 Task: Look for space in Vandœuvre-lès-Nancy, France from 2nd September, 2023 to 6th September, 2023 for 2 adults in price range Rs.15000 to Rs.20000. Place can be entire place with 1  bedroom having 1 bed and 1 bathroom. Property type can be house, flat, guest house, hotel. Booking option can be shelf check-in. Required host language is English.
Action: Mouse moved to (439, 95)
Screenshot: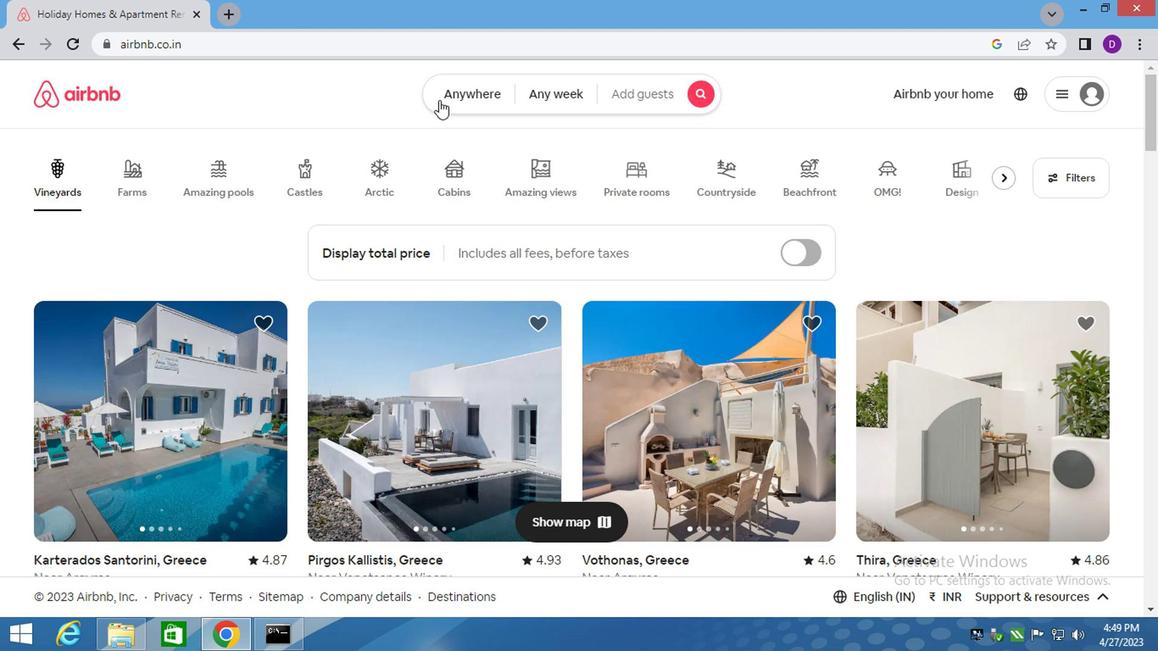 
Action: Mouse pressed left at (439, 95)
Screenshot: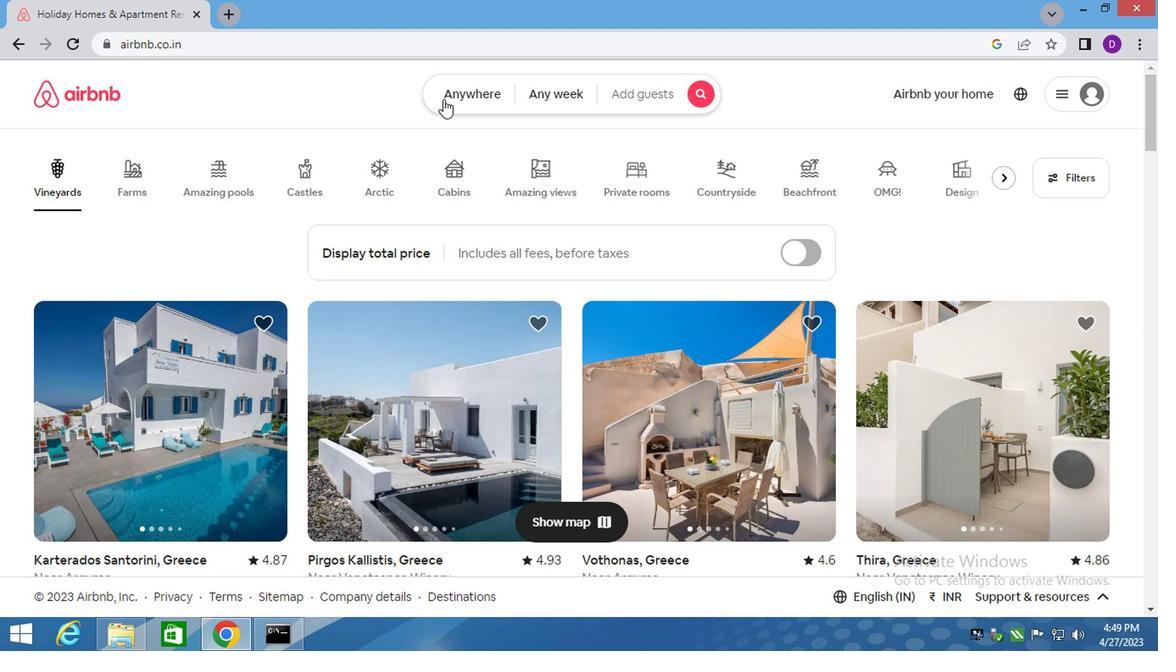 
Action: Mouse moved to (322, 162)
Screenshot: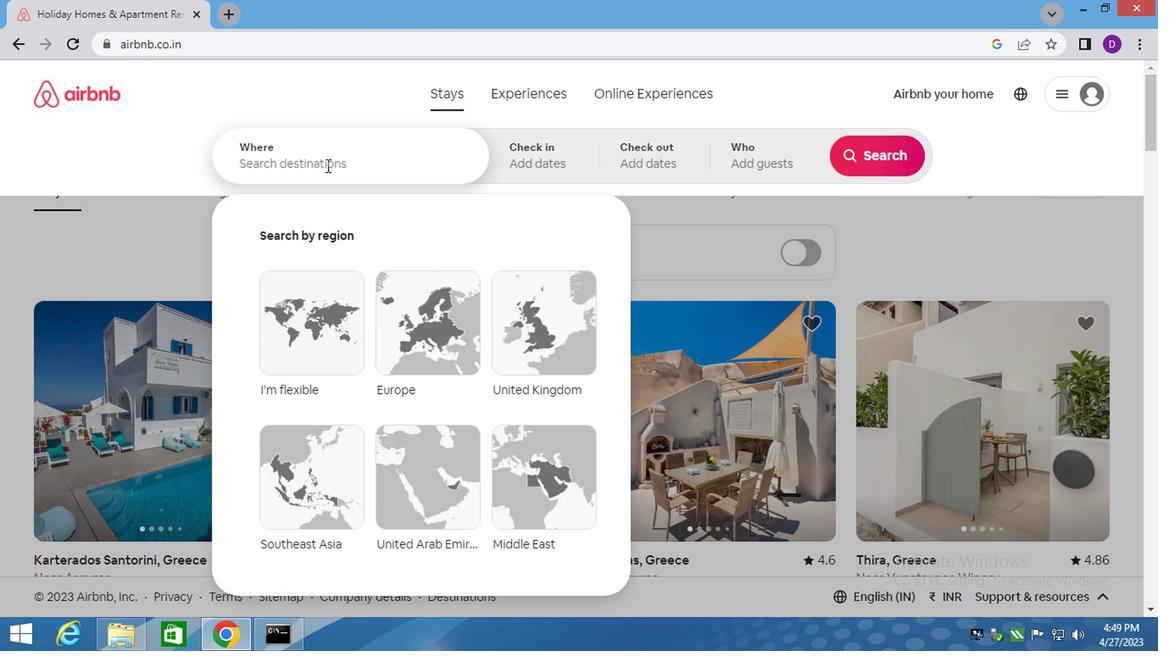 
Action: Mouse pressed left at (322, 162)
Screenshot: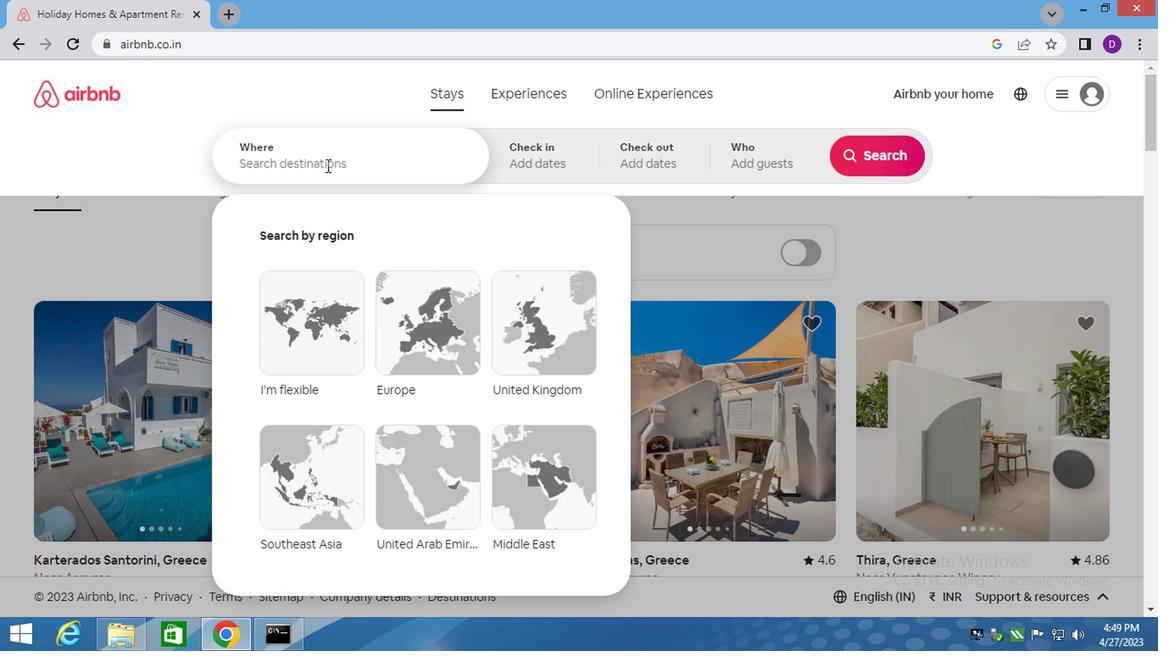 
Action: Key pressed <Key.shift>VANDOE<Key.down>,<Key.shift>FRANCE<Key.enter>
Screenshot: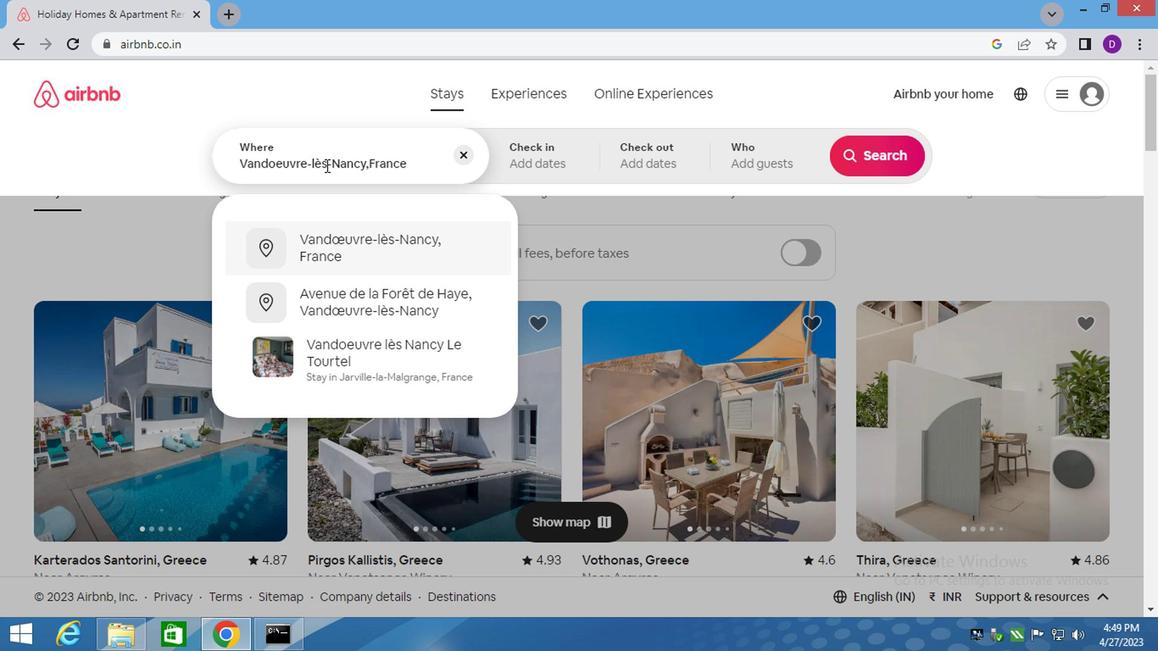 
Action: Mouse moved to (868, 293)
Screenshot: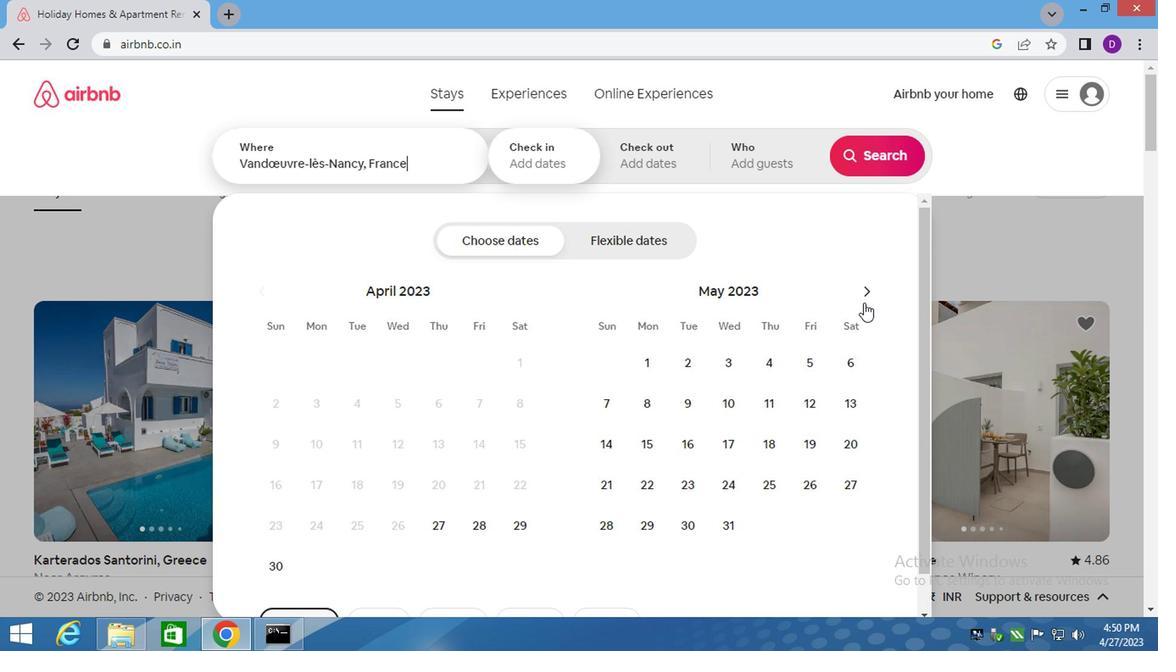 
Action: Mouse pressed left at (868, 293)
Screenshot: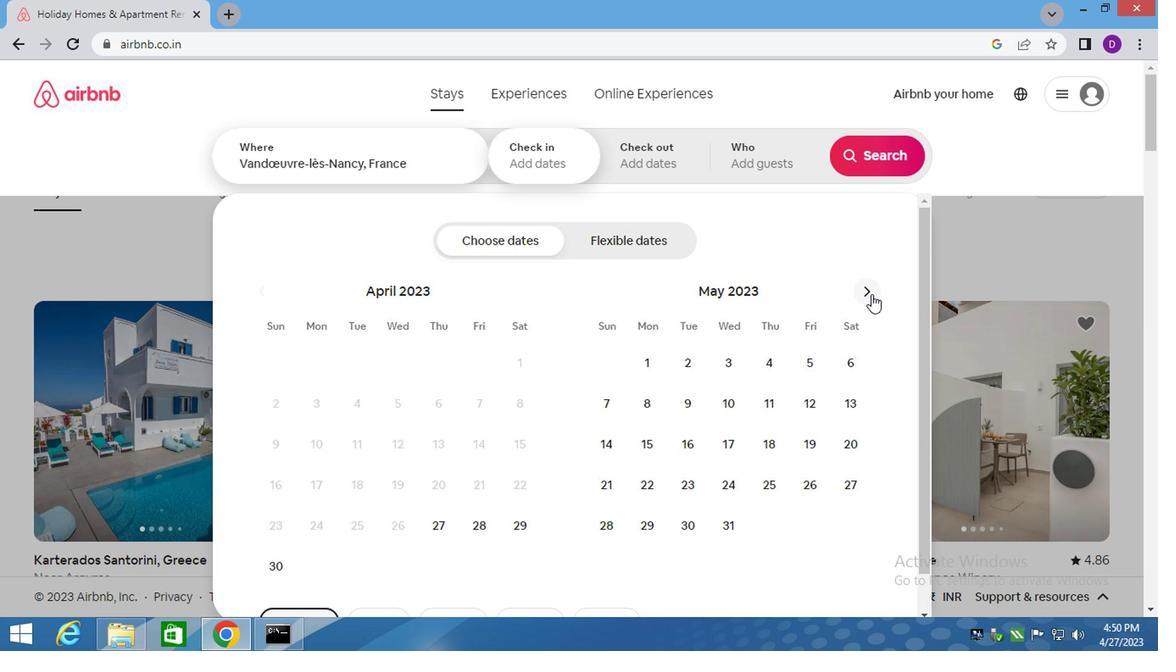 
Action: Mouse pressed left at (868, 293)
Screenshot: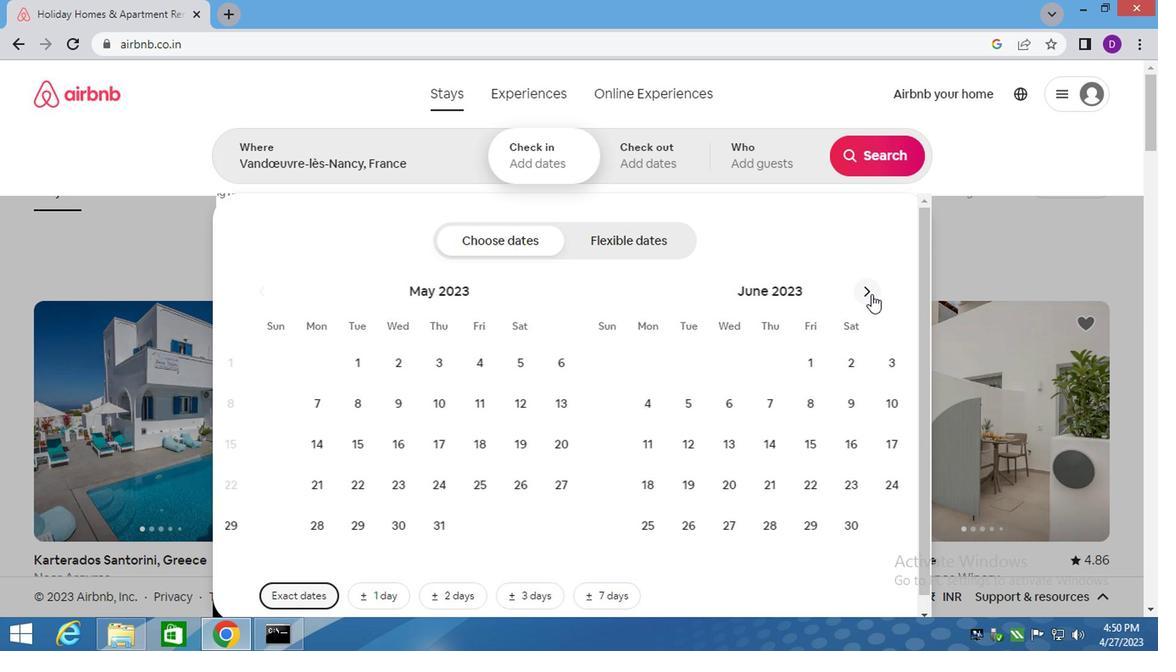 
Action: Mouse pressed left at (868, 293)
Screenshot: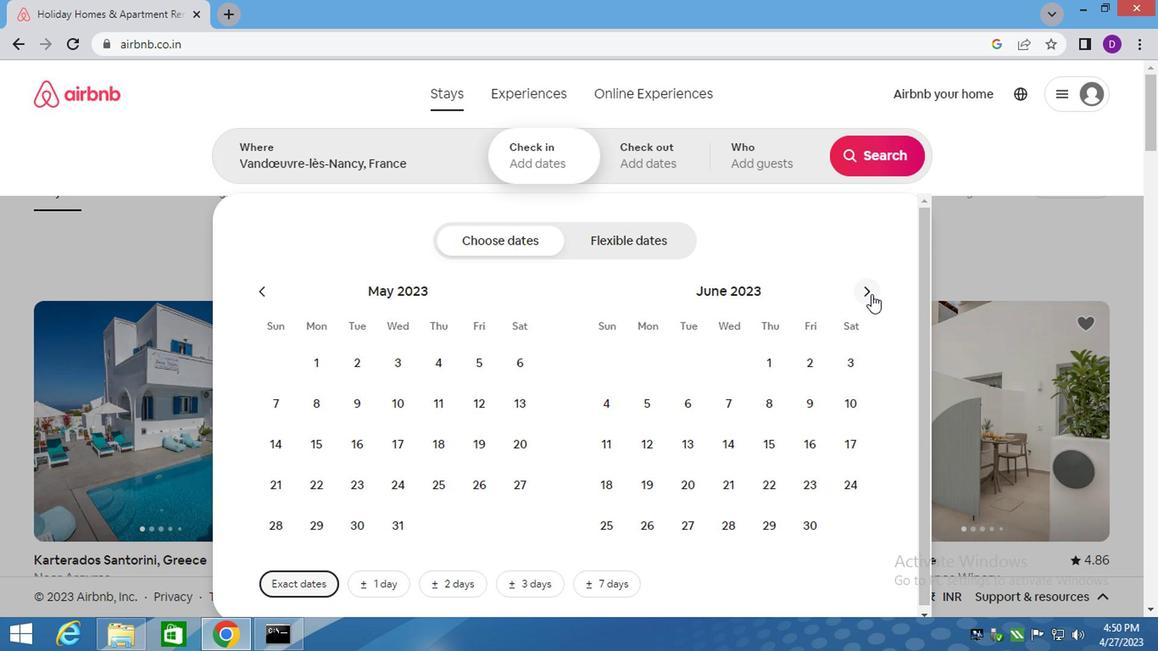 
Action: Mouse pressed left at (868, 293)
Screenshot: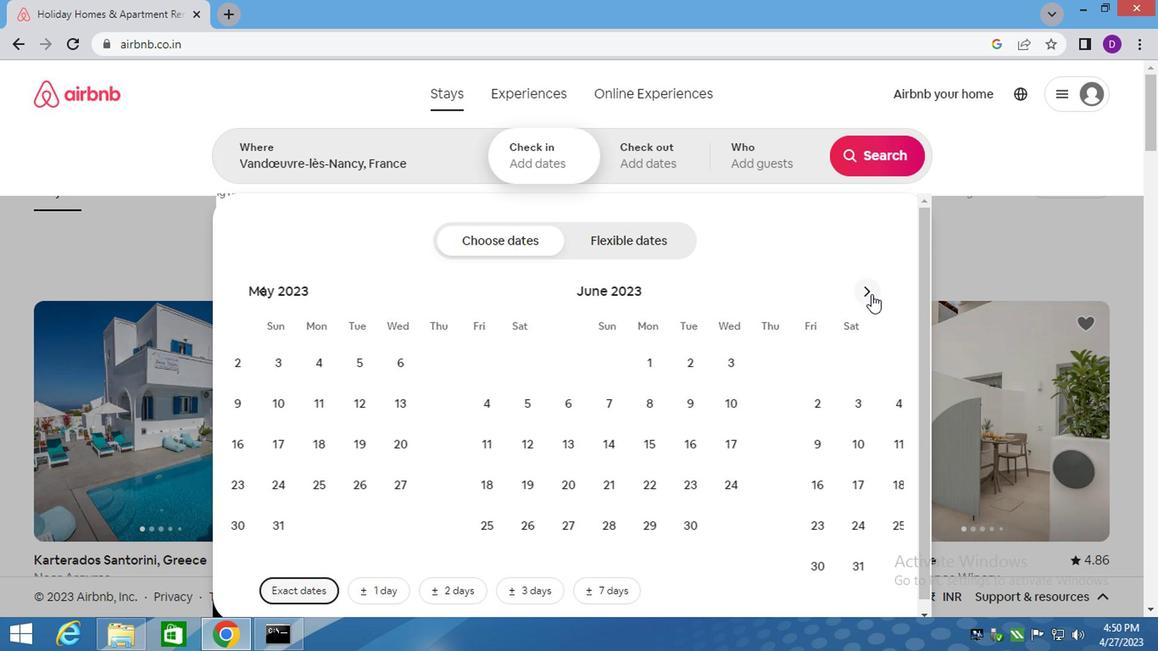 
Action: Mouse pressed left at (868, 293)
Screenshot: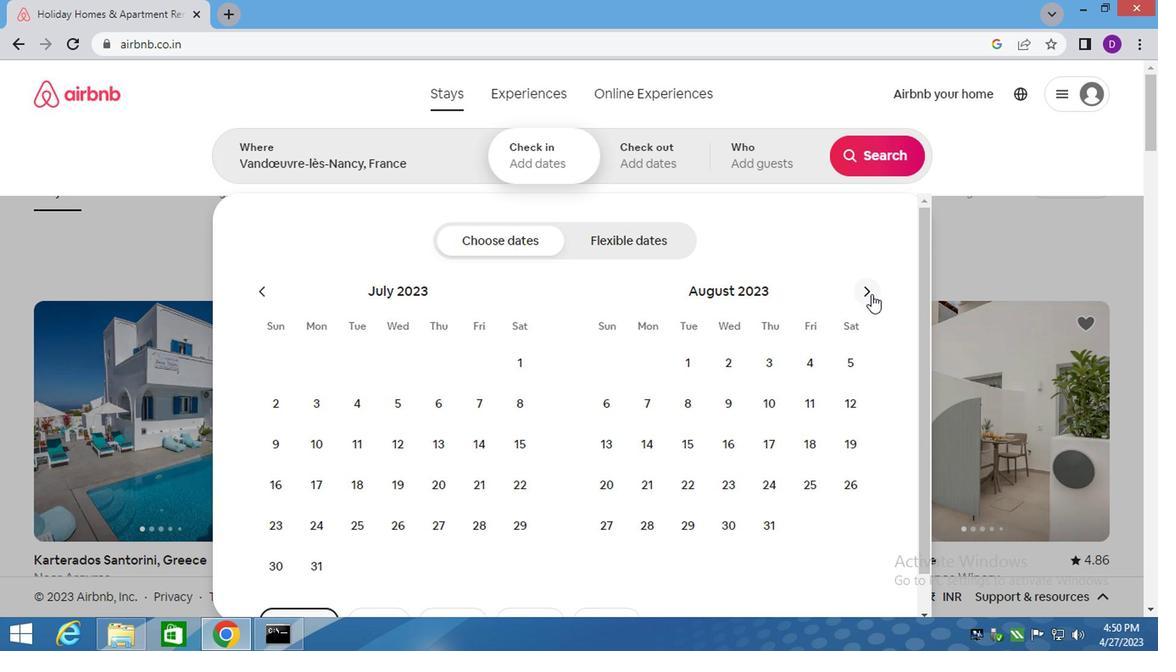 
Action: Mouse moved to (849, 359)
Screenshot: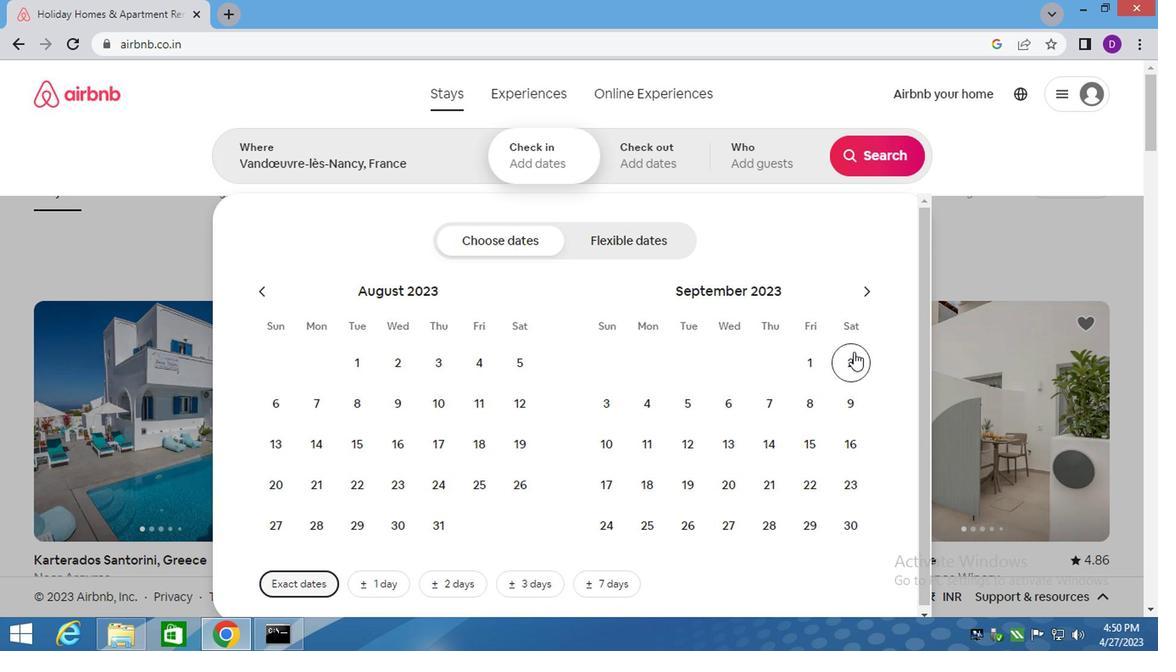 
Action: Mouse pressed left at (849, 359)
Screenshot: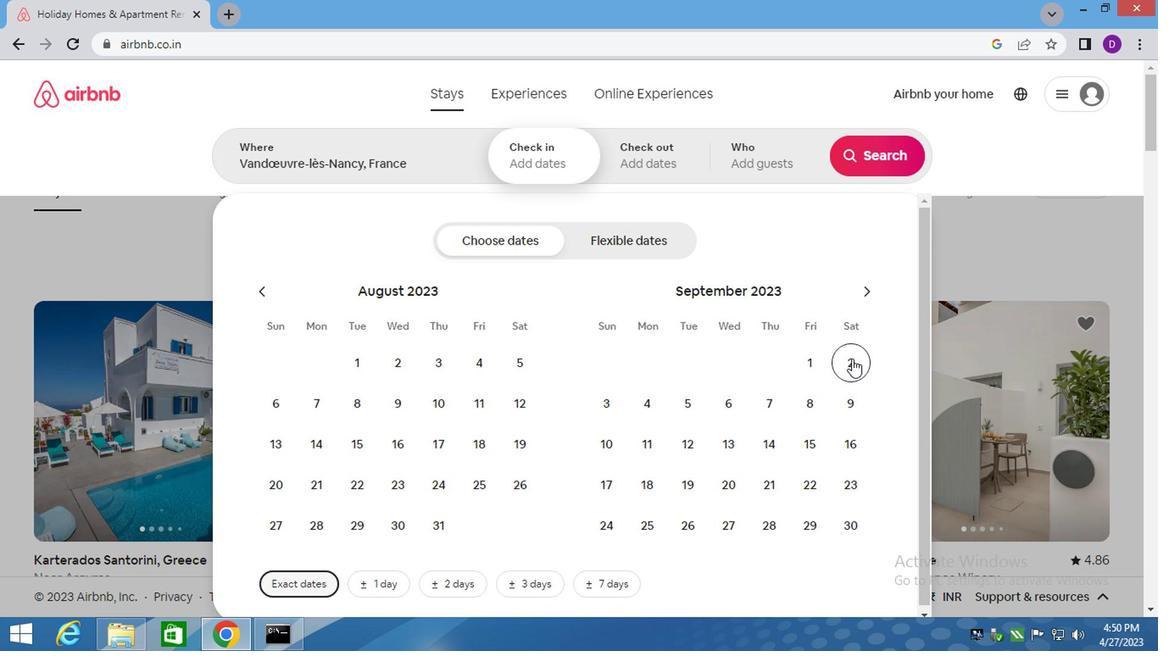 
Action: Mouse moved to (722, 404)
Screenshot: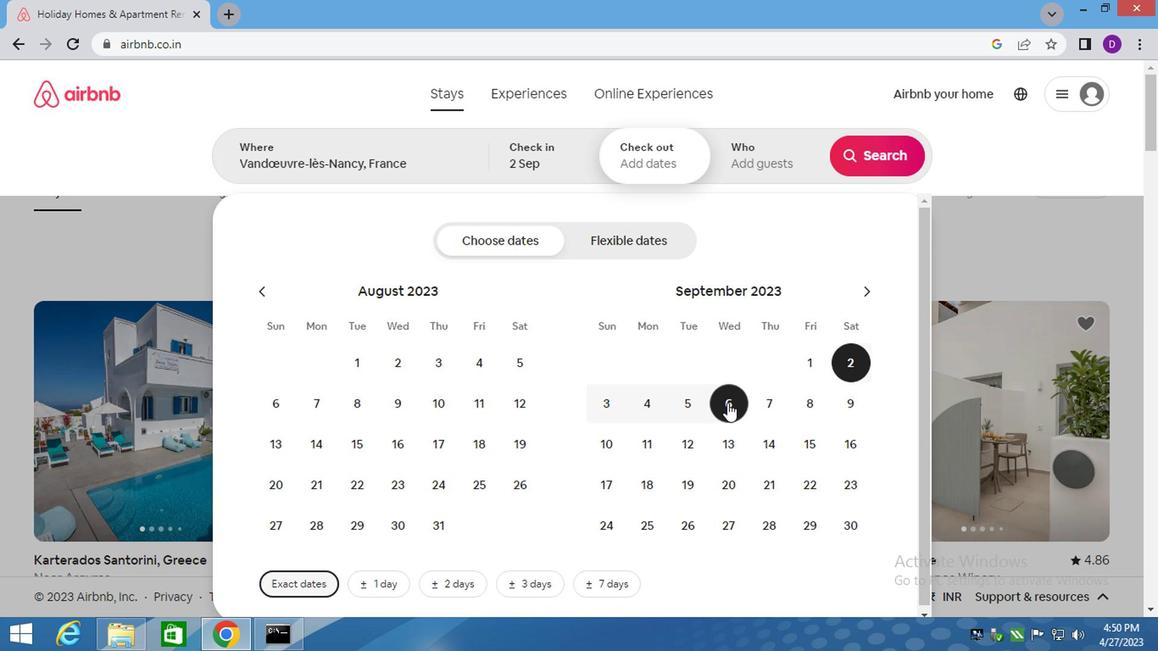 
Action: Mouse pressed left at (722, 404)
Screenshot: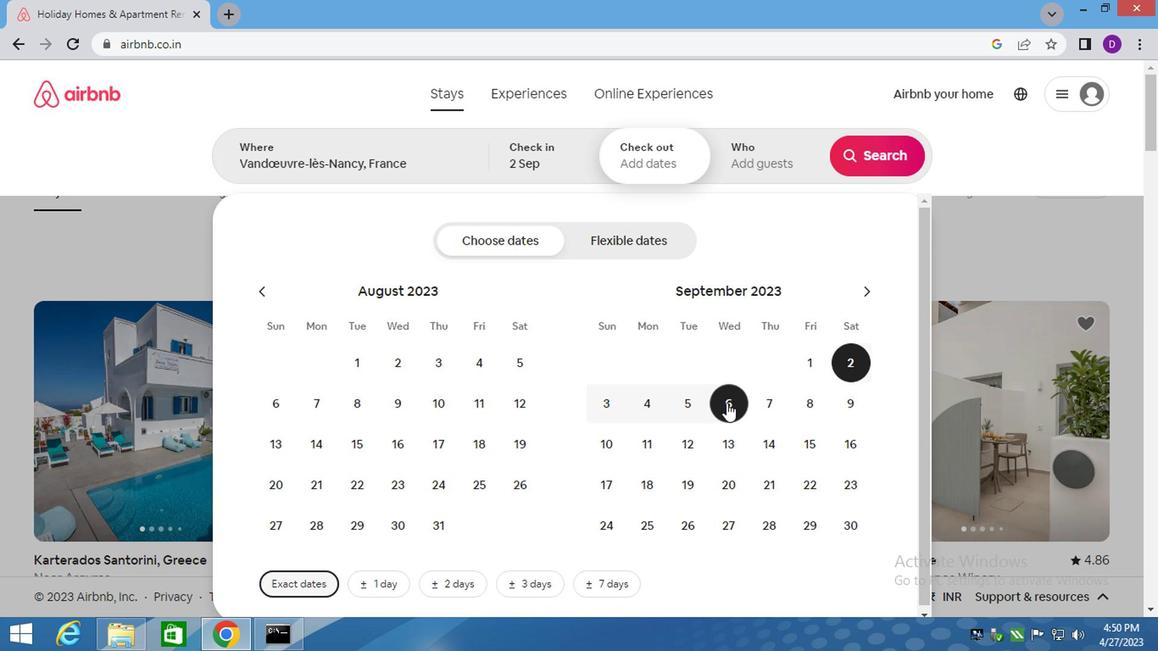 
Action: Mouse moved to (780, 144)
Screenshot: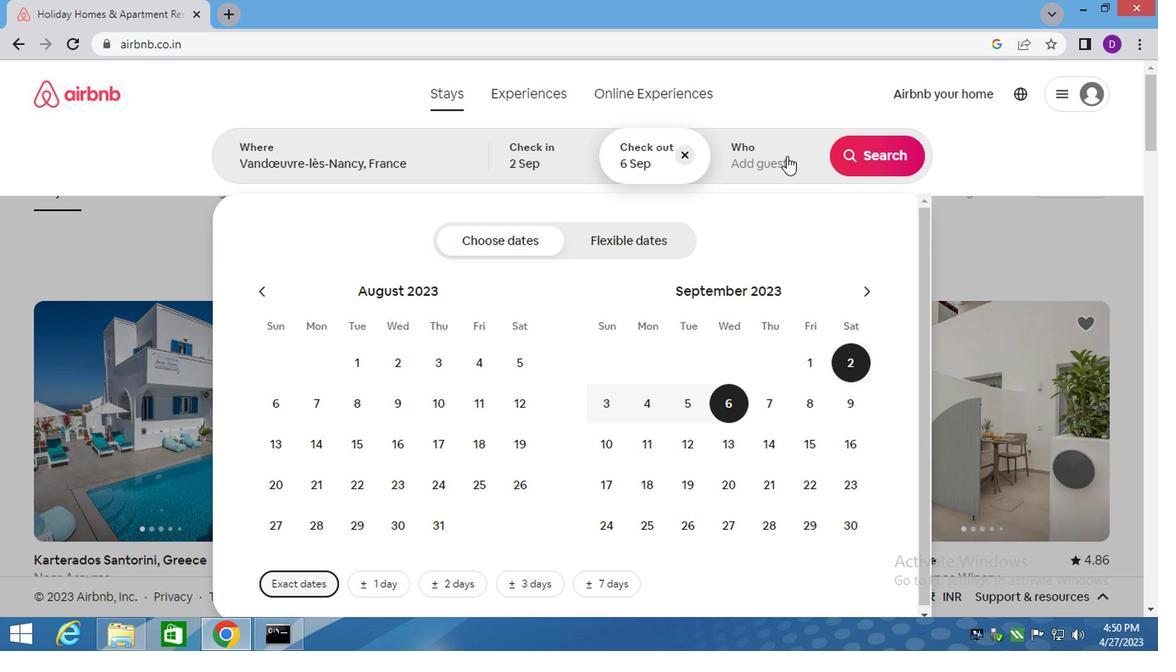 
Action: Mouse pressed left at (780, 144)
Screenshot: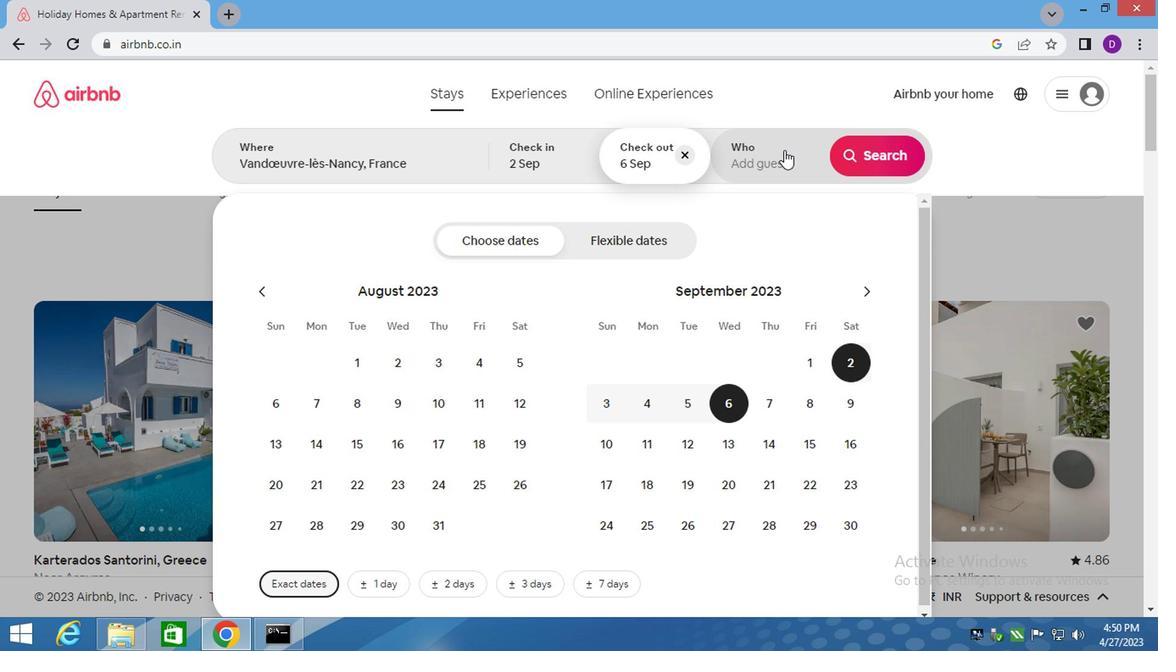 
Action: Mouse moved to (875, 248)
Screenshot: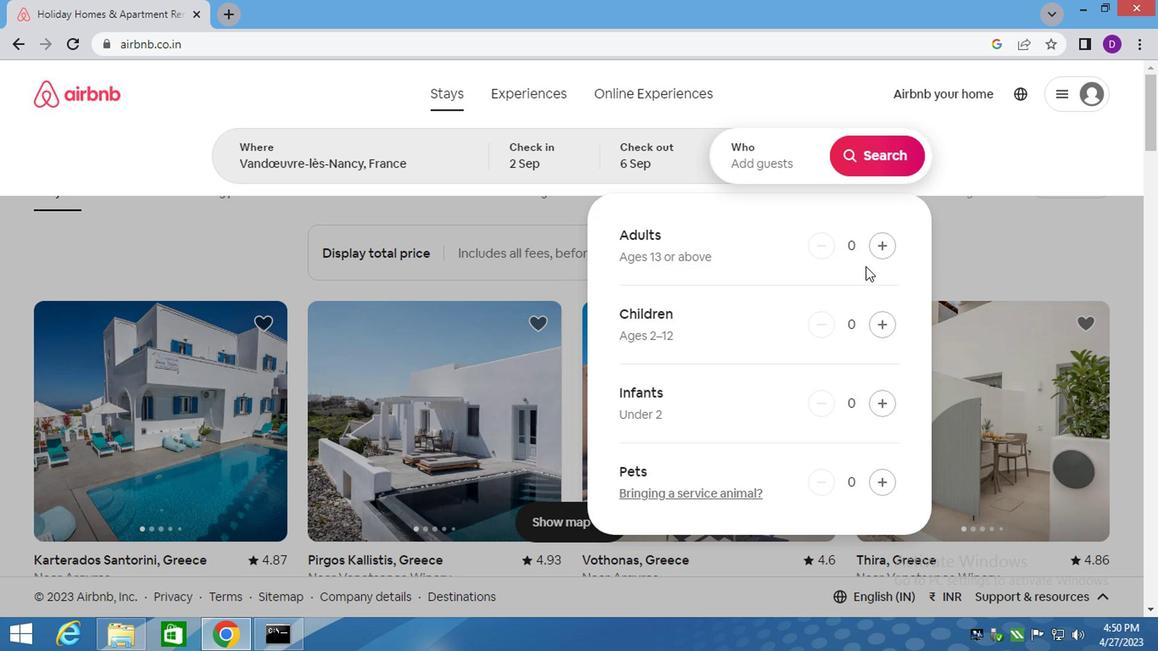
Action: Mouse pressed left at (875, 248)
Screenshot: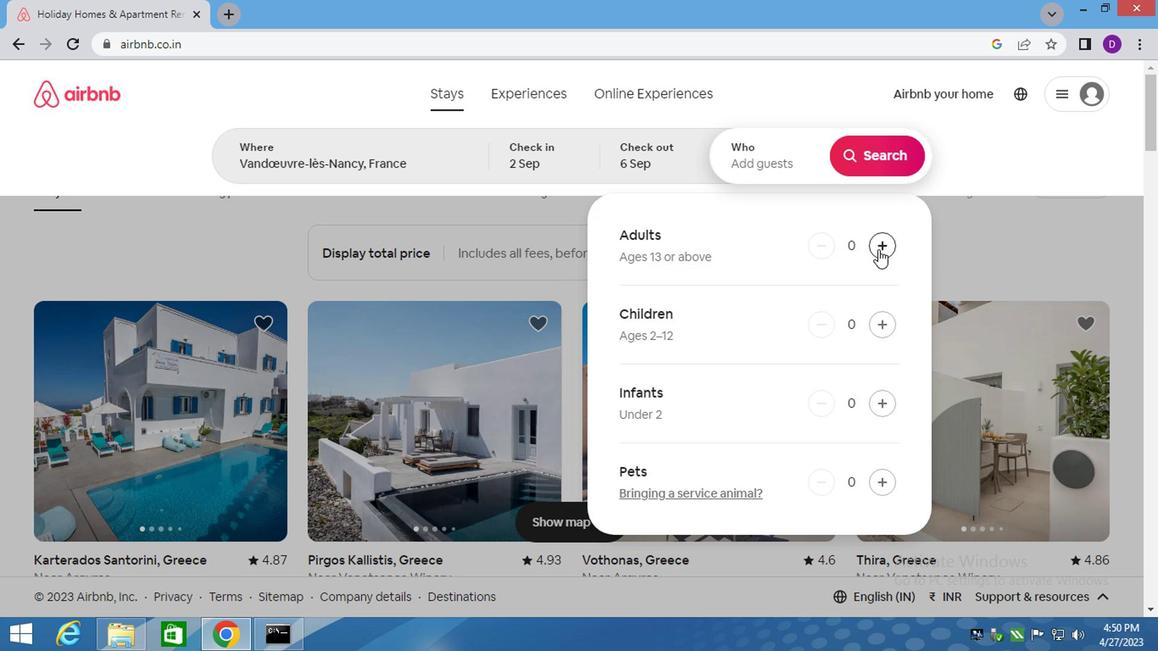 
Action: Mouse pressed left at (875, 248)
Screenshot: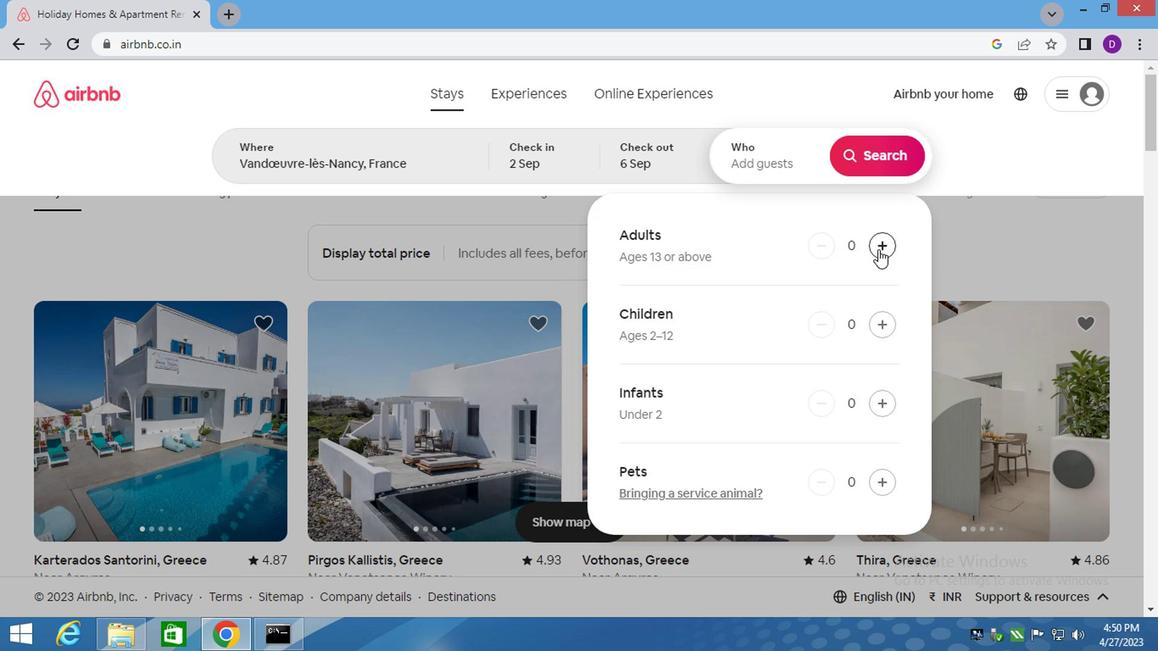 
Action: Mouse moved to (871, 158)
Screenshot: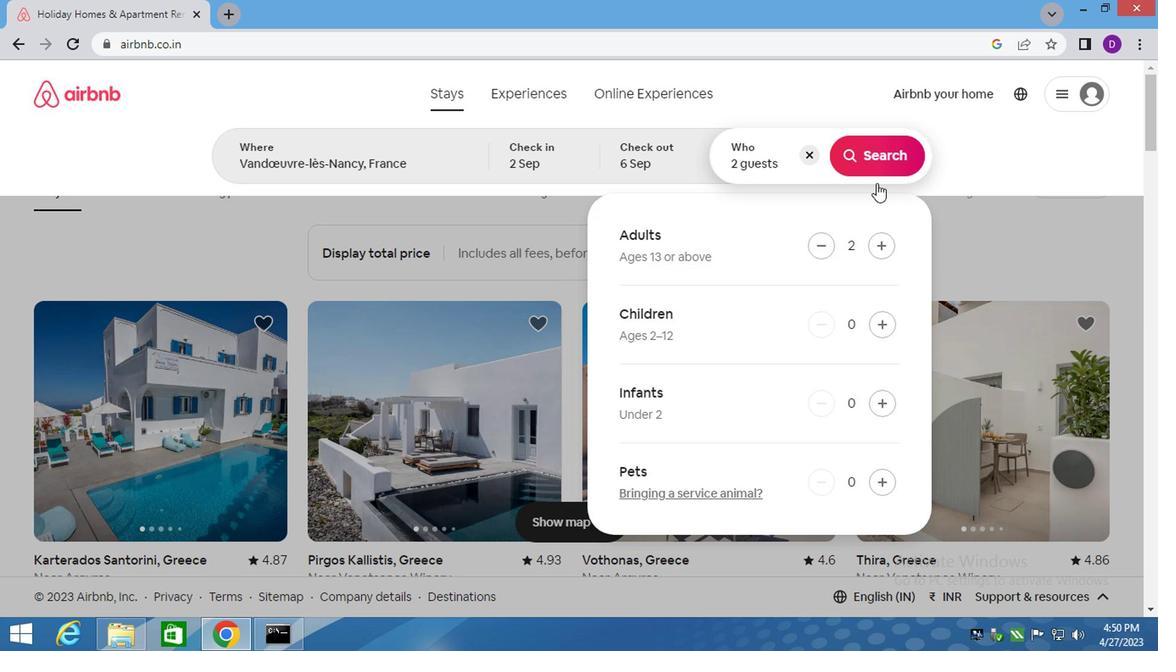 
Action: Mouse pressed left at (871, 158)
Screenshot: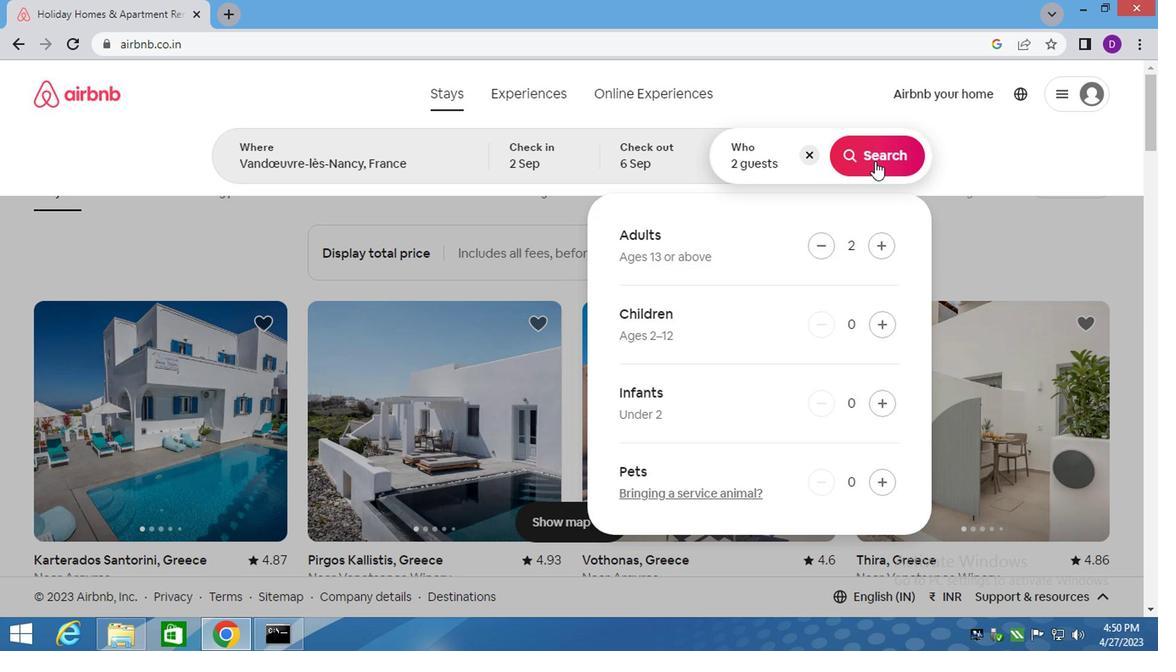 
Action: Mouse moved to (1094, 162)
Screenshot: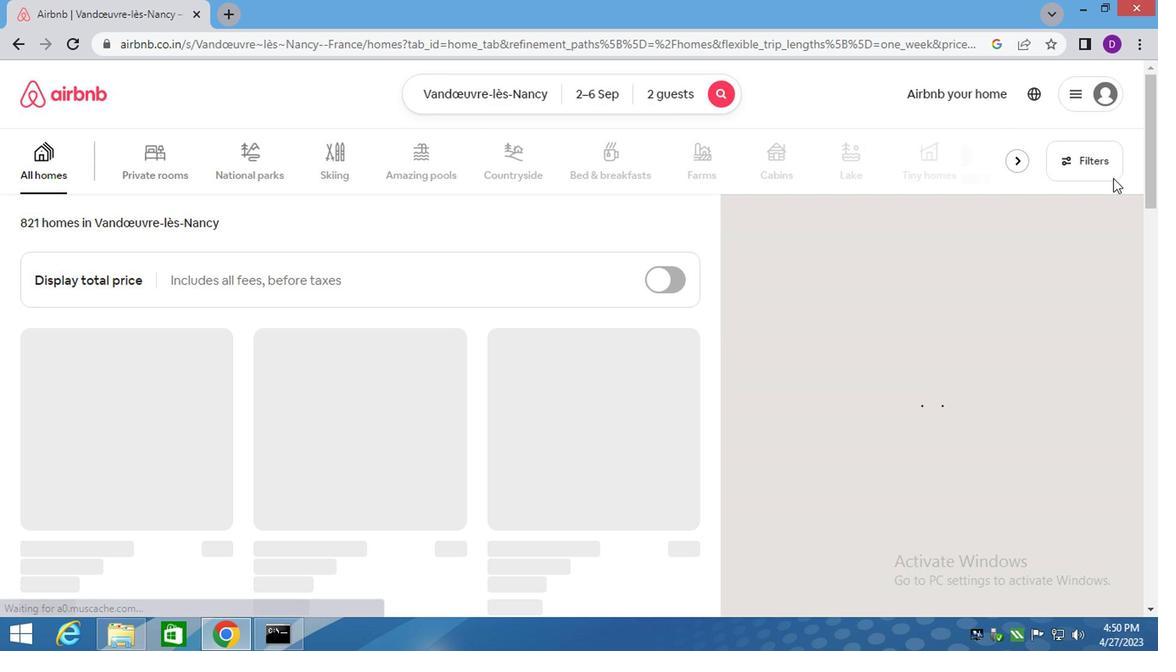 
Action: Mouse pressed left at (1094, 162)
Screenshot: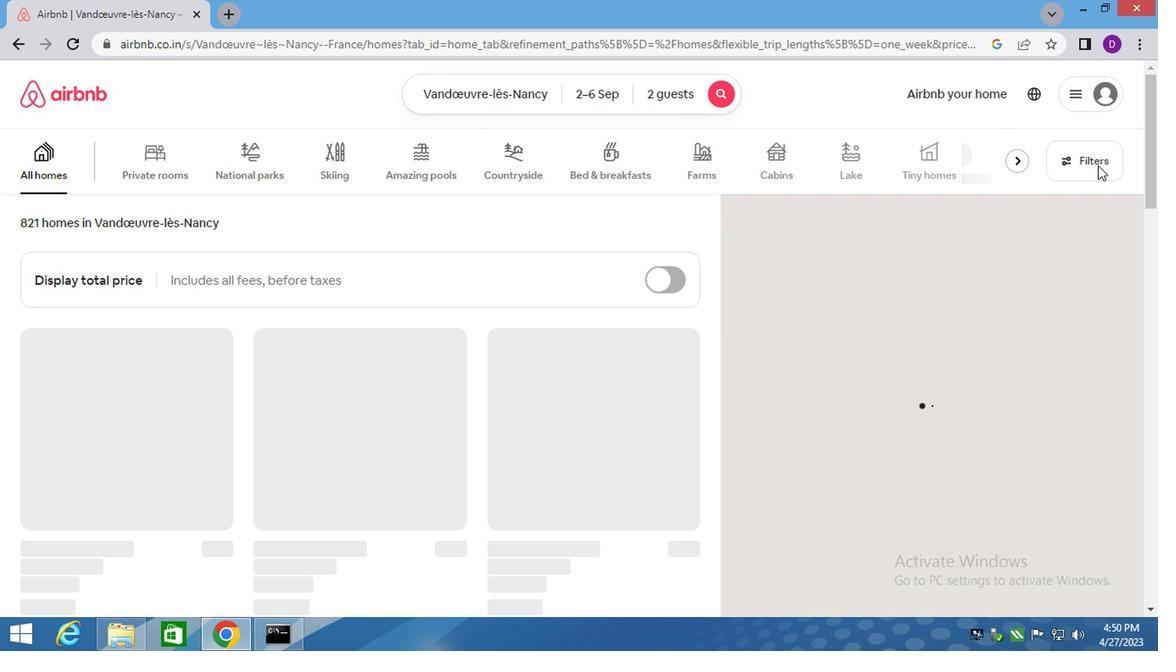 
Action: Mouse moved to (402, 383)
Screenshot: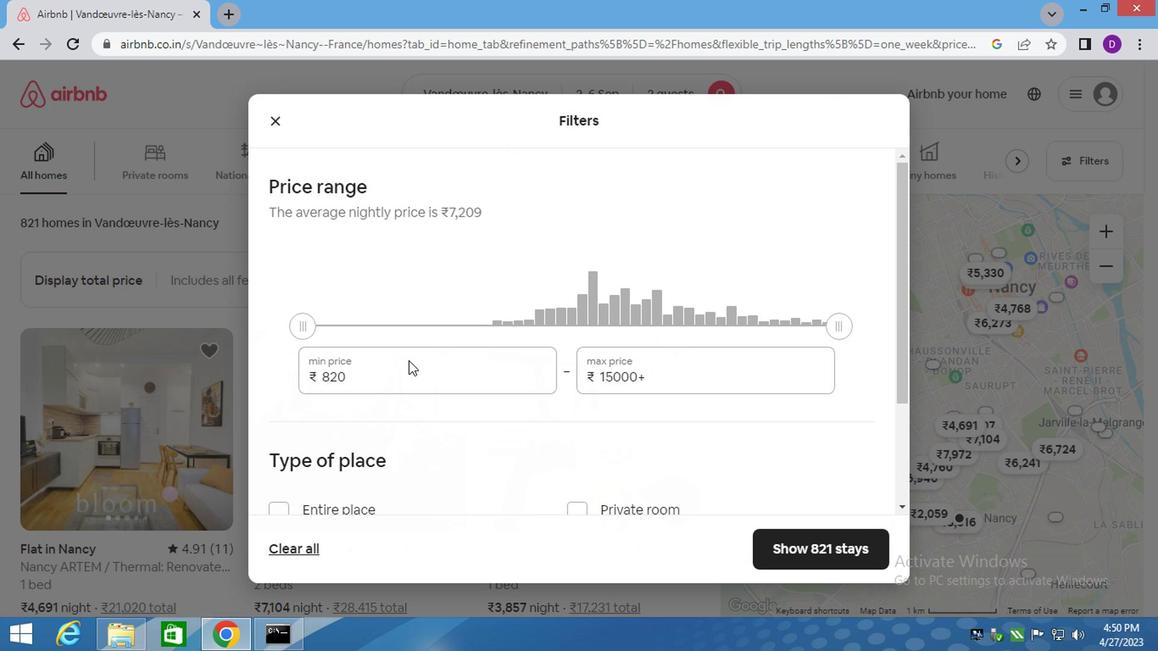 
Action: Mouse pressed left at (402, 383)
Screenshot: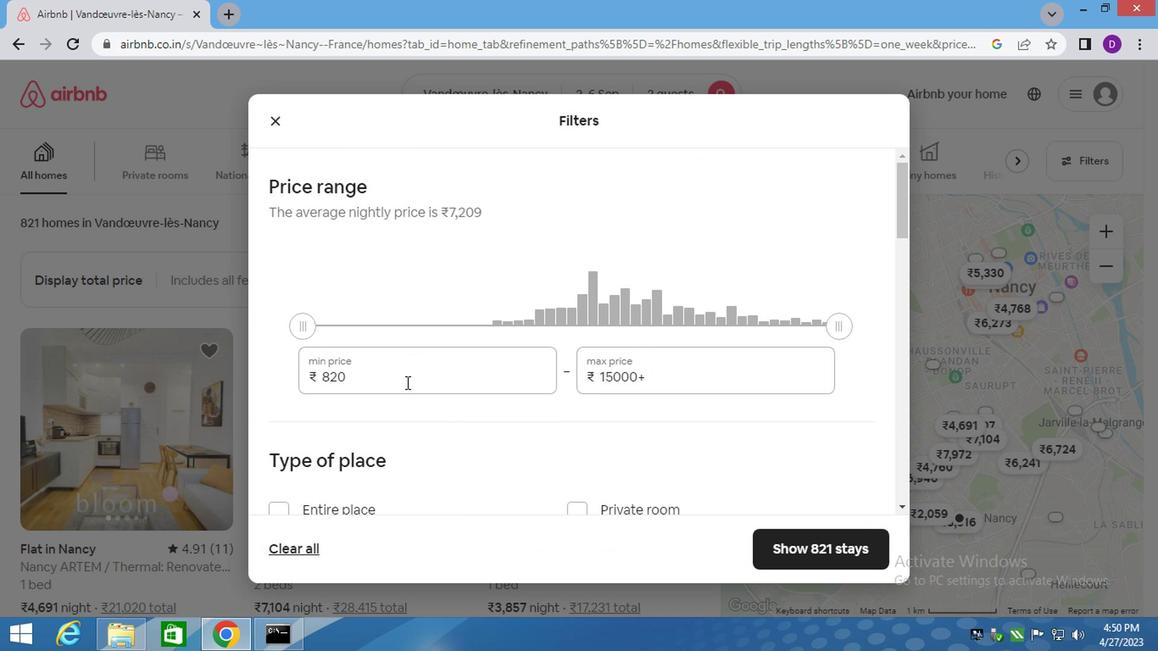 
Action: Mouse pressed left at (402, 383)
Screenshot: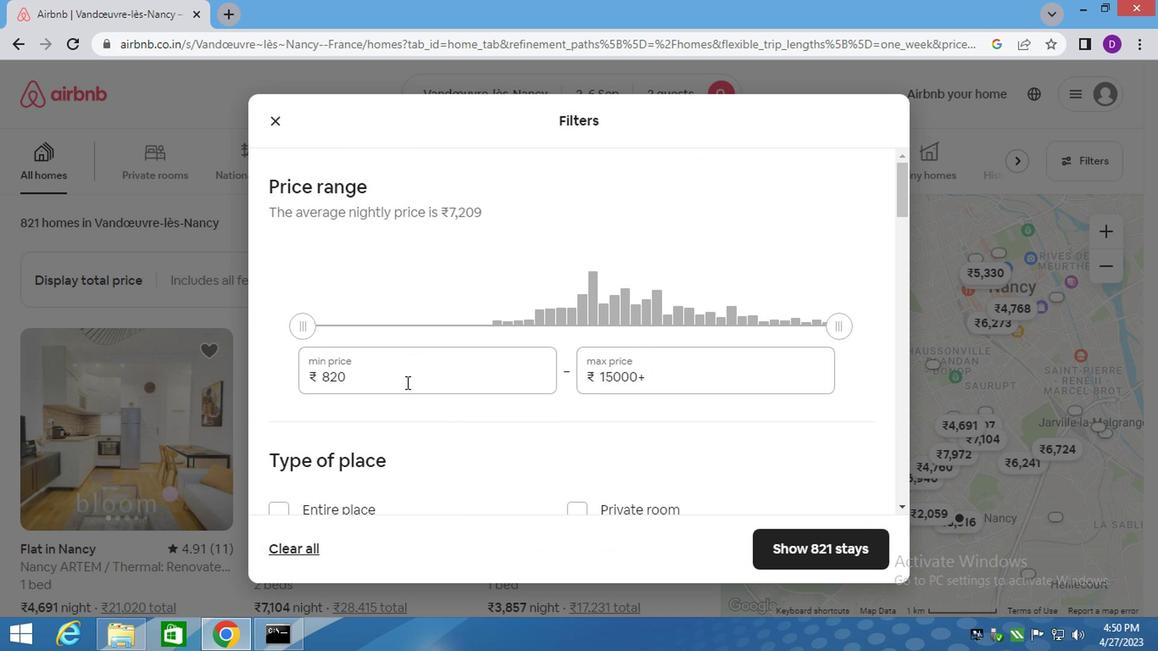 
Action: Mouse pressed left at (402, 383)
Screenshot: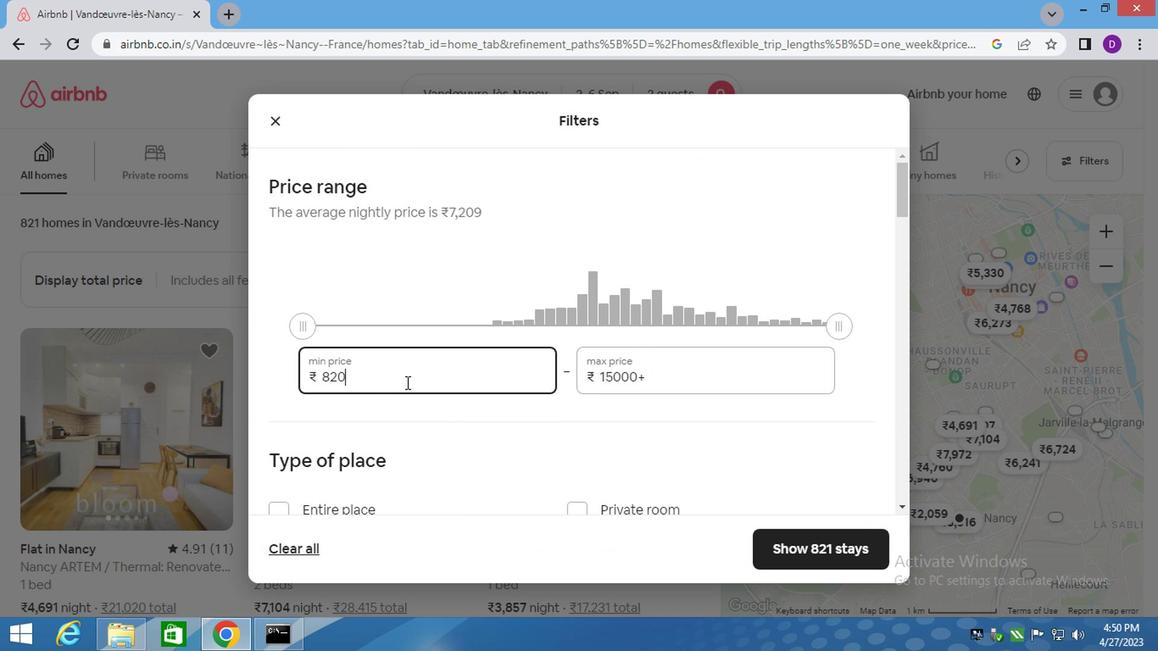
Action: Key pressed 15000
Screenshot: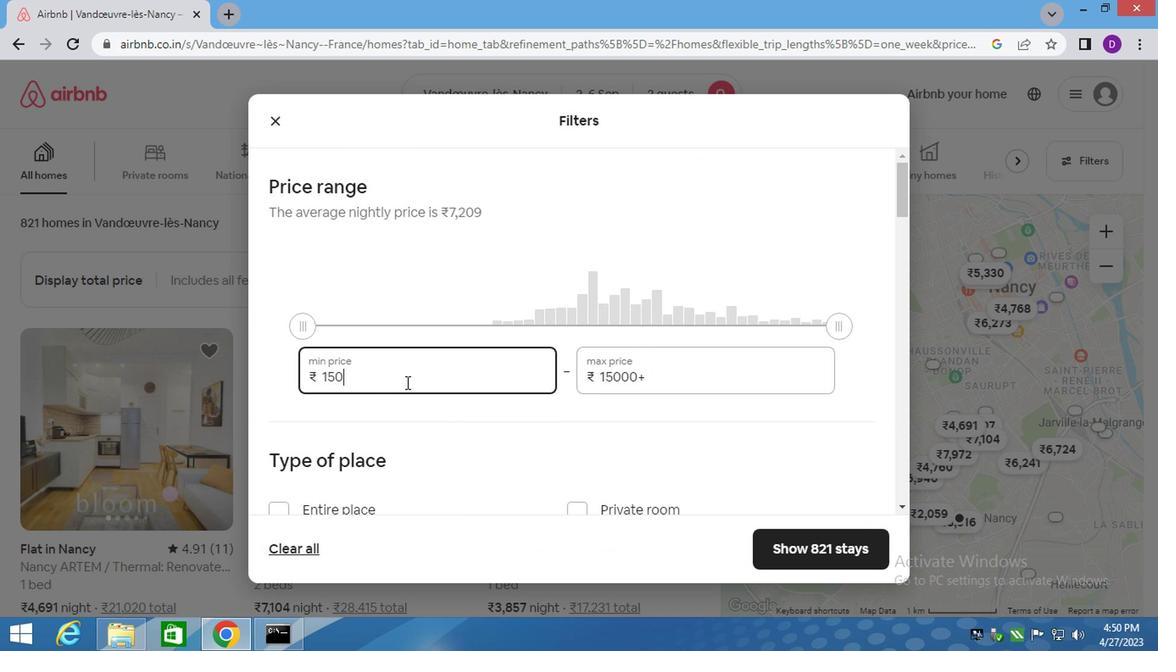 
Action: Mouse moved to (622, 373)
Screenshot: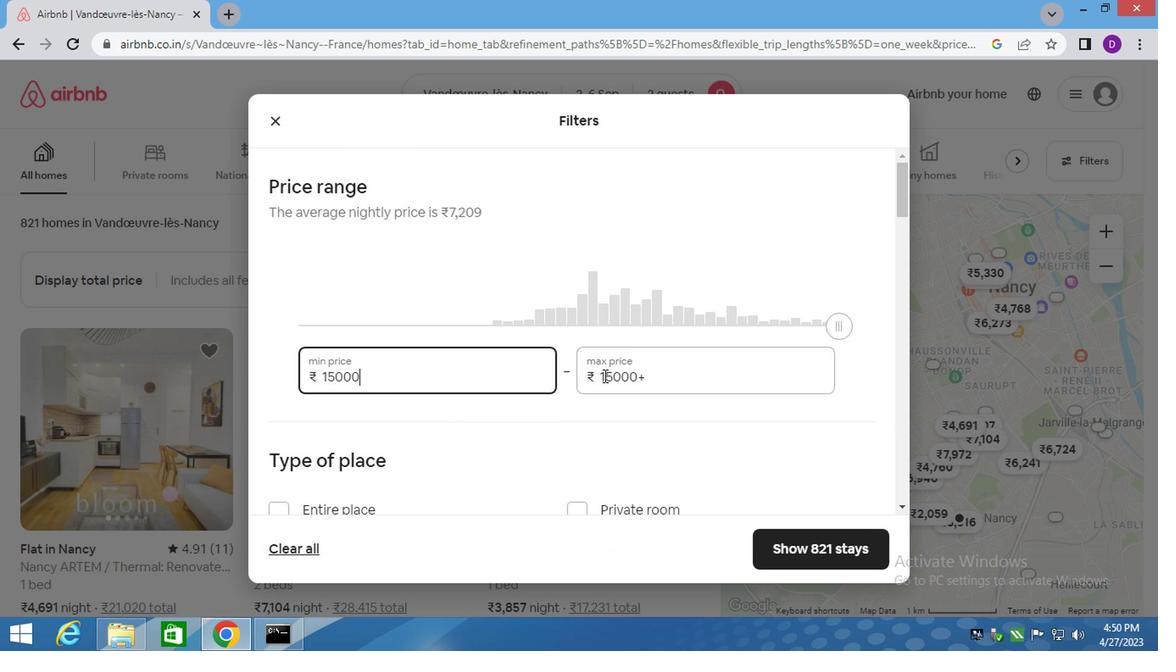 
Action: Mouse pressed left at (622, 373)
Screenshot: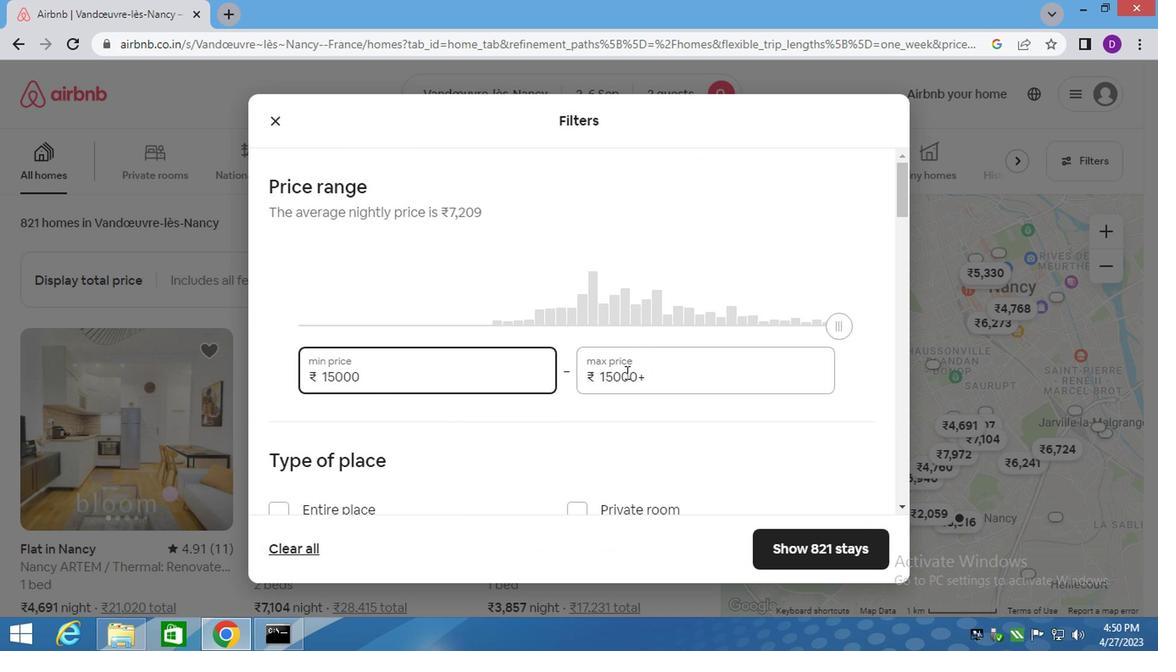 
Action: Mouse pressed left at (622, 373)
Screenshot: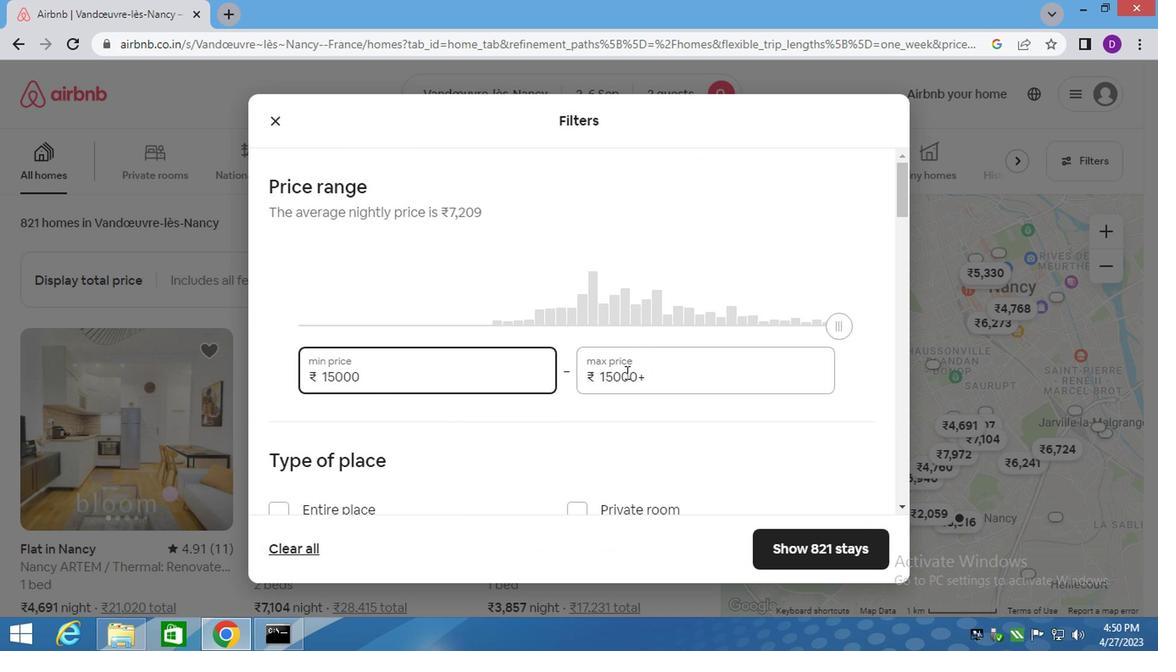 
Action: Mouse pressed left at (622, 373)
Screenshot: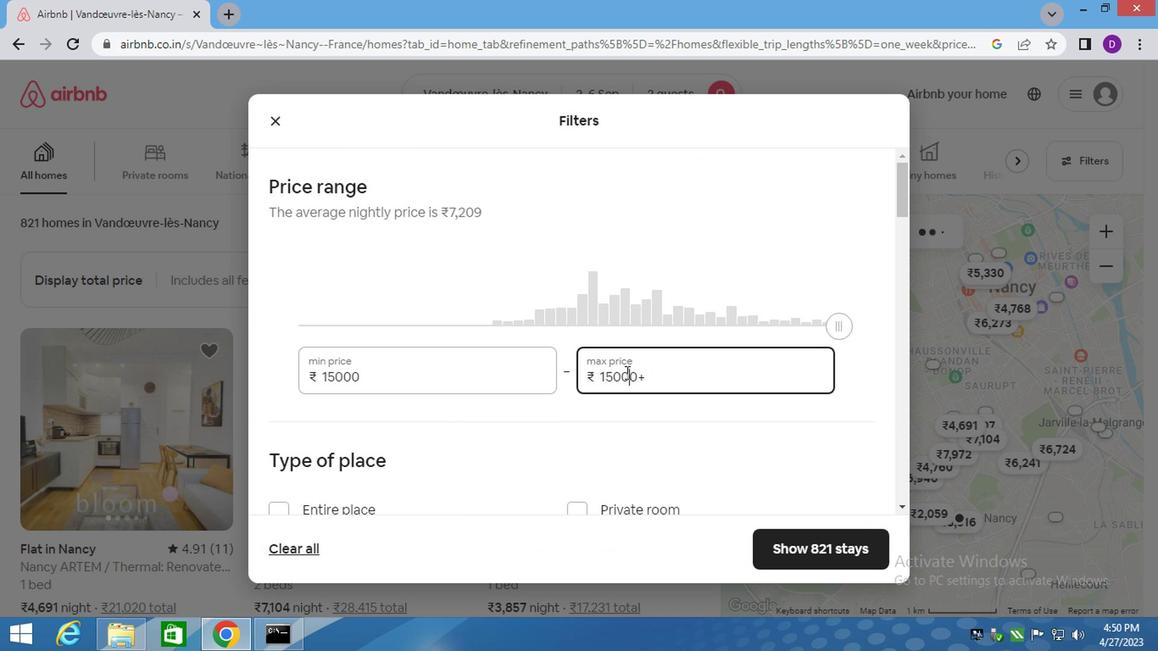 
Action: Key pressed 200
Screenshot: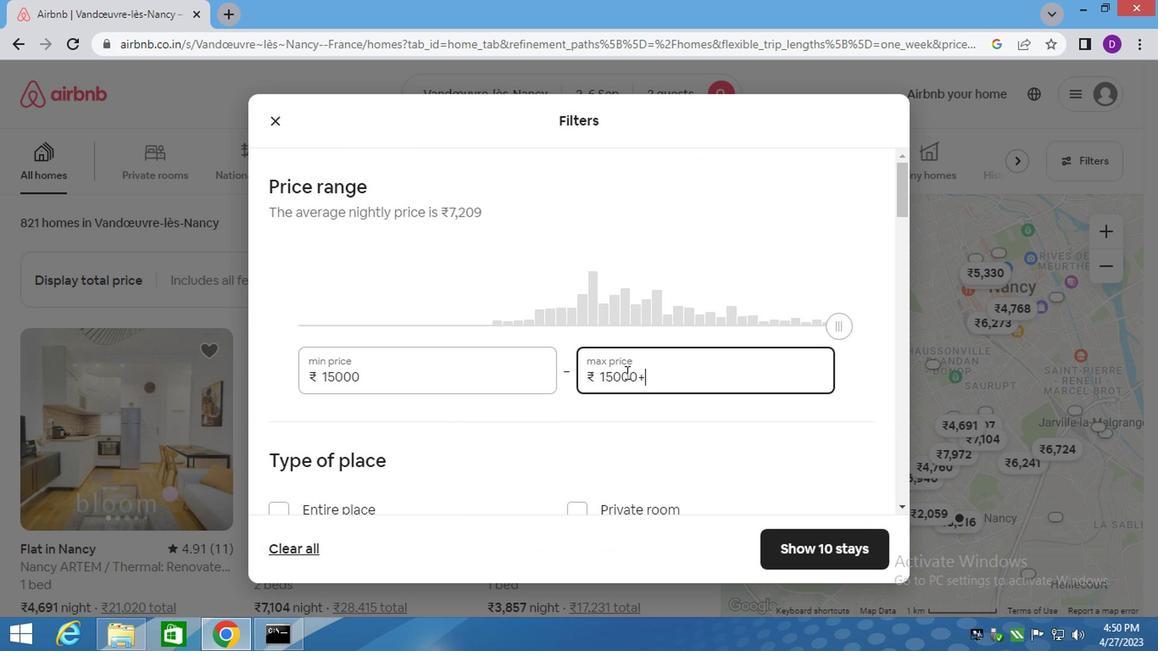 
Action: Mouse pressed left at (622, 373)
Screenshot: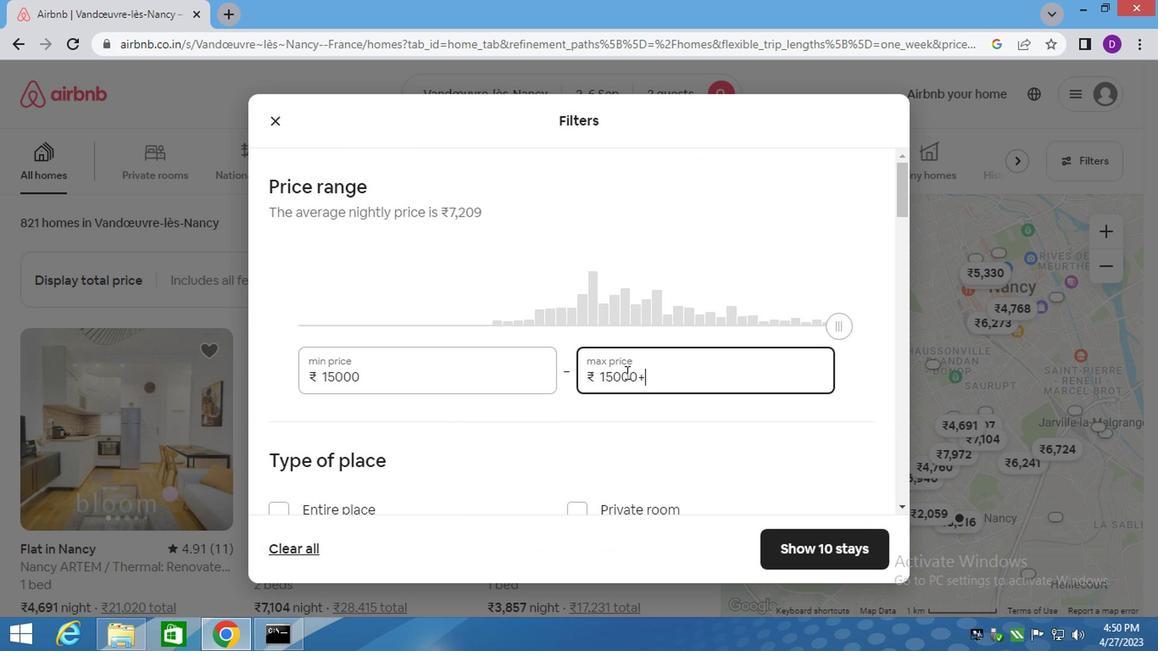 
Action: Mouse pressed left at (622, 373)
Screenshot: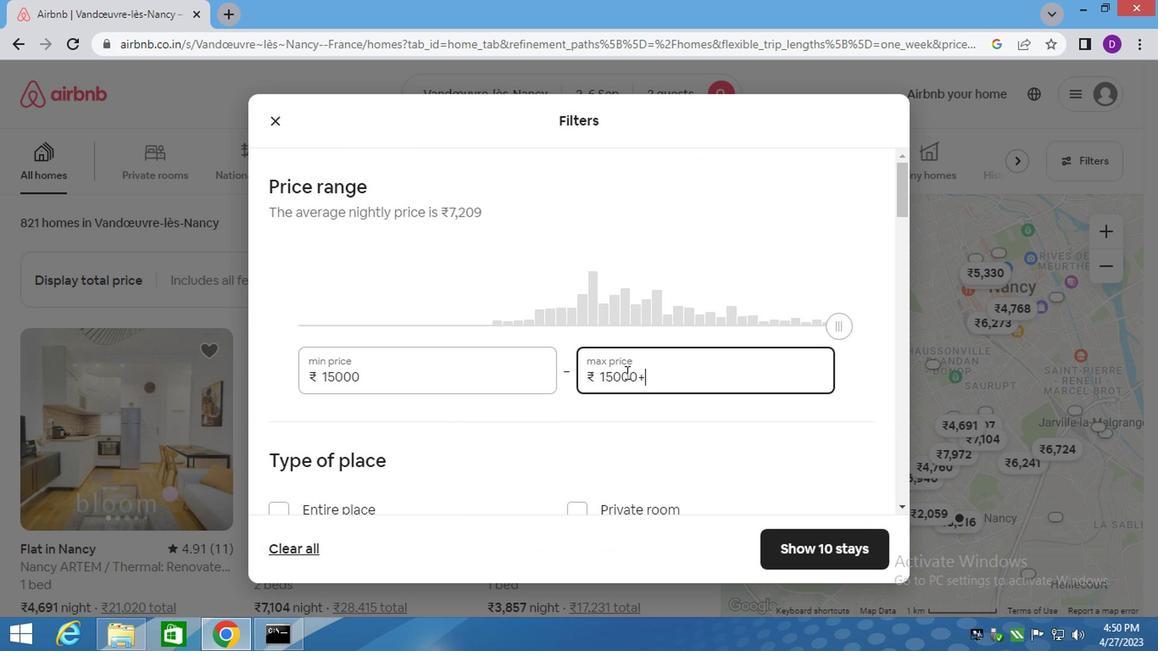 
Action: Mouse pressed left at (622, 373)
Screenshot: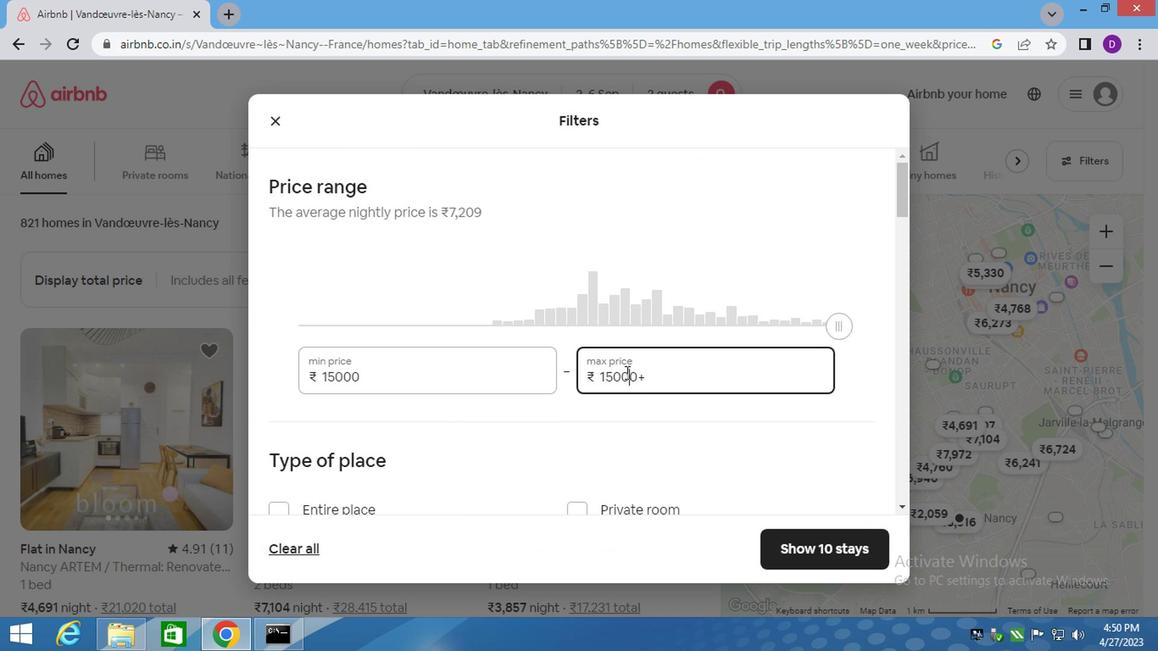 
Action: Key pressed 20000
Screenshot: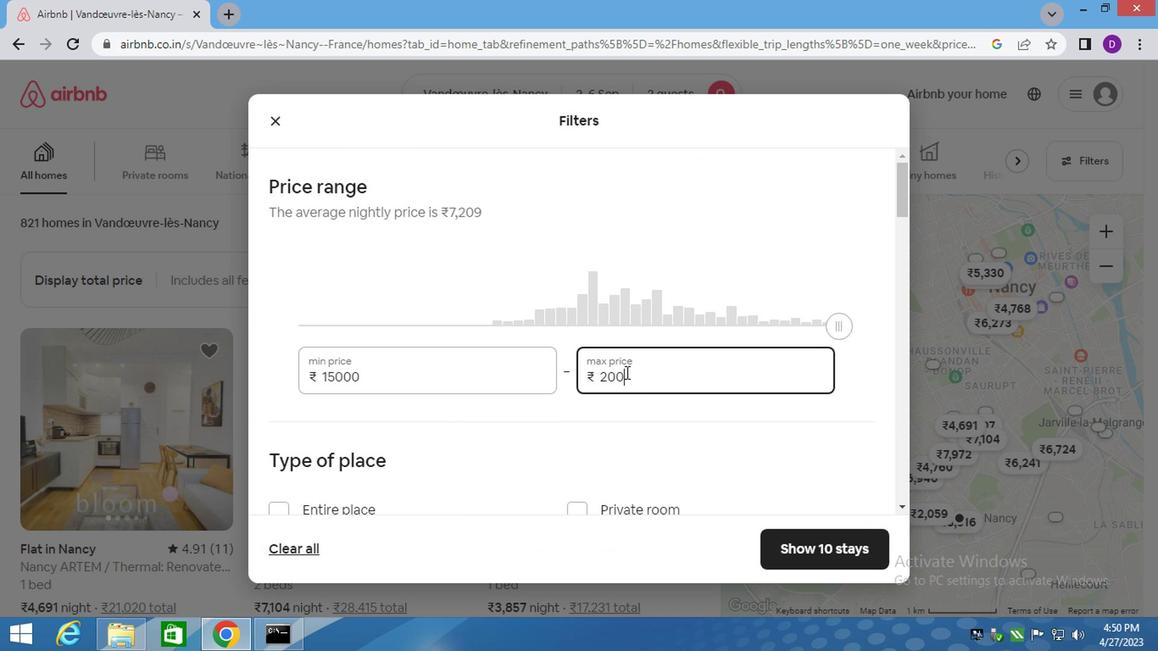 
Action: Mouse scrolled (622, 372) with delta (0, -1)
Screenshot: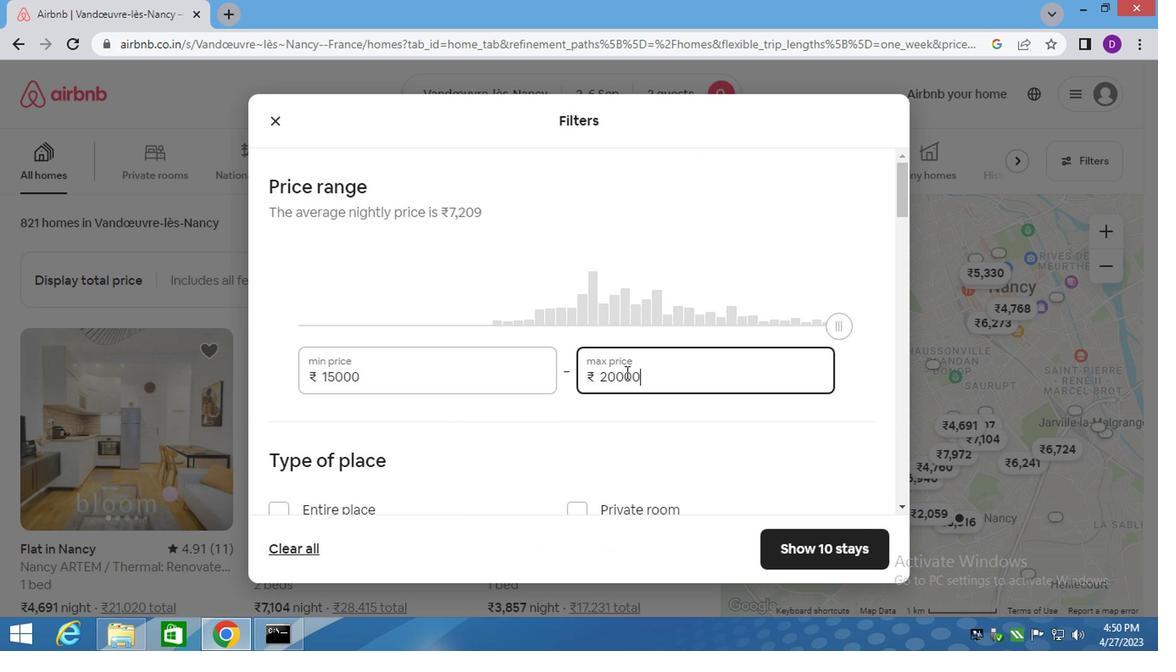 
Action: Mouse scrolled (622, 372) with delta (0, -1)
Screenshot: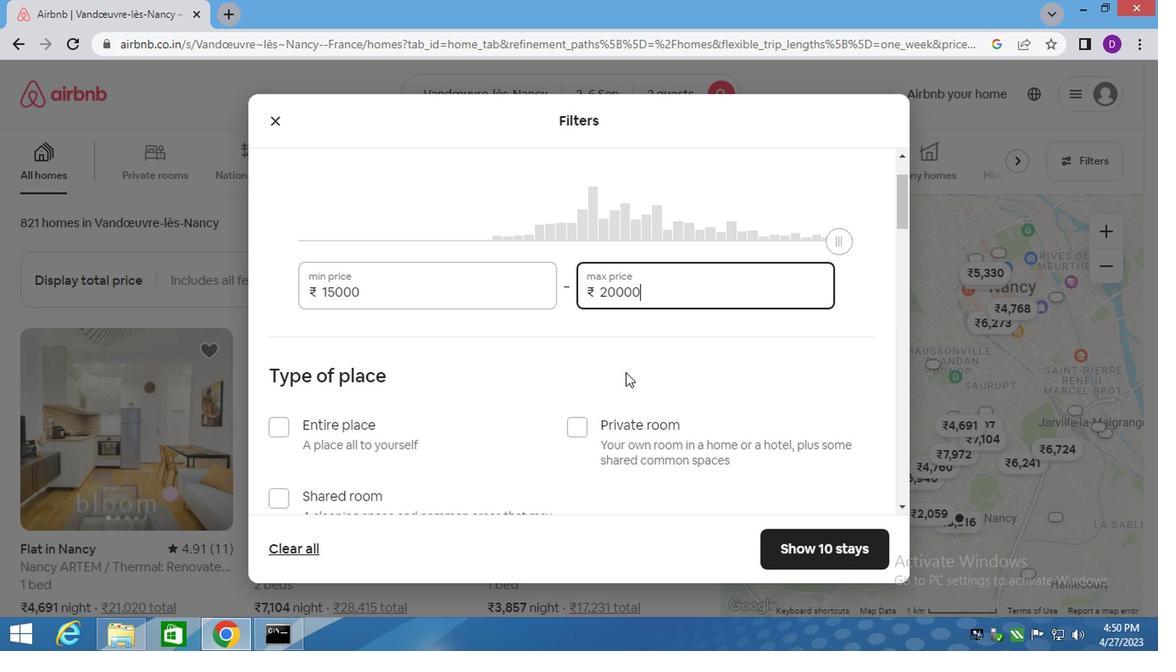 
Action: Mouse scrolled (622, 372) with delta (0, -1)
Screenshot: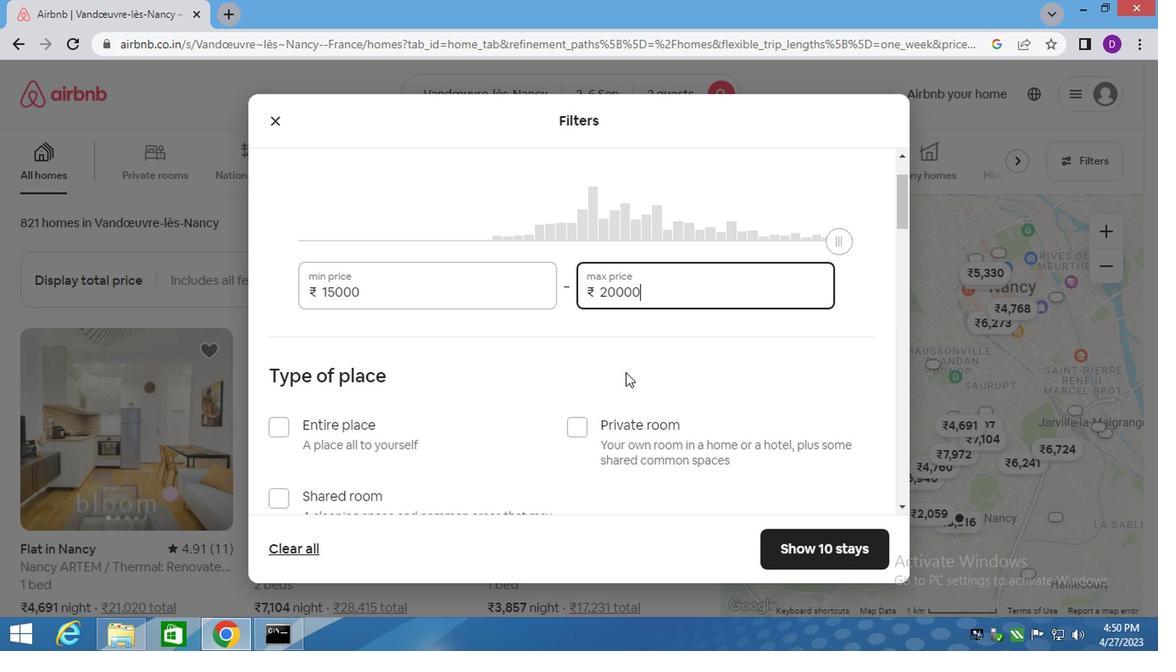
Action: Mouse moved to (335, 263)
Screenshot: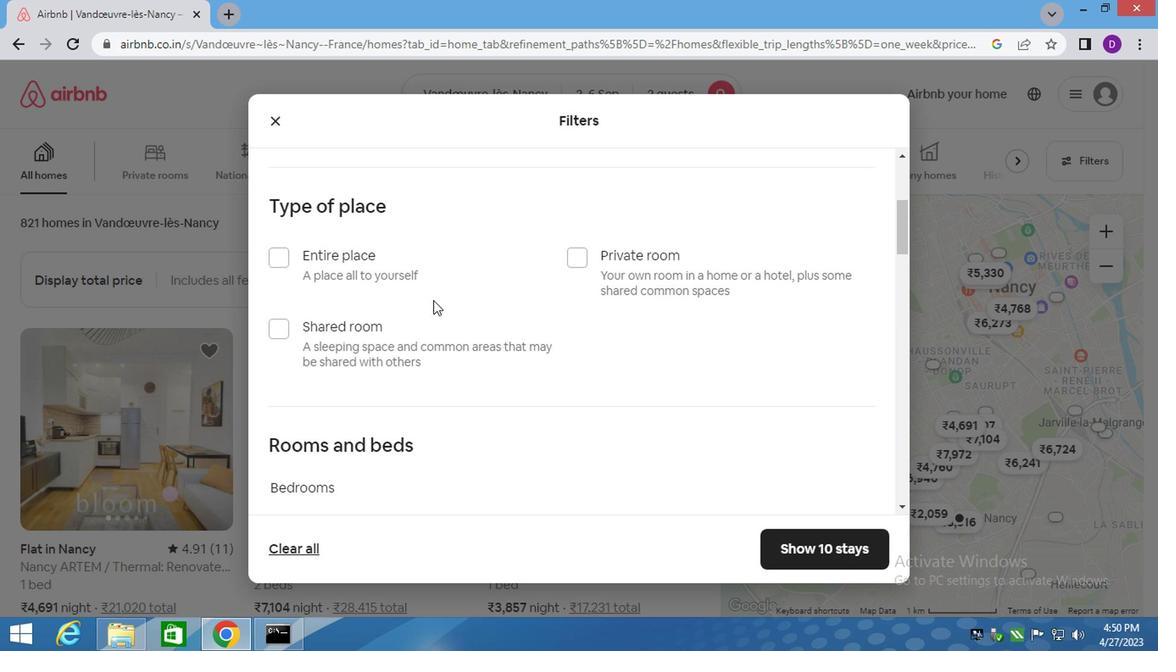 
Action: Mouse pressed left at (335, 263)
Screenshot: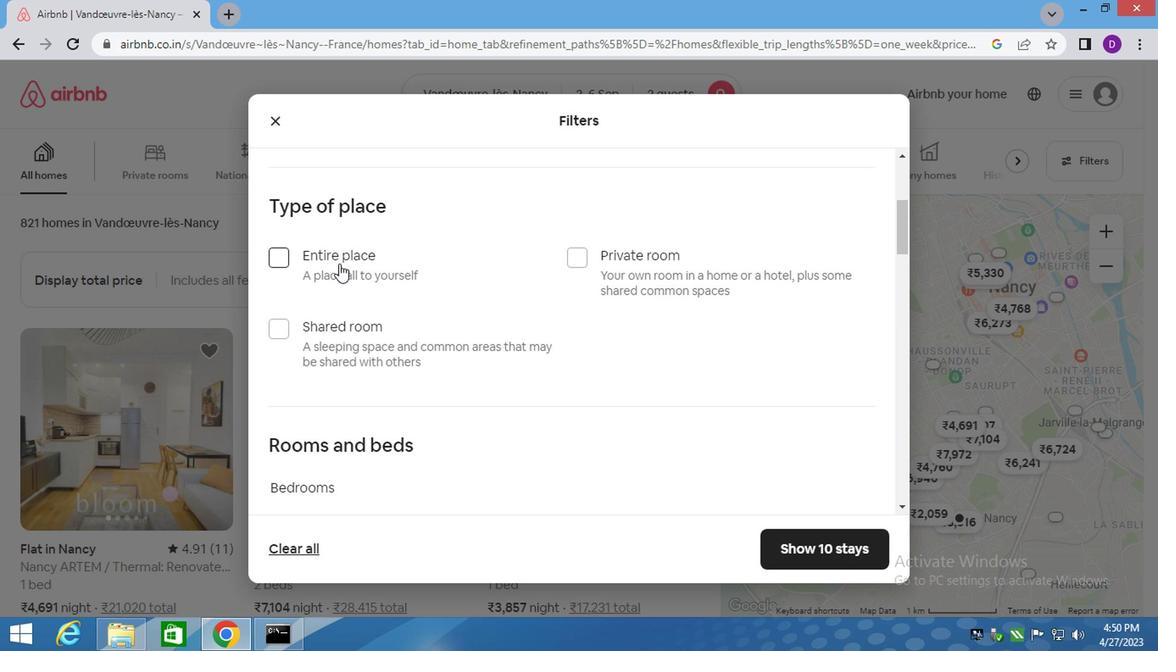
Action: Mouse moved to (366, 328)
Screenshot: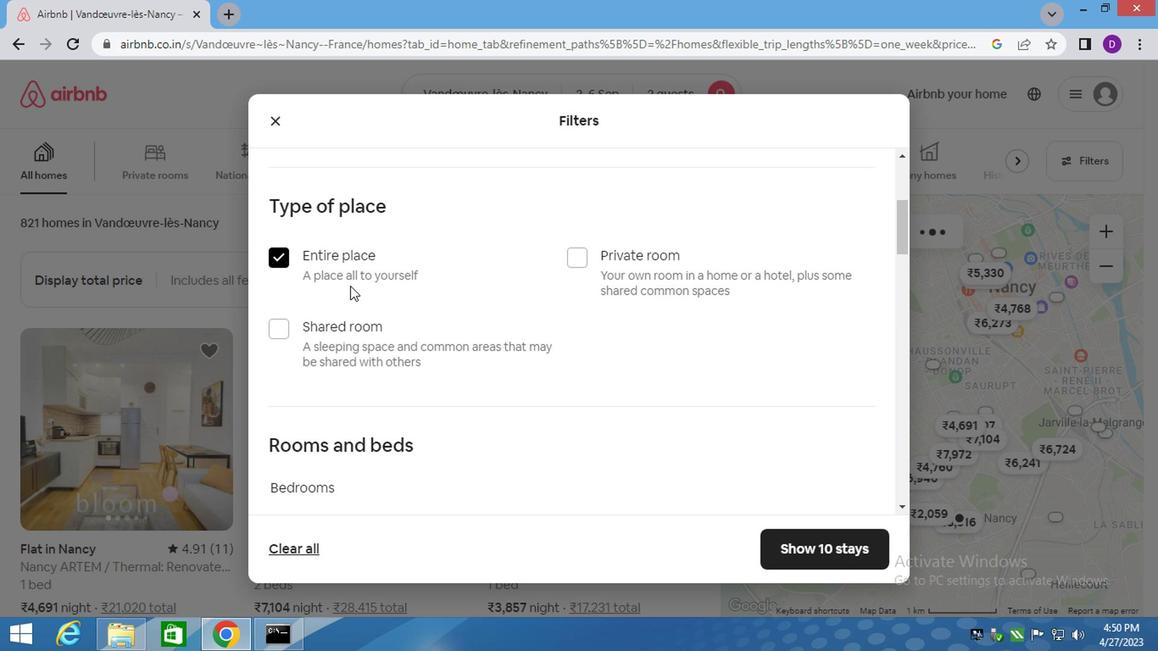 
Action: Mouse scrolled (366, 327) with delta (0, -1)
Screenshot: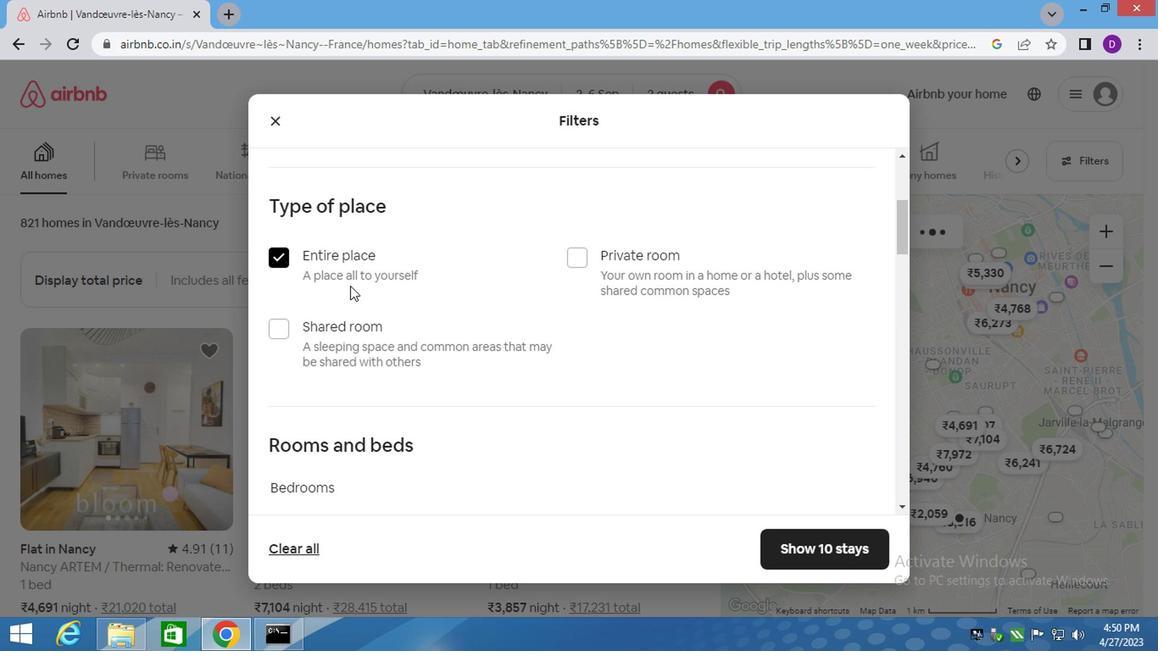 
Action: Mouse moved to (368, 333)
Screenshot: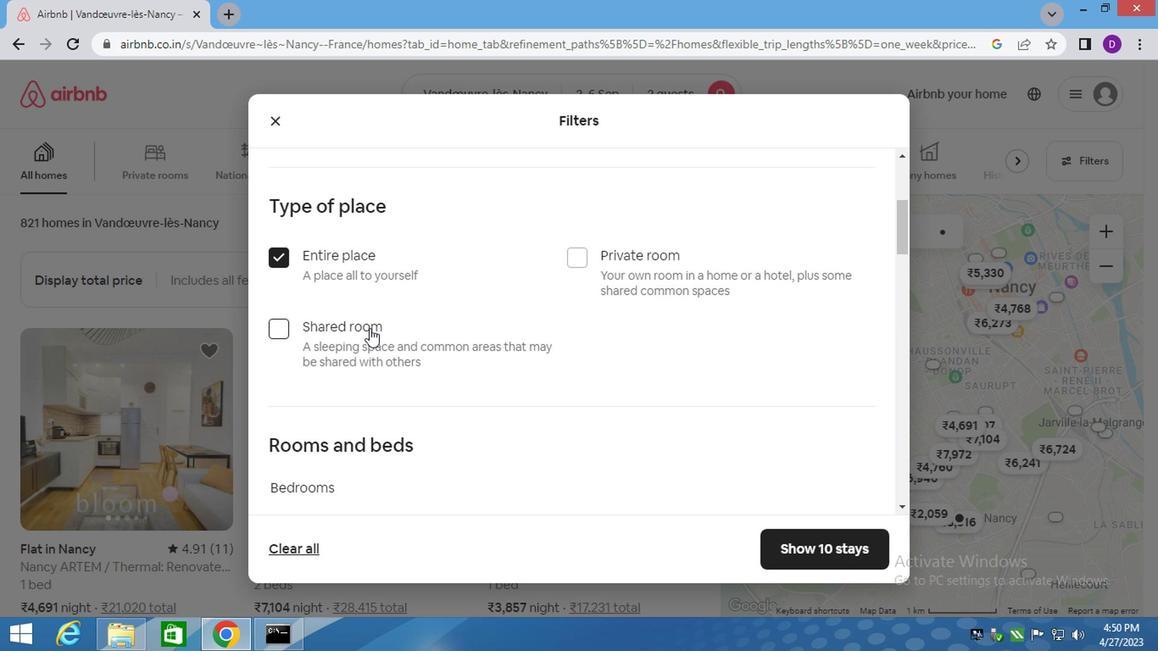 
Action: Mouse scrolled (368, 330) with delta (0, -1)
Screenshot: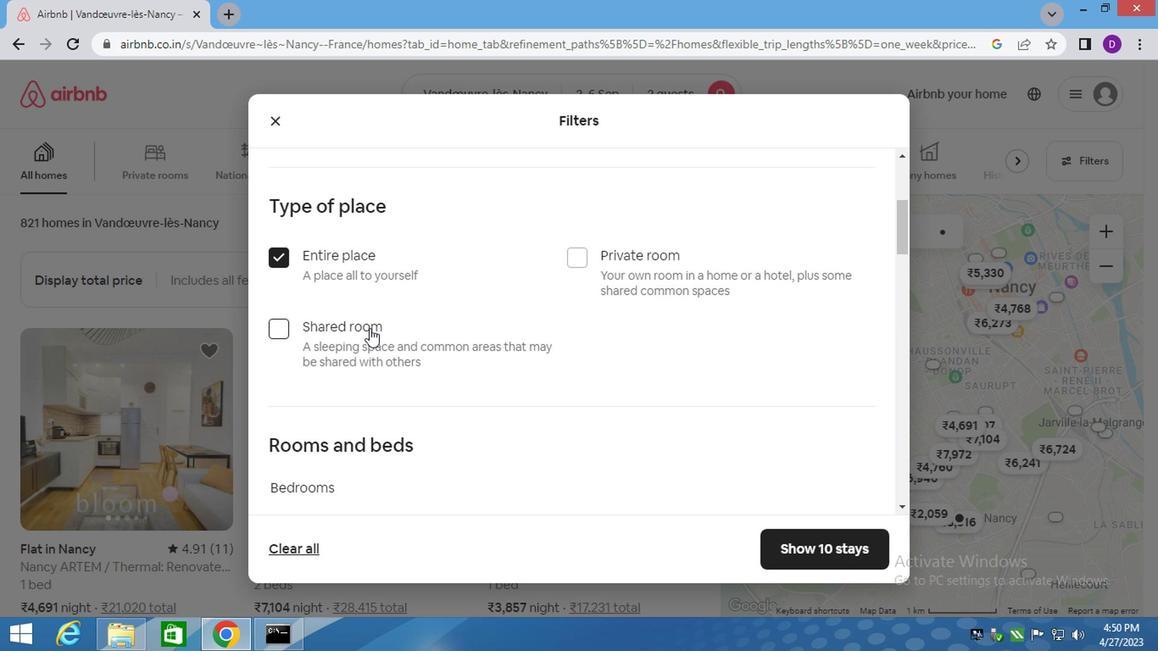 
Action: Mouse scrolled (368, 331) with delta (0, -1)
Screenshot: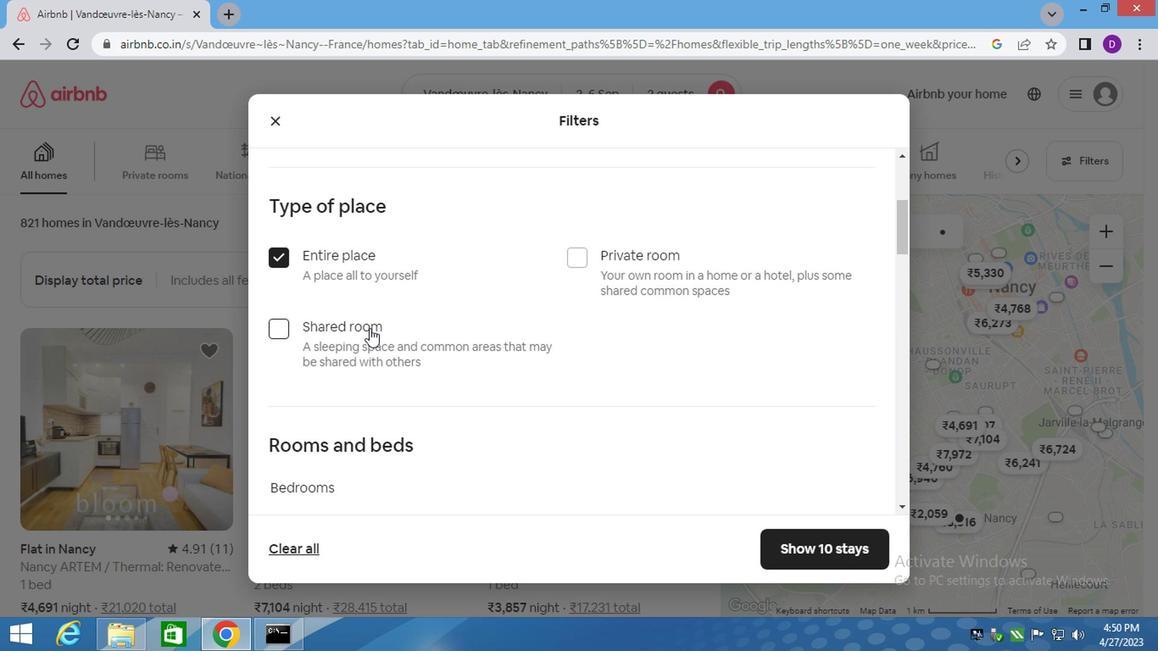 
Action: Mouse moved to (365, 290)
Screenshot: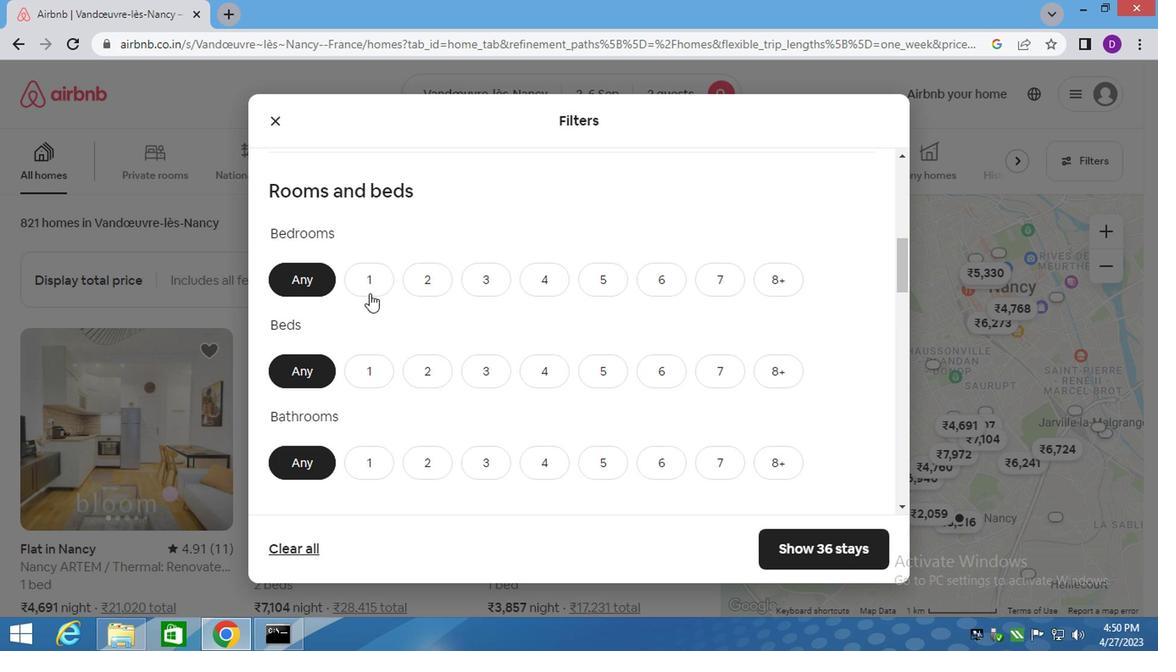 
Action: Mouse pressed left at (365, 290)
Screenshot: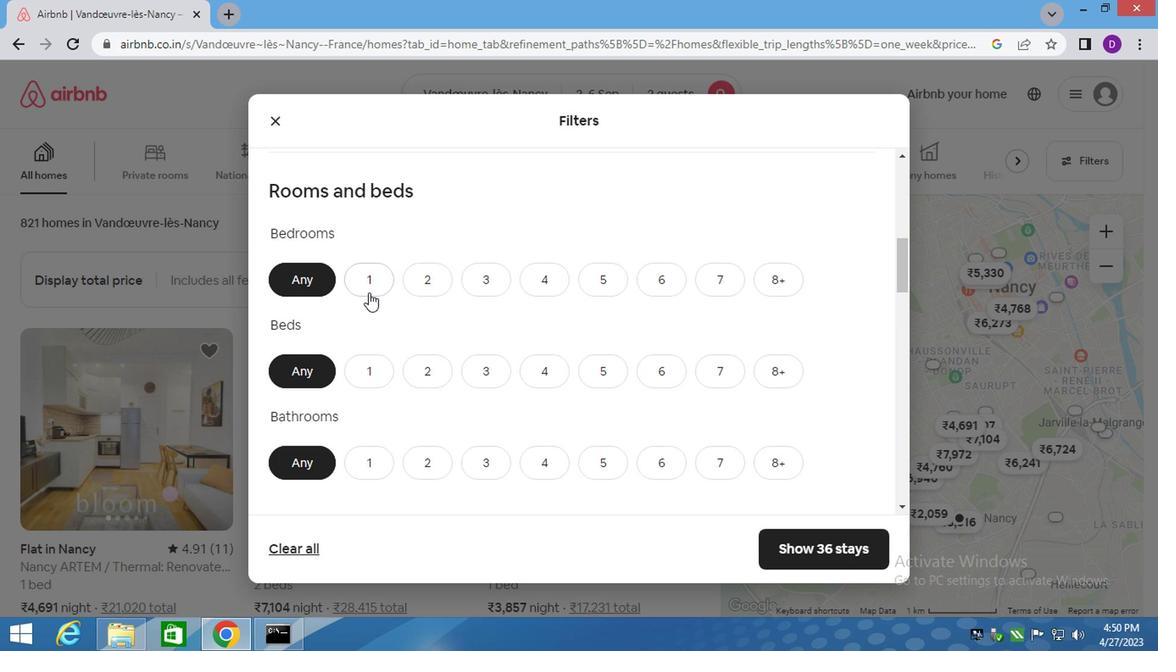 
Action: Mouse moved to (372, 383)
Screenshot: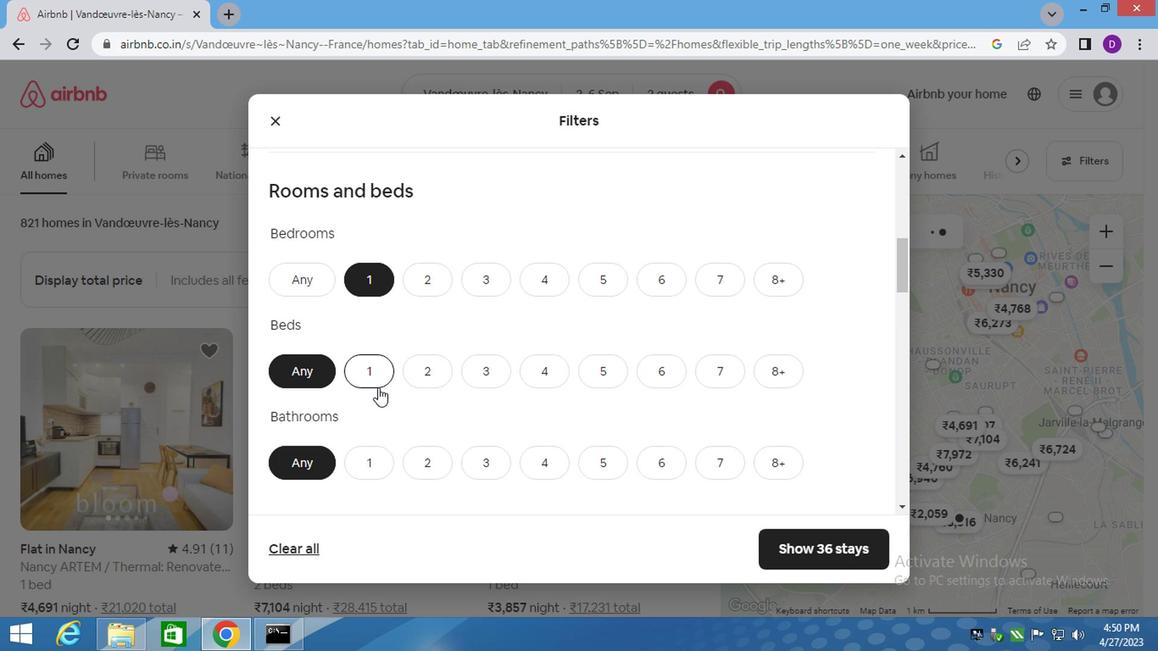 
Action: Mouse pressed left at (372, 383)
Screenshot: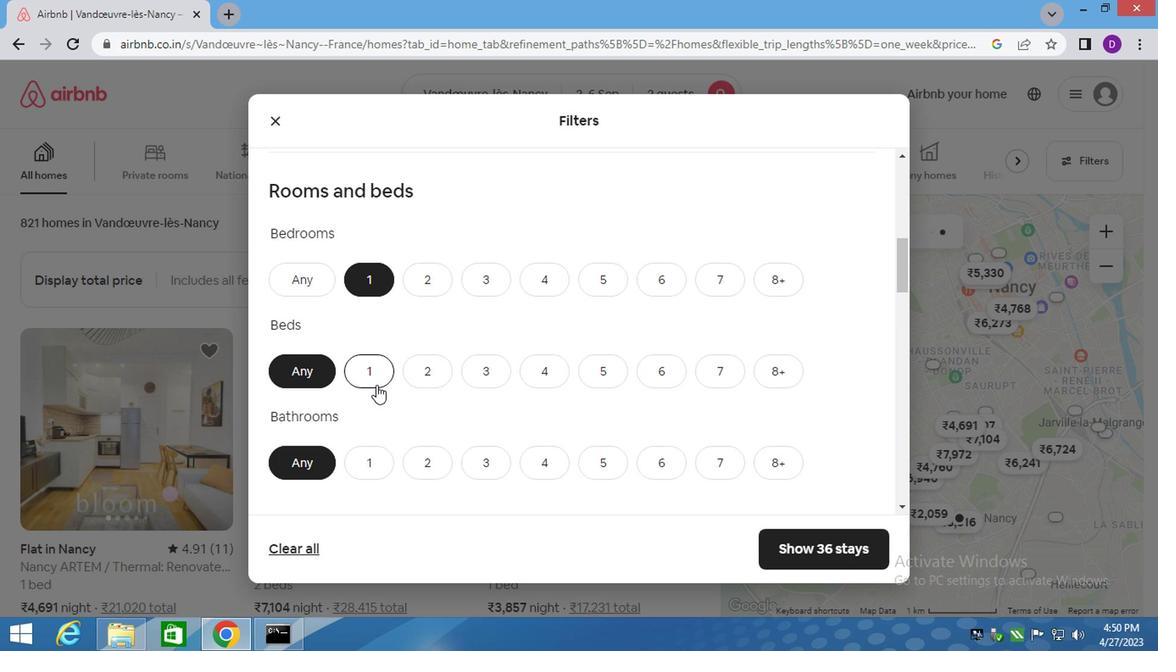 
Action: Mouse moved to (379, 462)
Screenshot: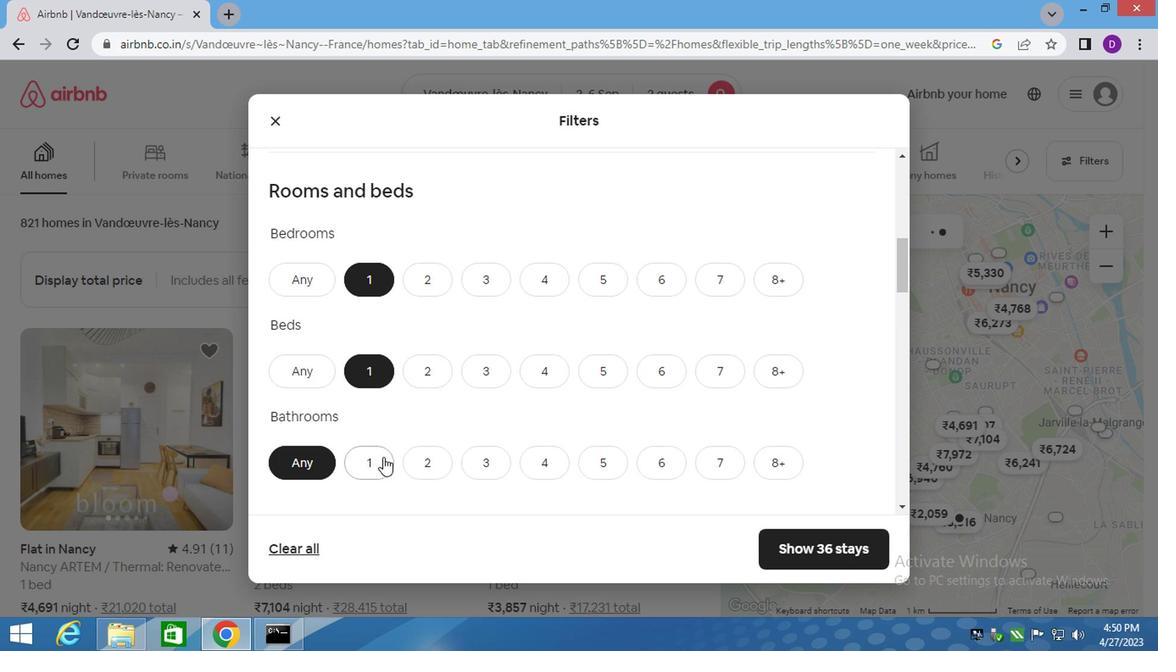 
Action: Mouse pressed left at (379, 462)
Screenshot: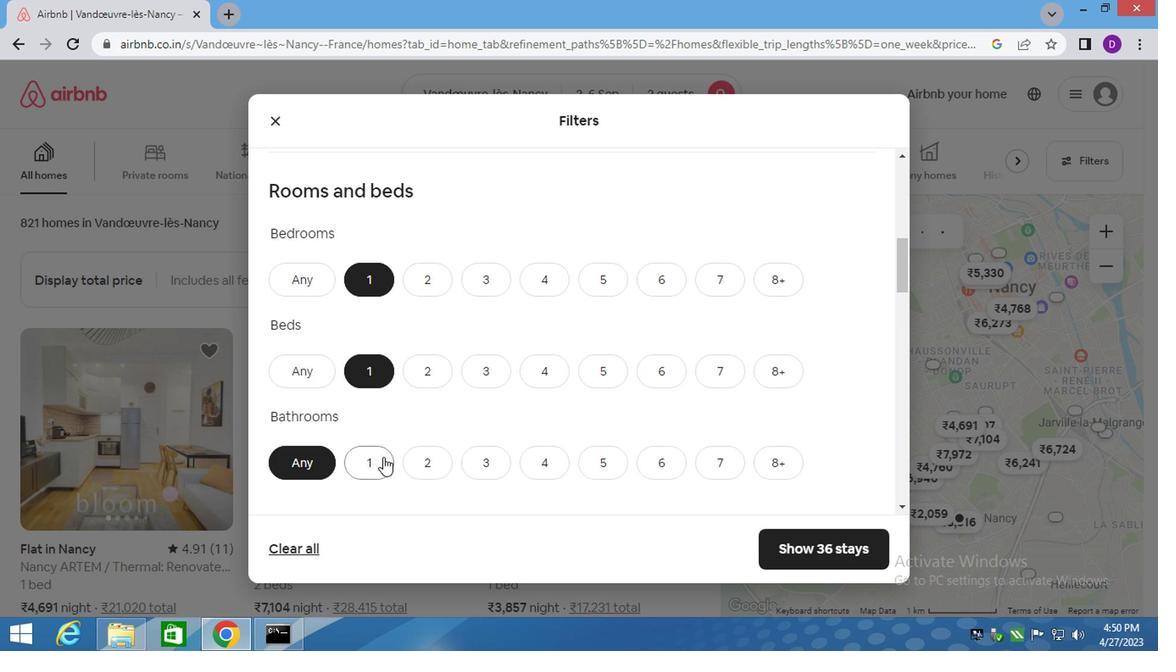 
Action: Mouse moved to (379, 462)
Screenshot: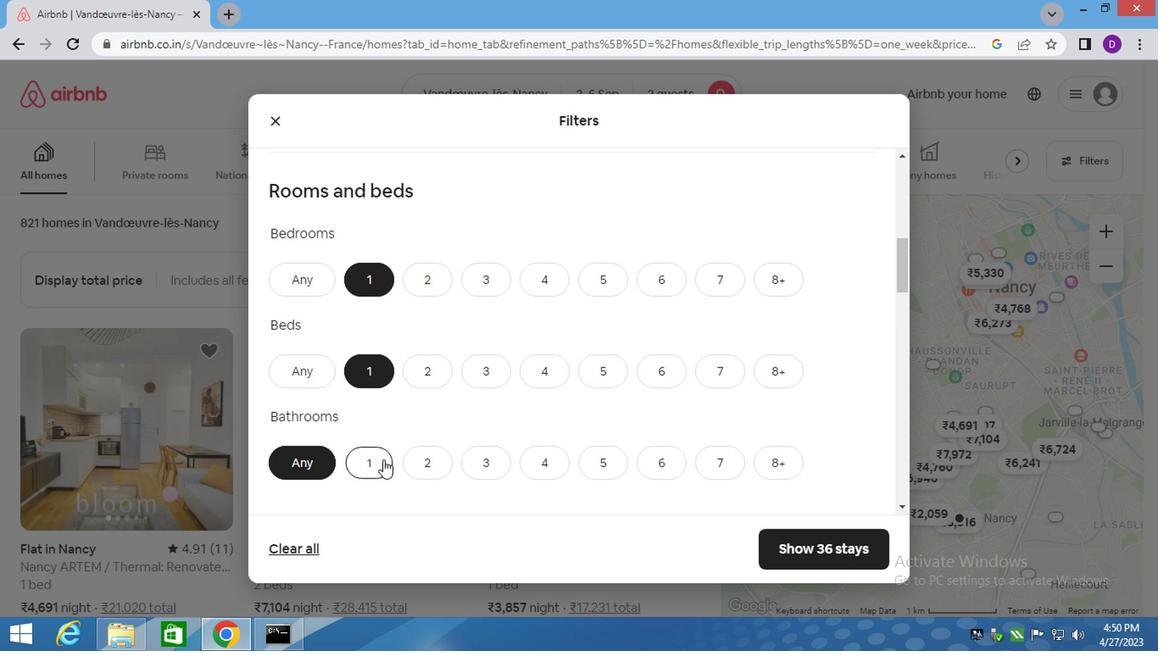 
Action: Mouse scrolled (379, 462) with delta (0, 0)
Screenshot: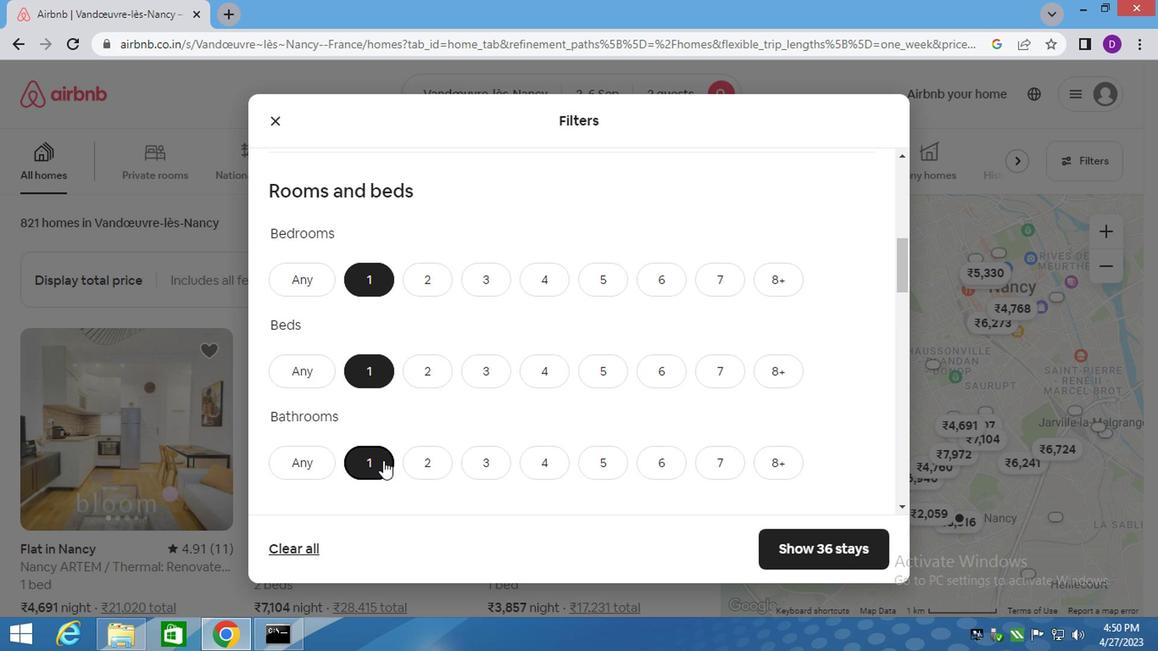 
Action: Mouse scrolled (379, 462) with delta (0, 0)
Screenshot: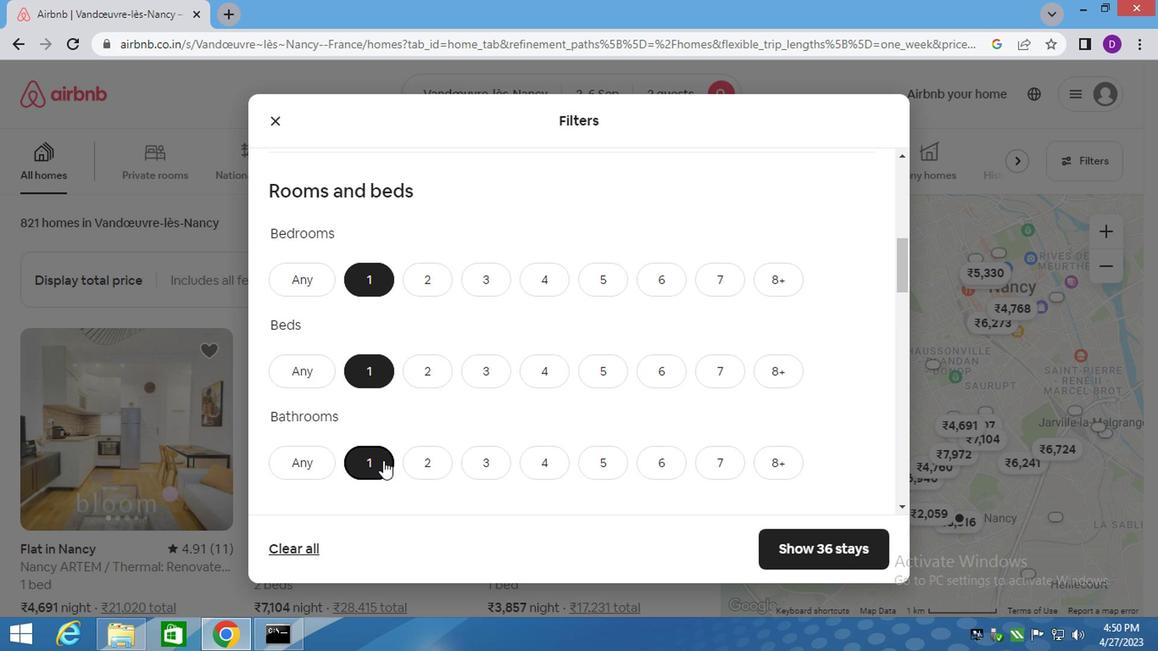 
Action: Mouse scrolled (379, 462) with delta (0, 0)
Screenshot: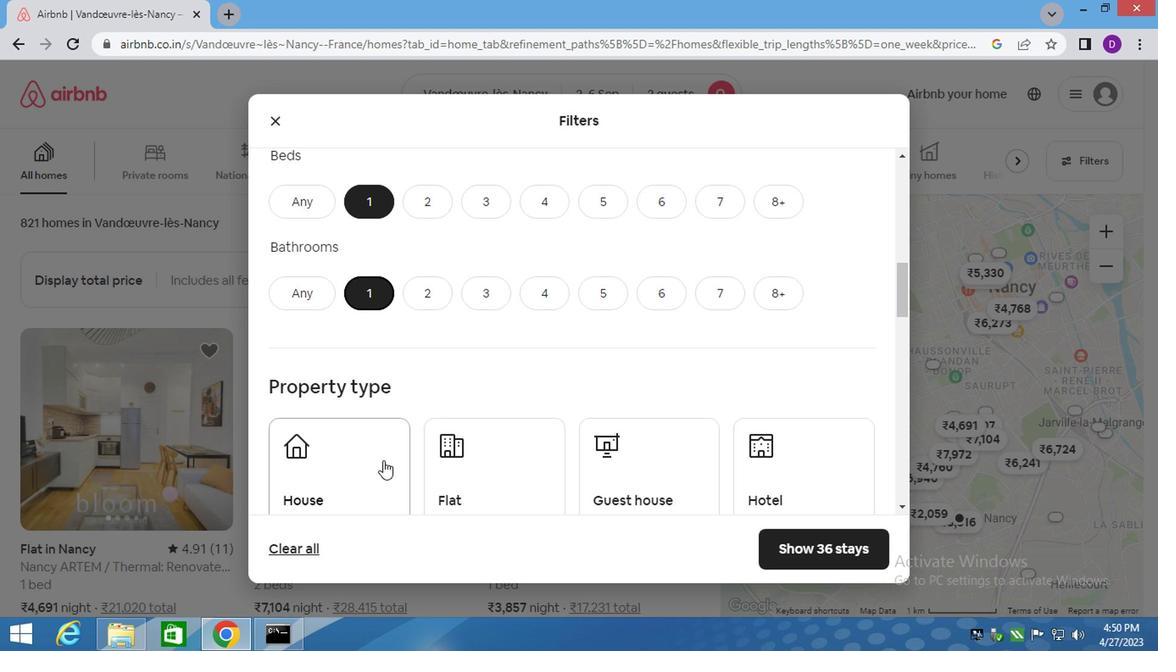 
Action: Mouse scrolled (379, 462) with delta (0, 0)
Screenshot: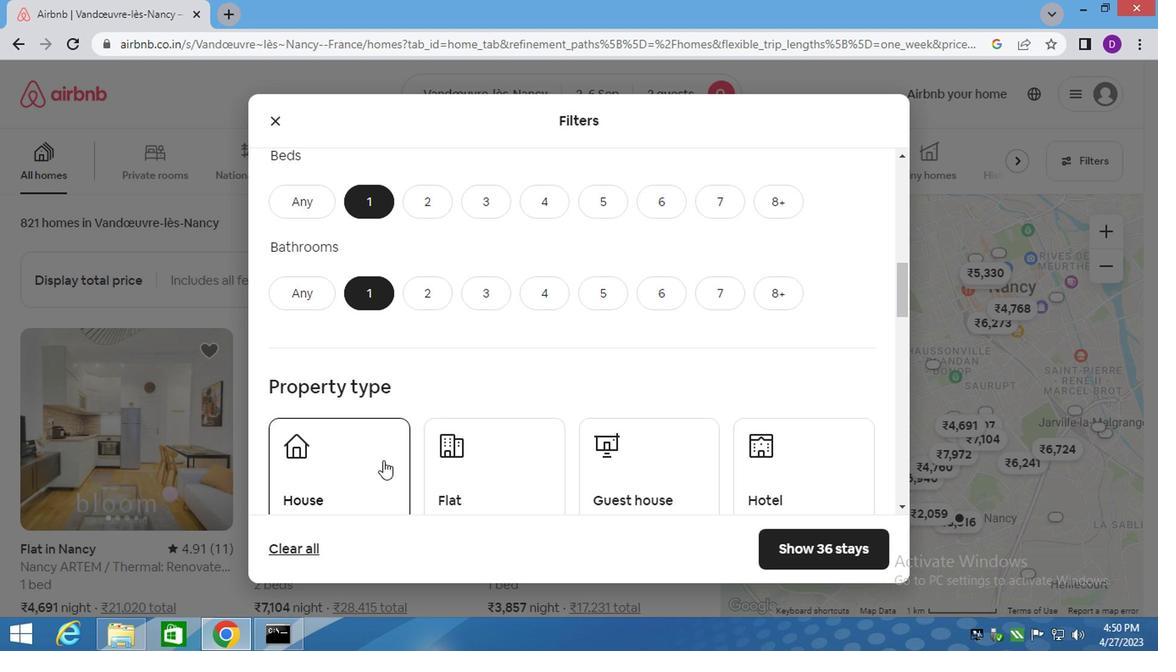 
Action: Mouse moved to (359, 324)
Screenshot: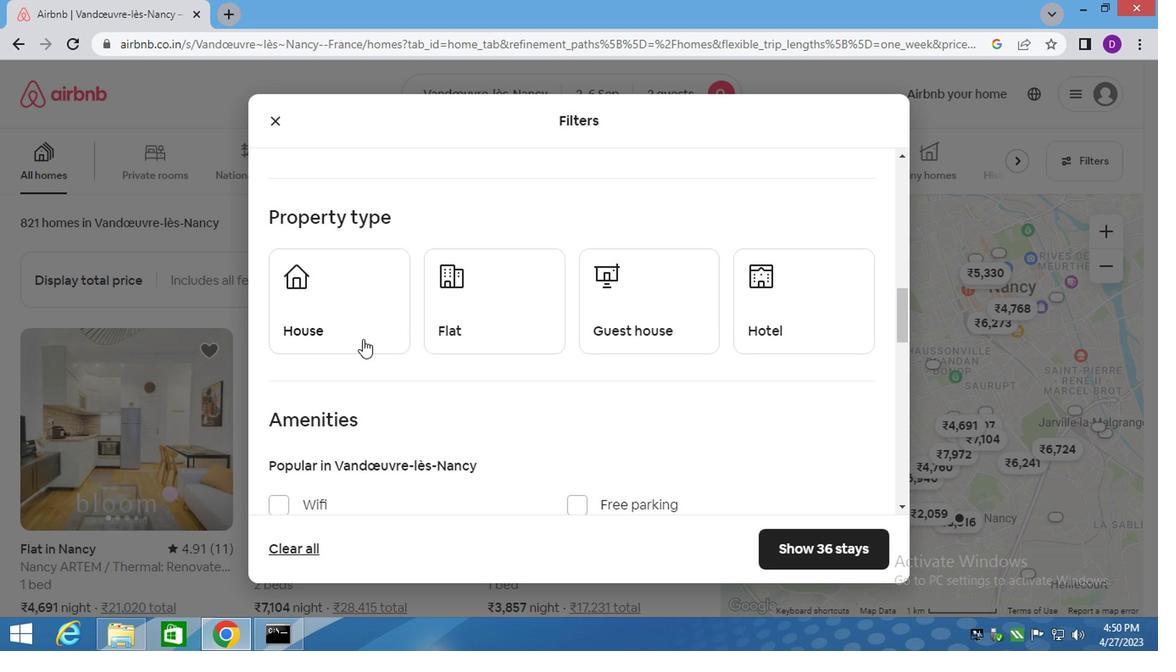 
Action: Mouse pressed left at (359, 324)
Screenshot: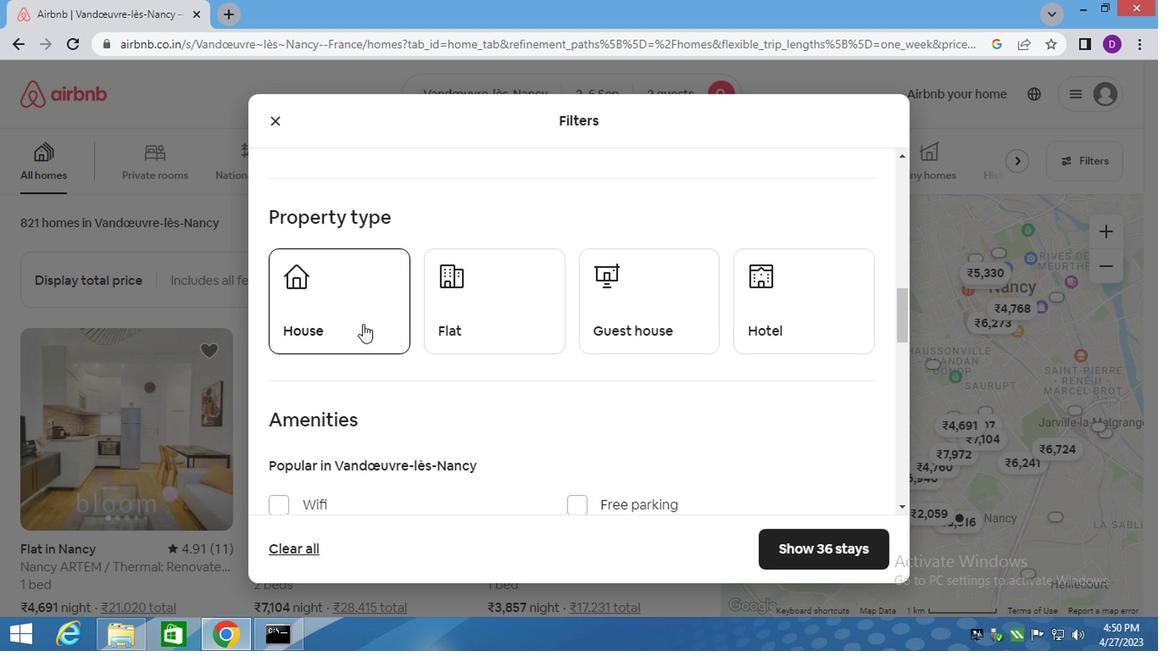
Action: Mouse moved to (517, 289)
Screenshot: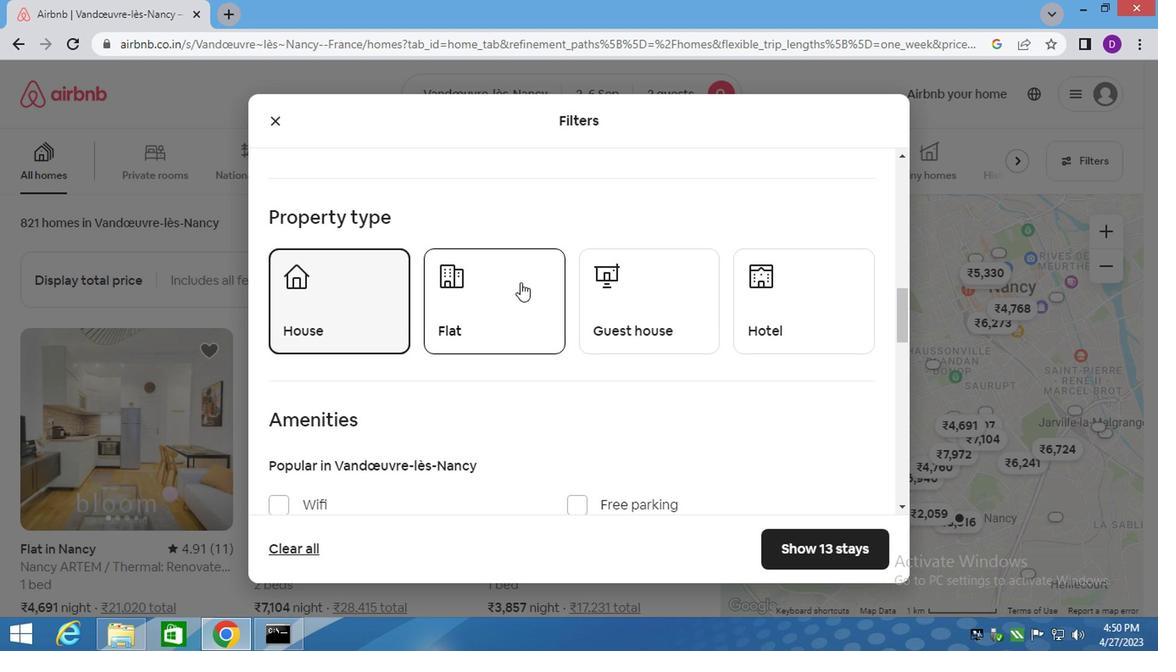 
Action: Mouse pressed left at (517, 289)
Screenshot: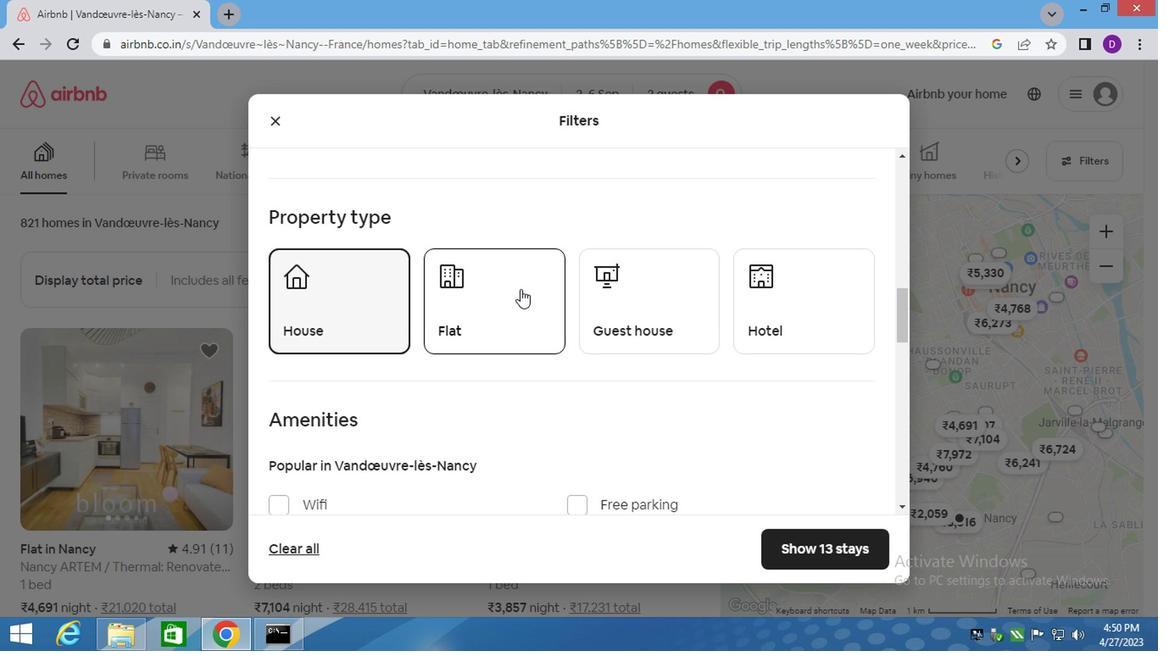 
Action: Mouse moved to (644, 305)
Screenshot: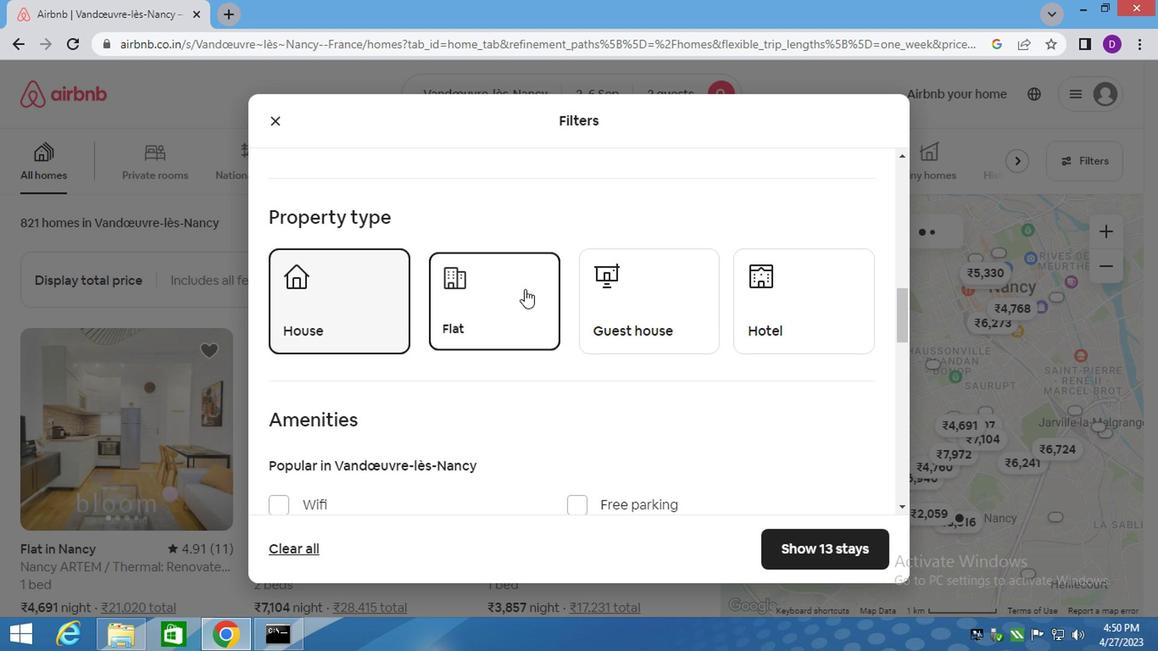 
Action: Mouse pressed left at (644, 305)
Screenshot: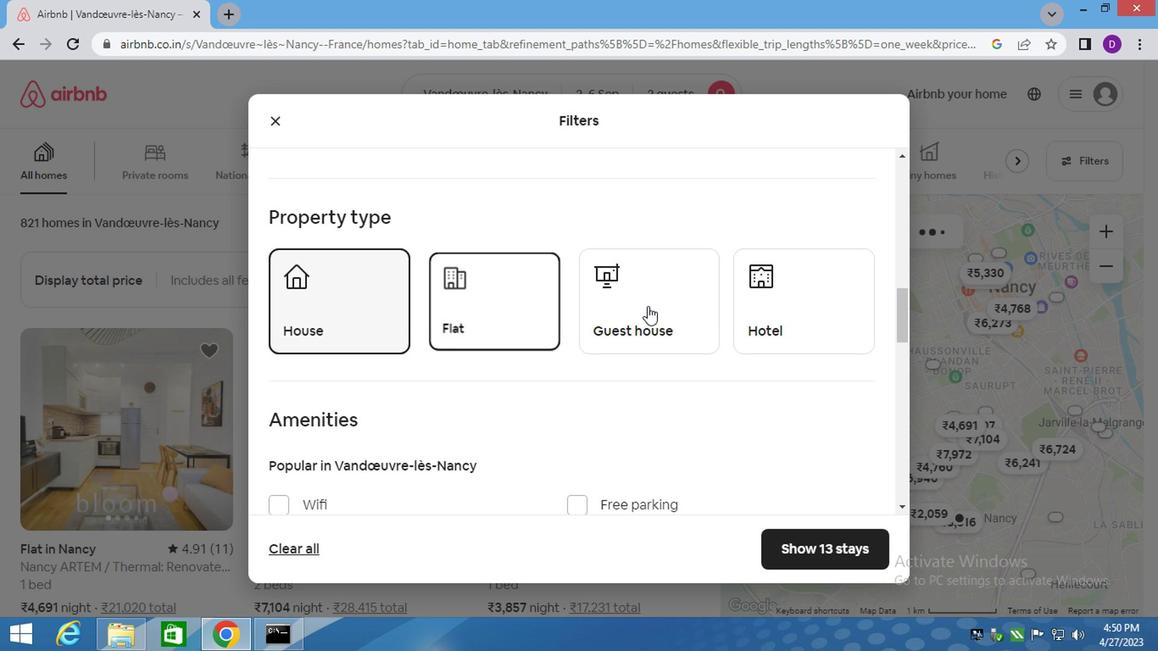 
Action: Mouse moved to (770, 293)
Screenshot: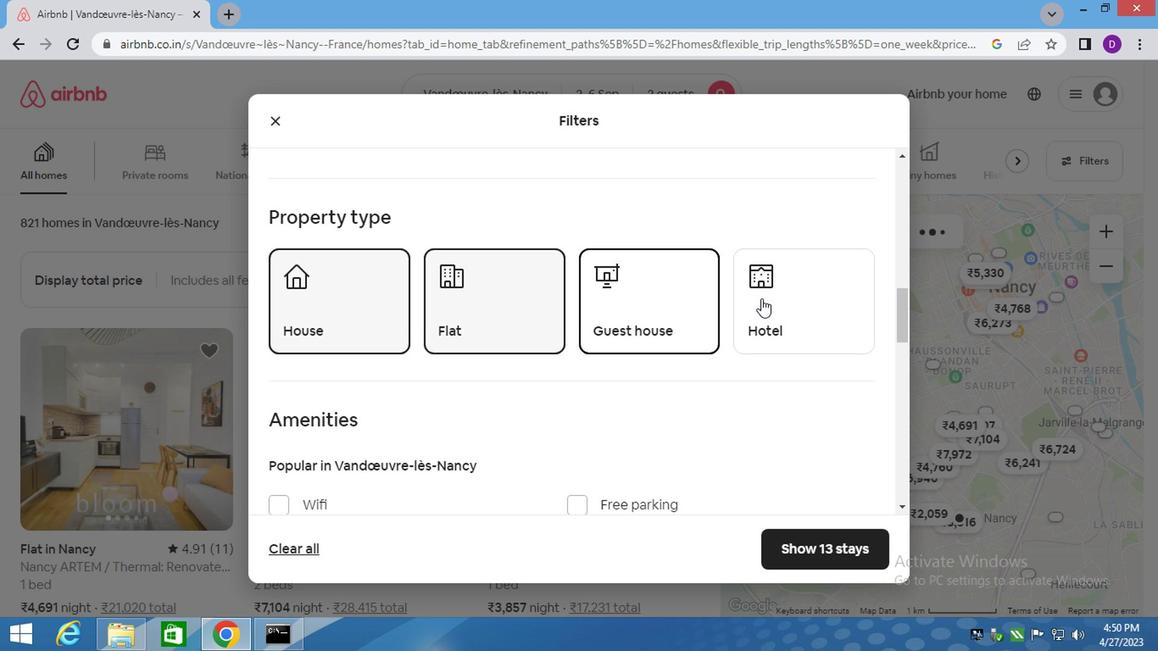 
Action: Mouse pressed left at (770, 293)
Screenshot: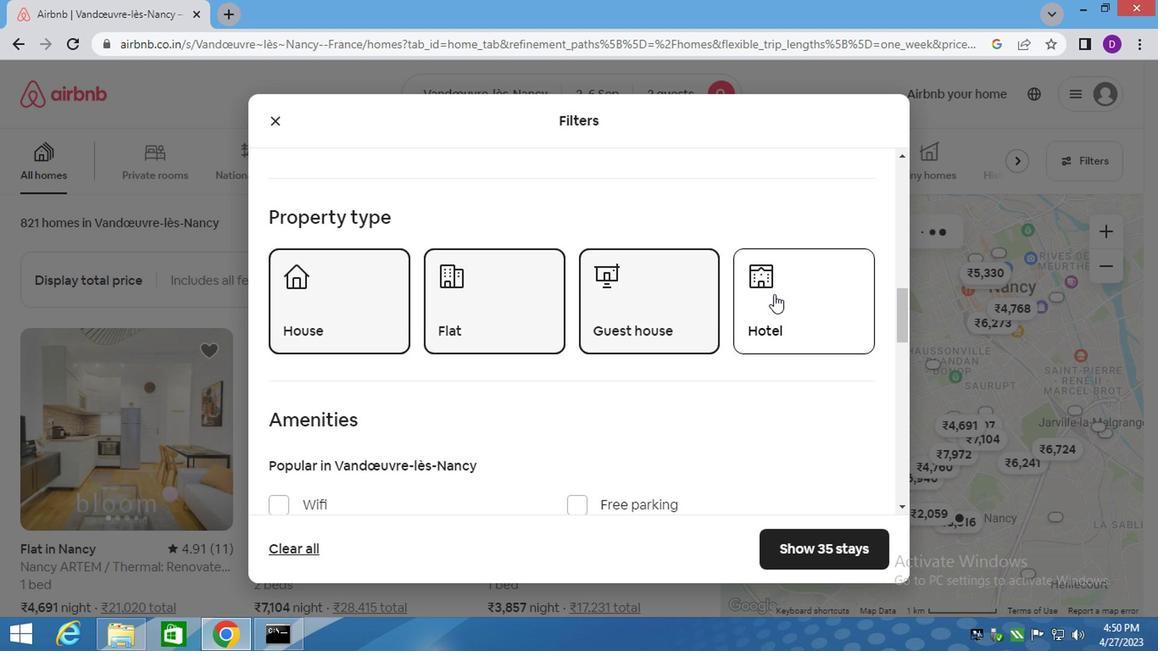 
Action: Mouse scrolled (770, 293) with delta (0, 0)
Screenshot: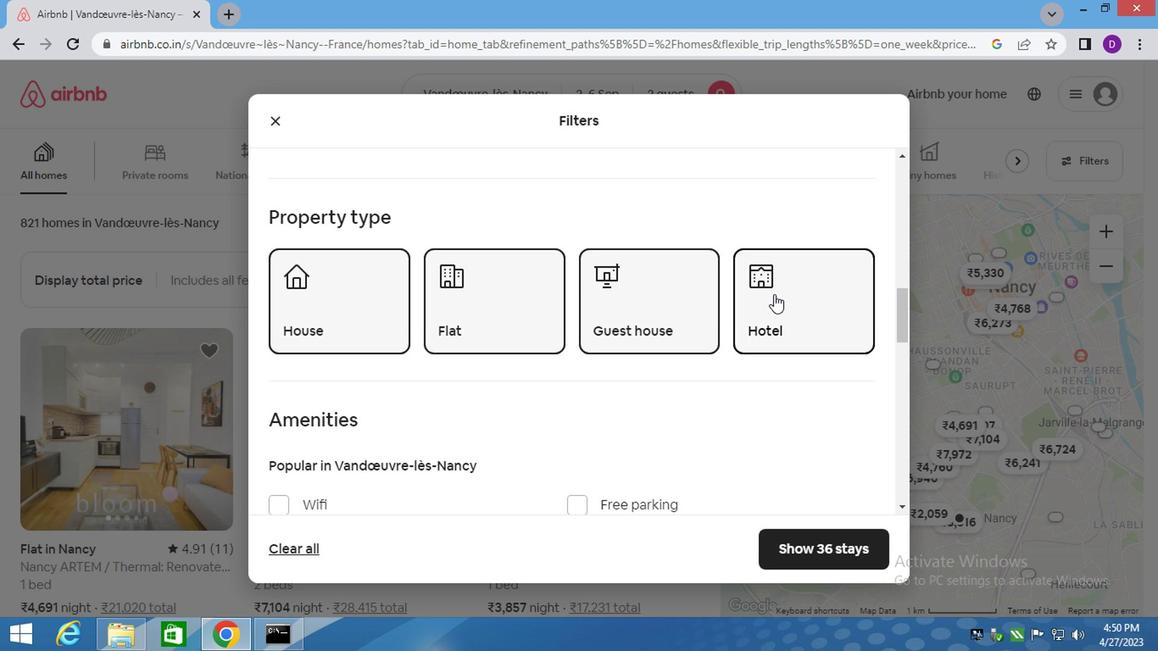 
Action: Mouse scrolled (770, 293) with delta (0, 0)
Screenshot: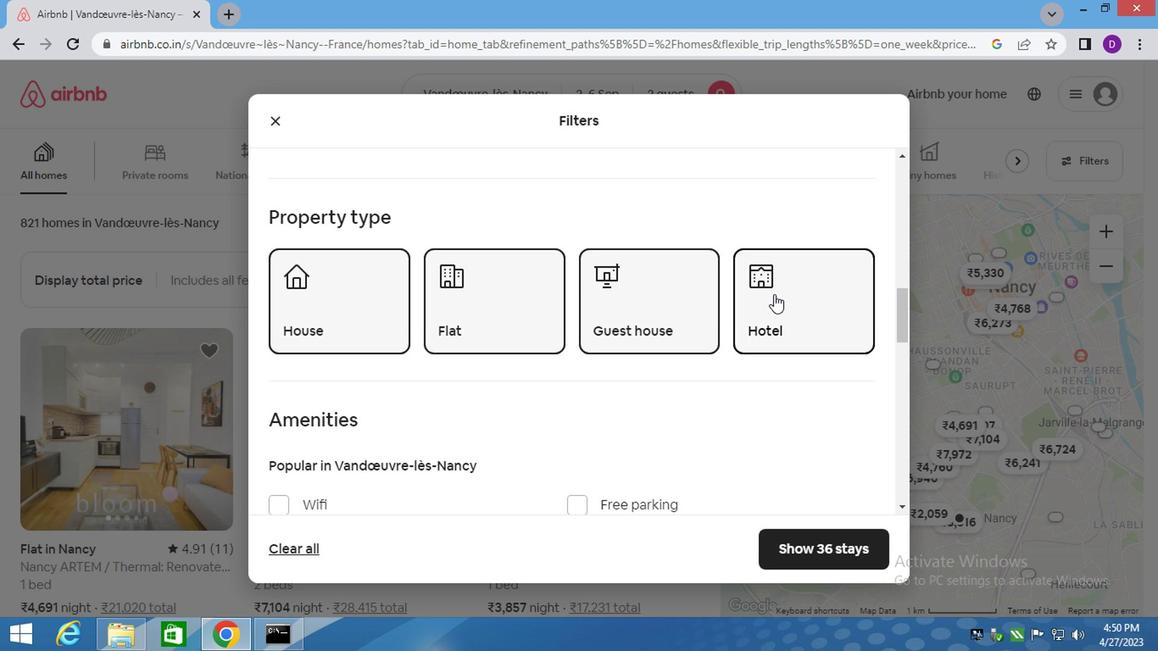 
Action: Mouse scrolled (770, 293) with delta (0, 0)
Screenshot: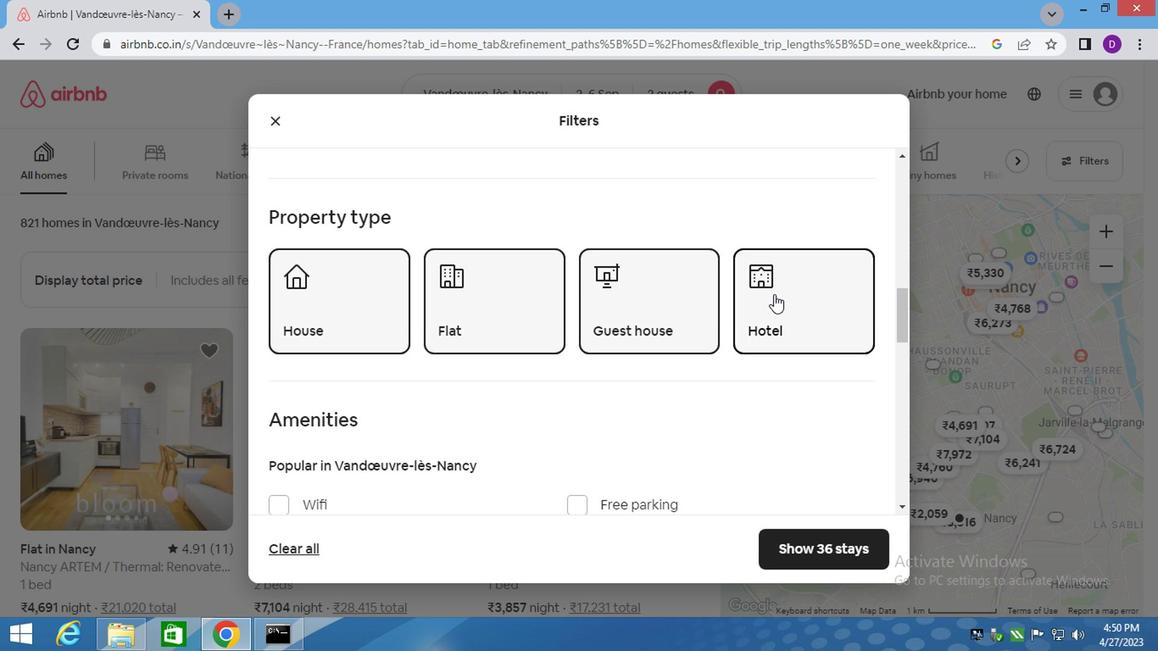 
Action: Mouse scrolled (770, 293) with delta (0, 0)
Screenshot: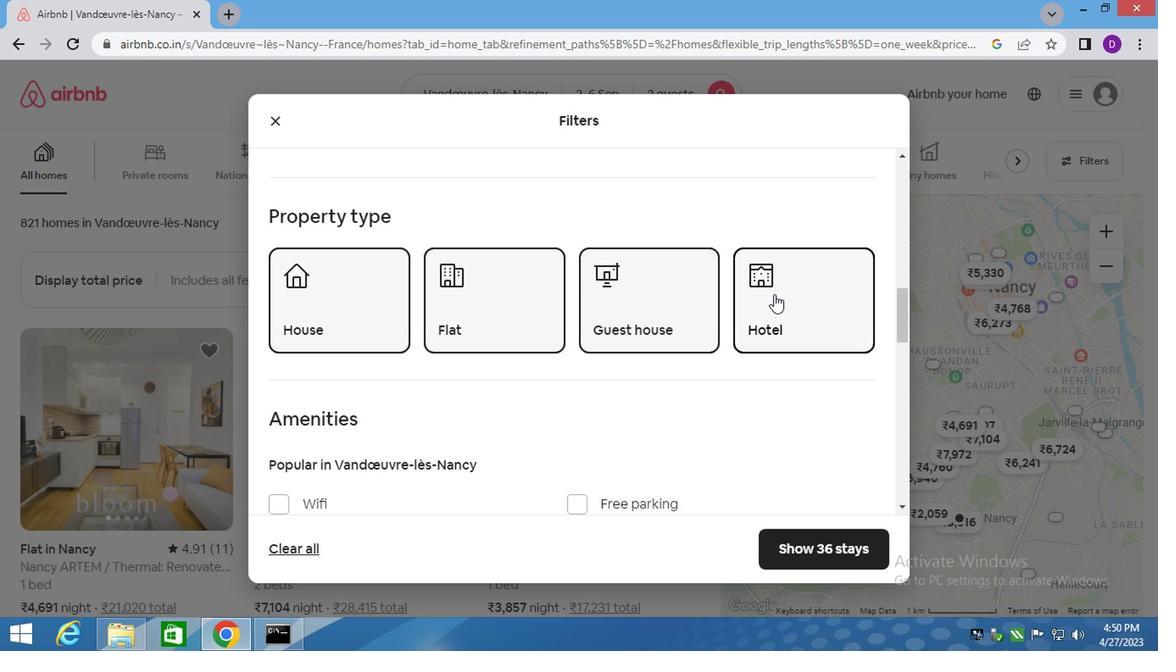 
Action: Mouse moved to (770, 304)
Screenshot: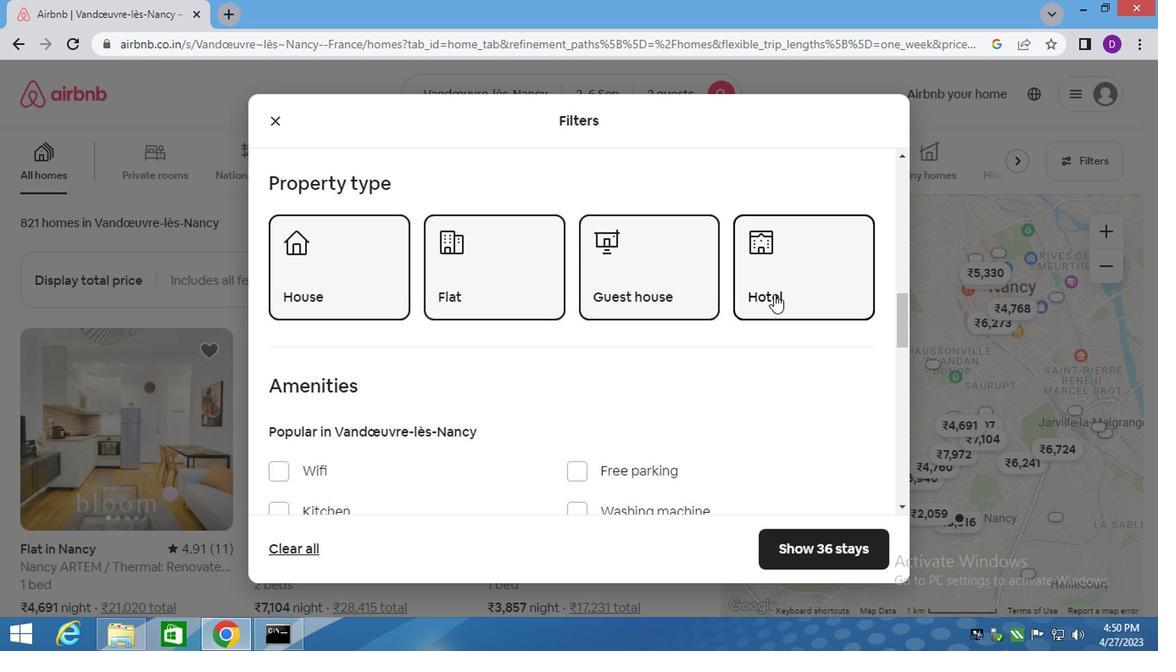 
Action: Mouse scrolled (770, 303) with delta (0, -1)
Screenshot: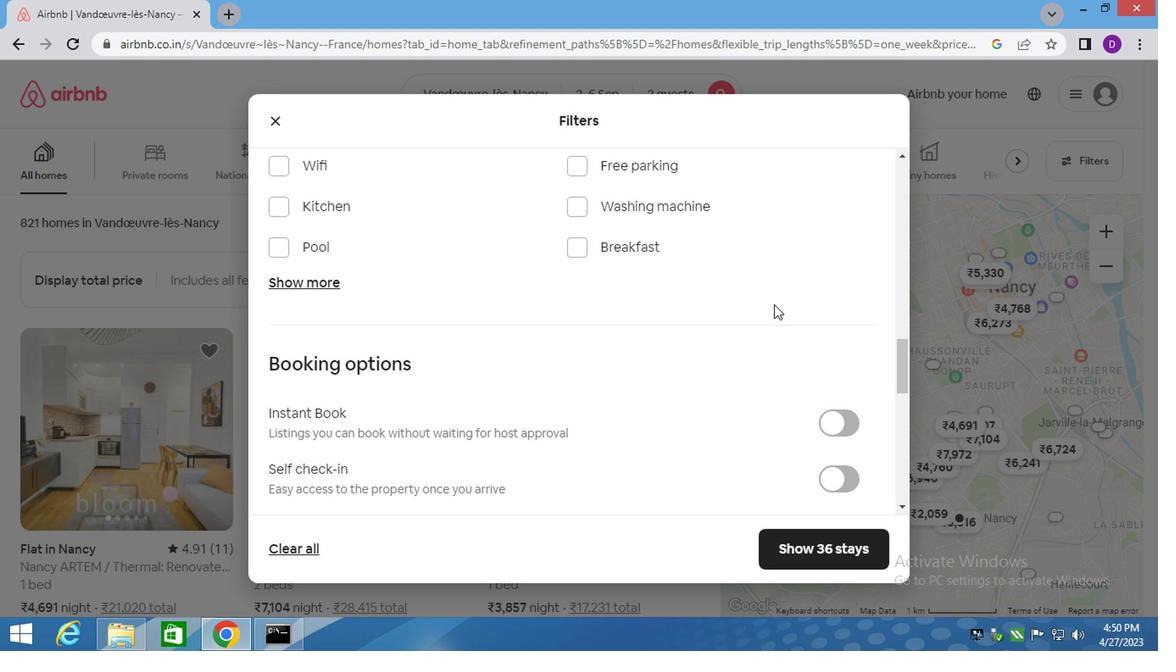 
Action: Mouse scrolled (770, 303) with delta (0, -1)
Screenshot: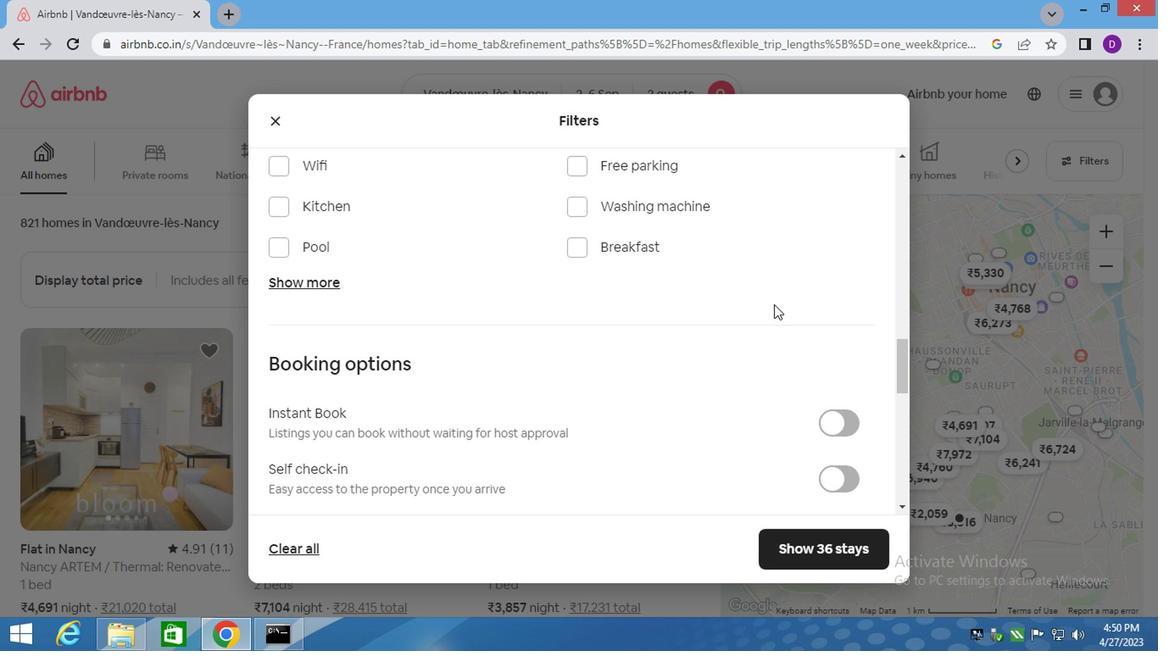 
Action: Mouse moved to (849, 305)
Screenshot: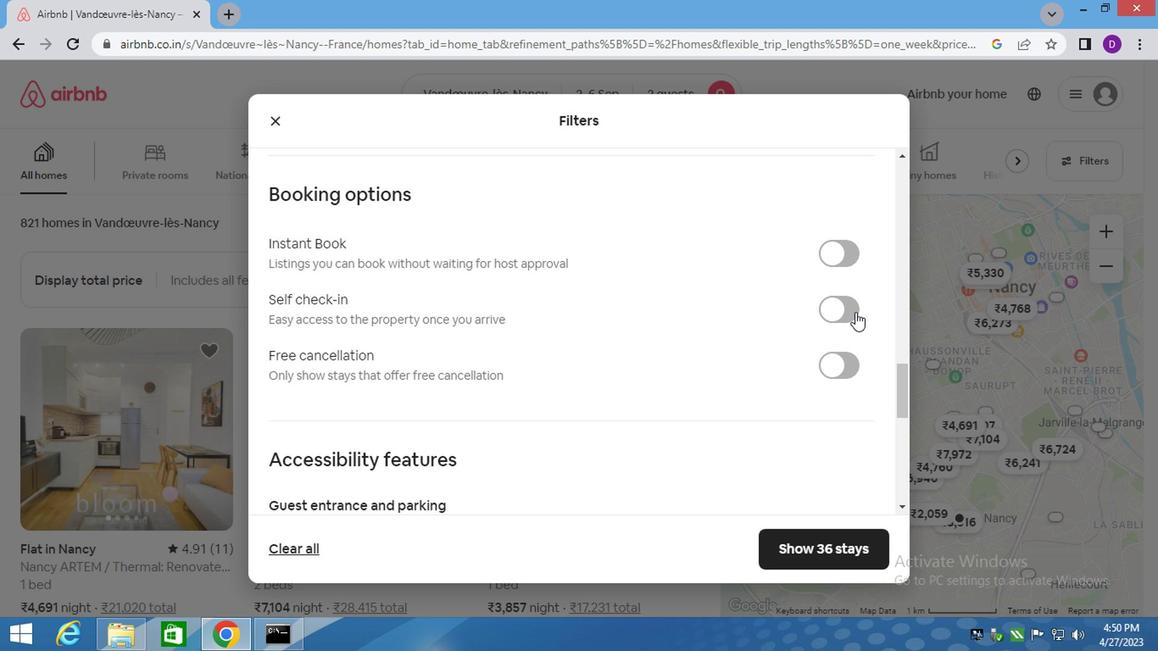 
Action: Mouse pressed left at (849, 305)
Screenshot: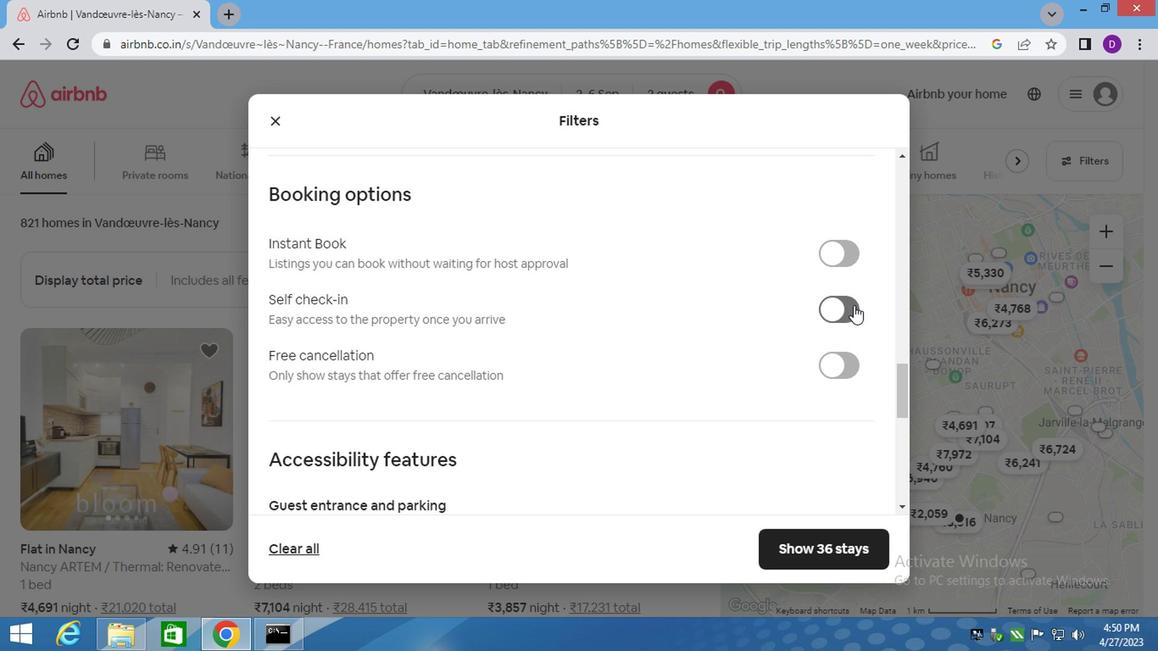 
Action: Mouse scrolled (849, 304) with delta (0, 0)
Screenshot: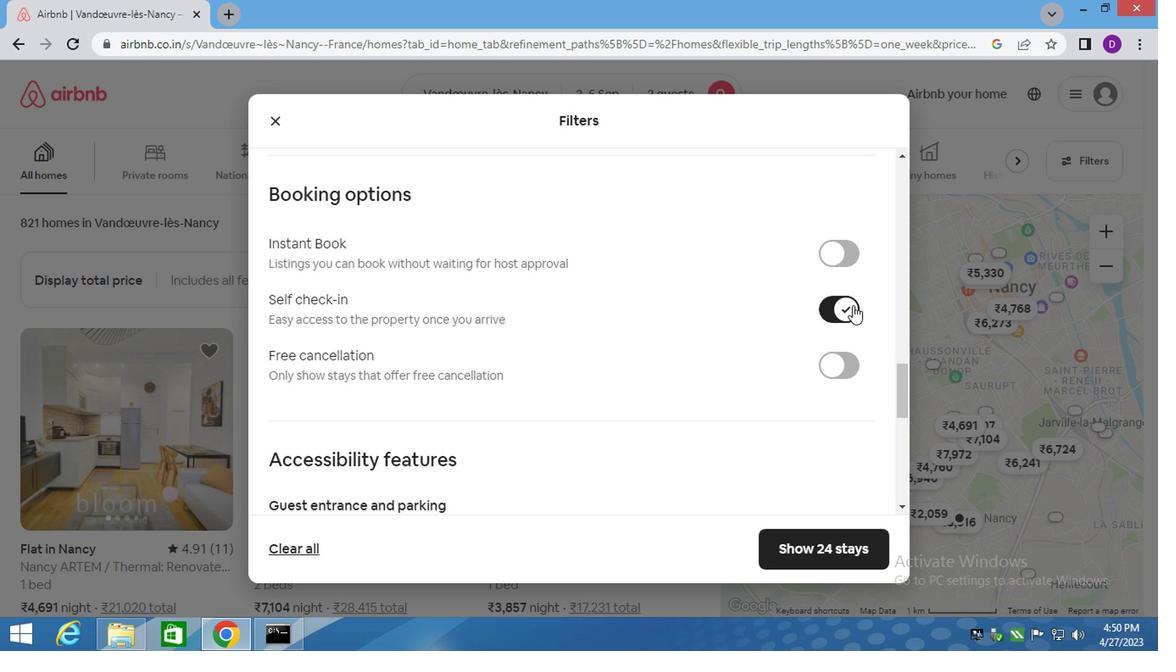 
Action: Mouse scrolled (849, 304) with delta (0, 0)
Screenshot: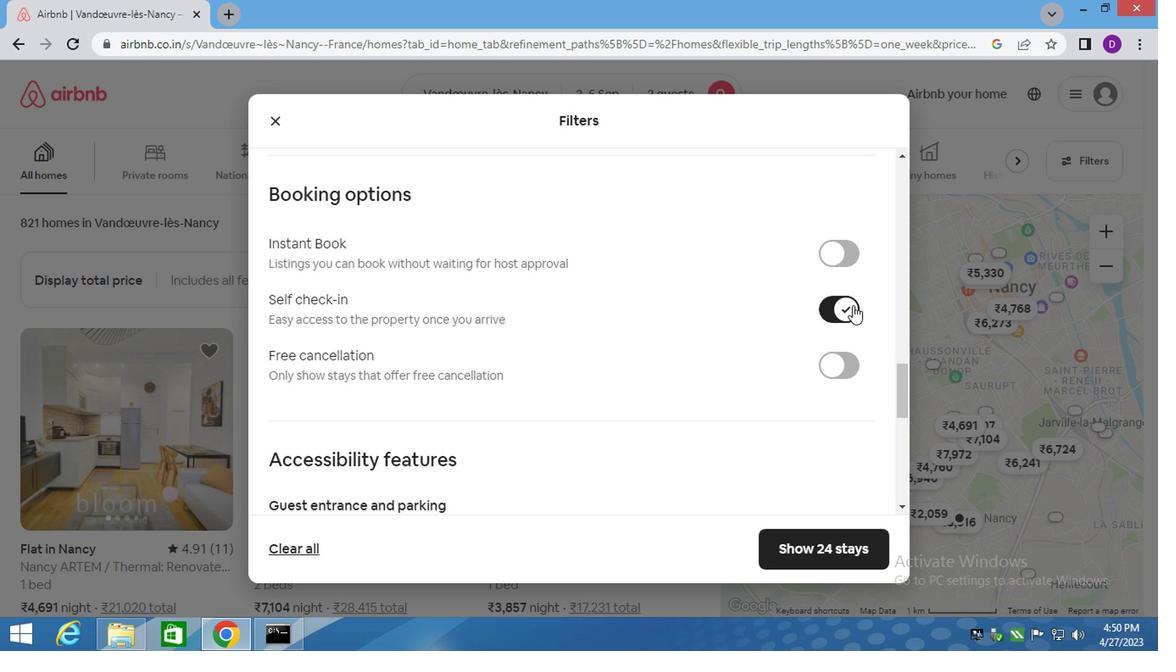 
Action: Mouse scrolled (849, 304) with delta (0, 0)
Screenshot: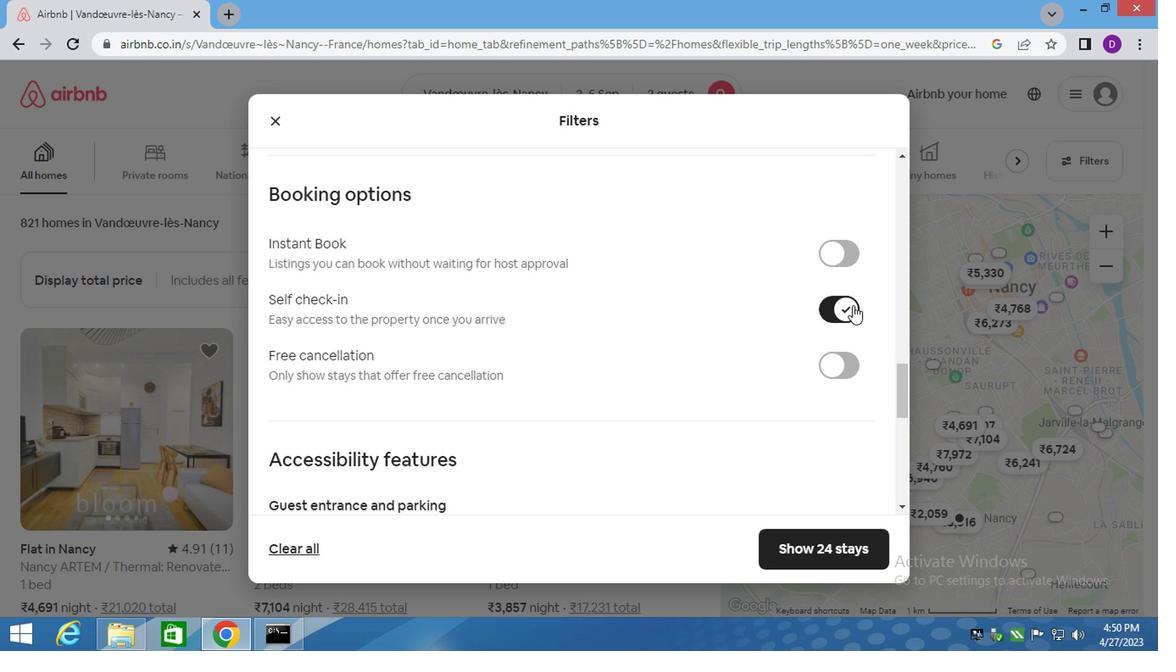 
Action: Mouse scrolled (849, 304) with delta (0, 0)
Screenshot: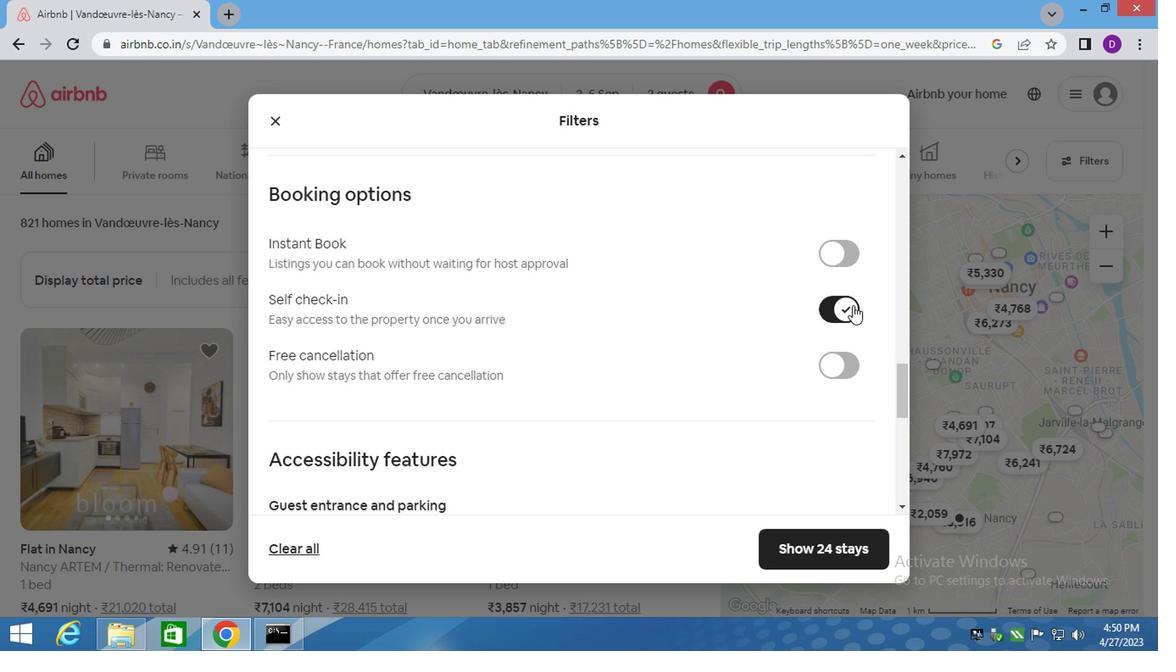 
Action: Mouse moved to (596, 430)
Screenshot: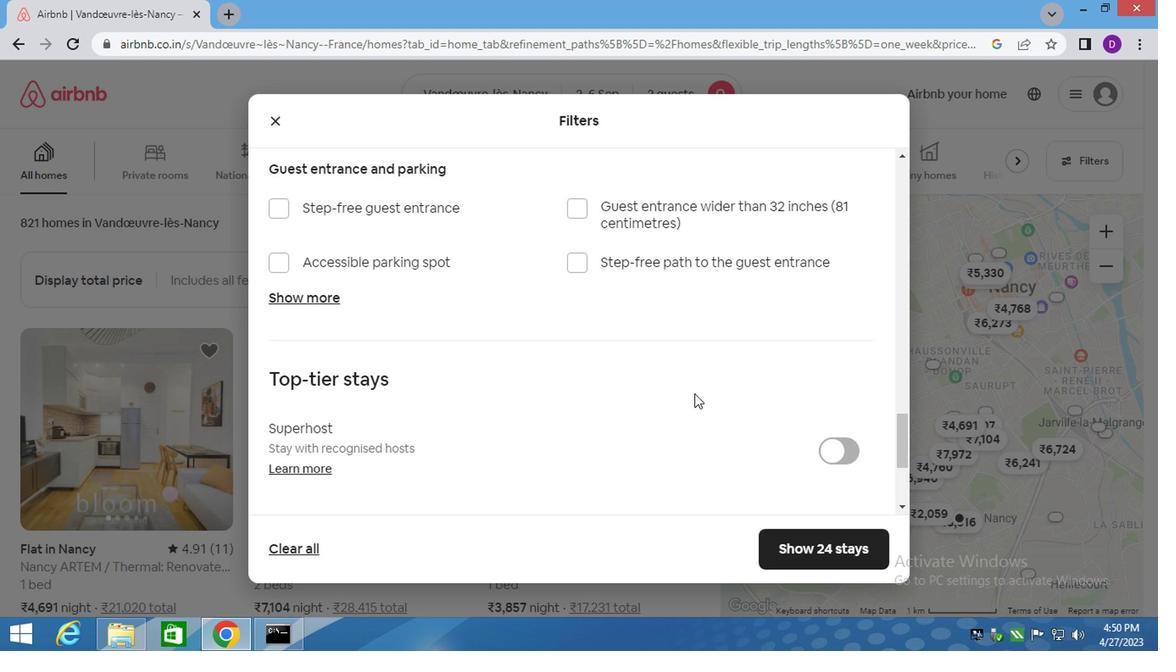 
Action: Mouse scrolled (596, 429) with delta (0, 0)
Screenshot: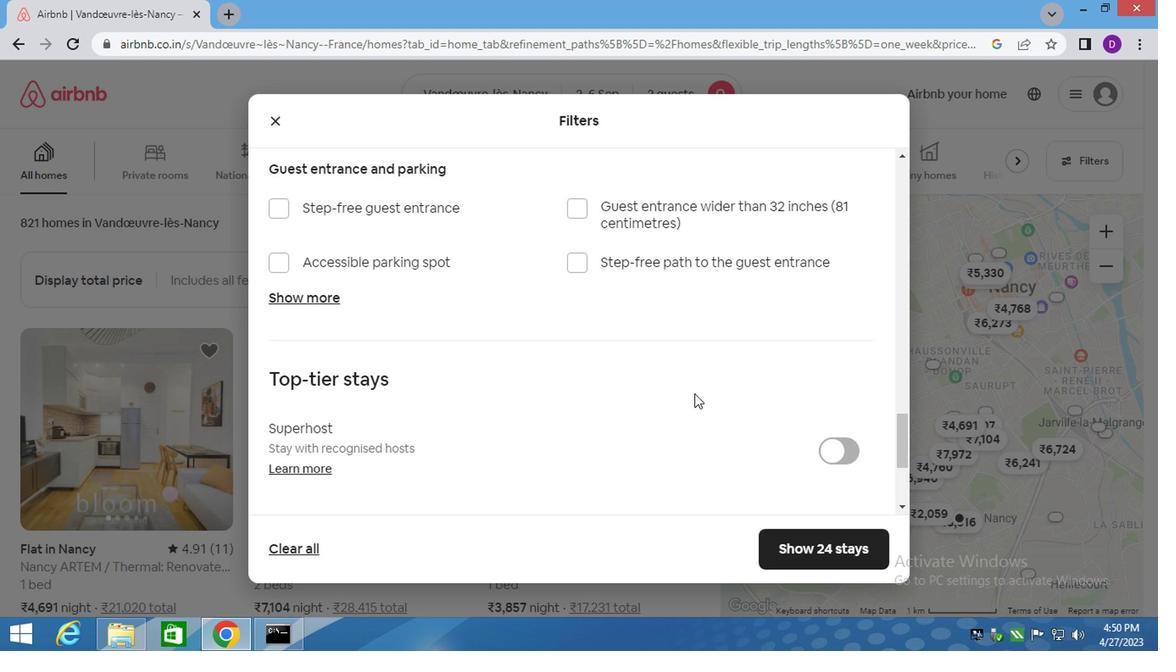 
Action: Mouse moved to (590, 432)
Screenshot: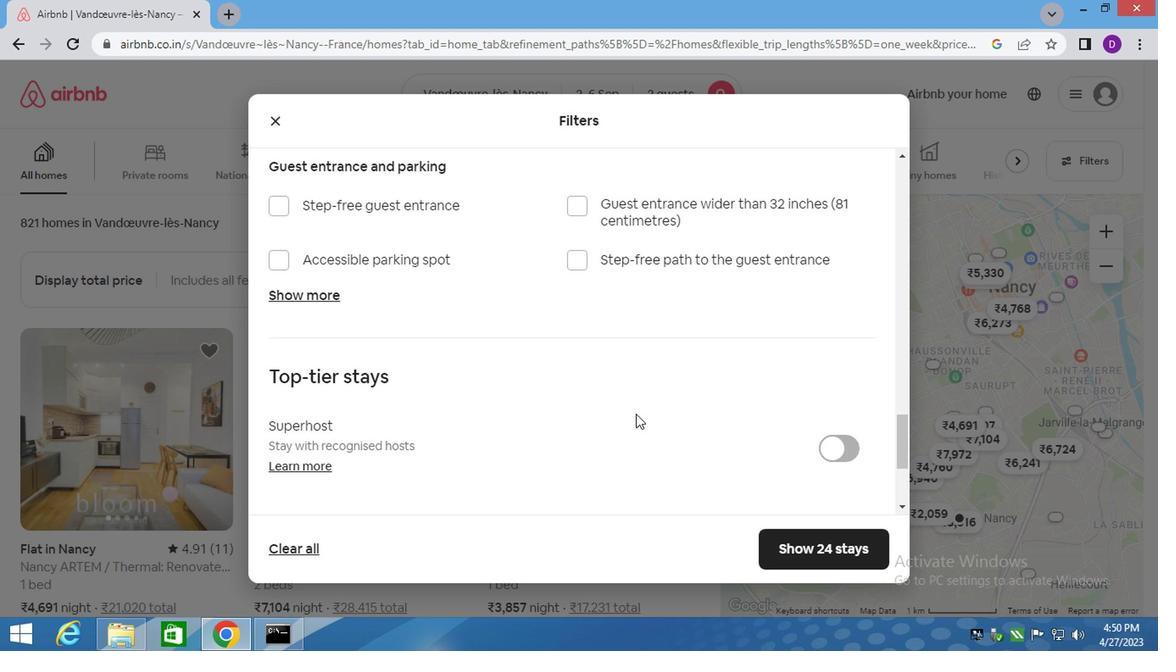 
Action: Mouse scrolled (590, 430) with delta (0, -1)
Screenshot: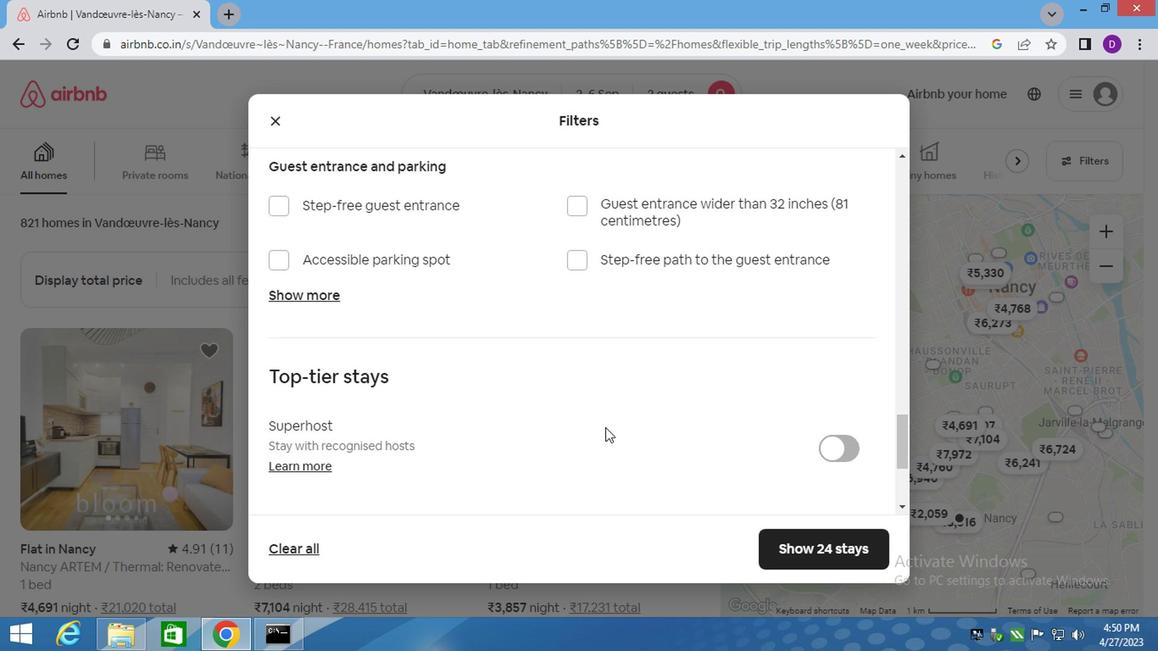 
Action: Mouse moved to (577, 432)
Screenshot: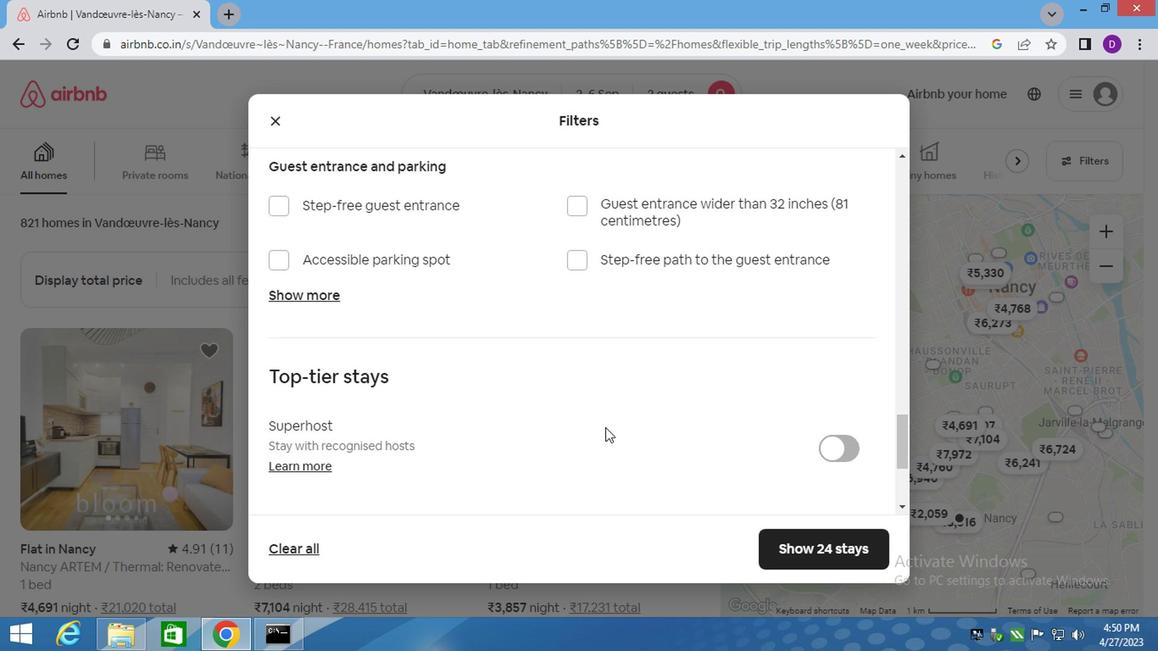 
Action: Mouse scrolled (585, 430) with delta (0, -1)
Screenshot: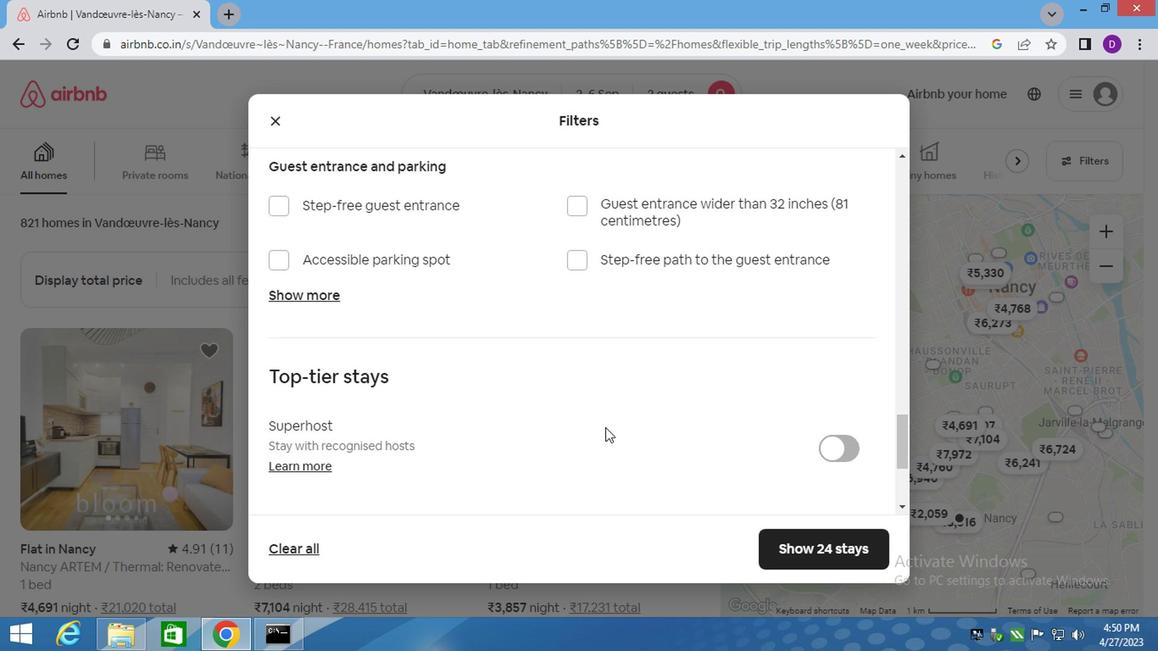 
Action: Mouse moved to (532, 435)
Screenshot: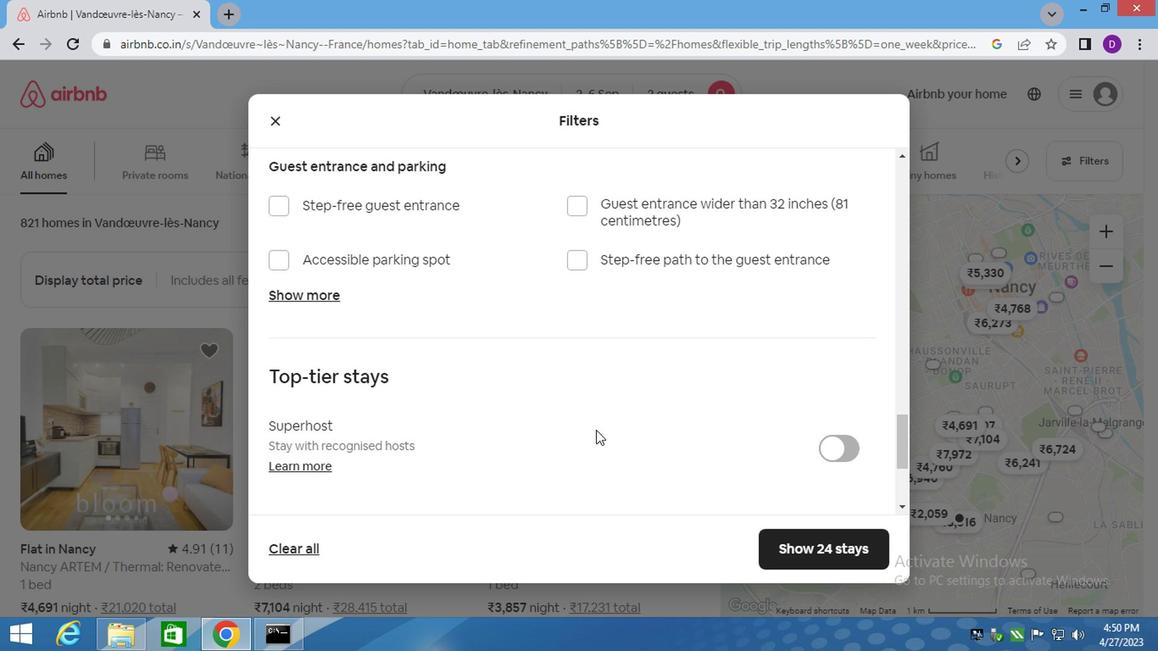 
Action: Mouse scrolled (556, 433) with delta (0, 0)
Screenshot: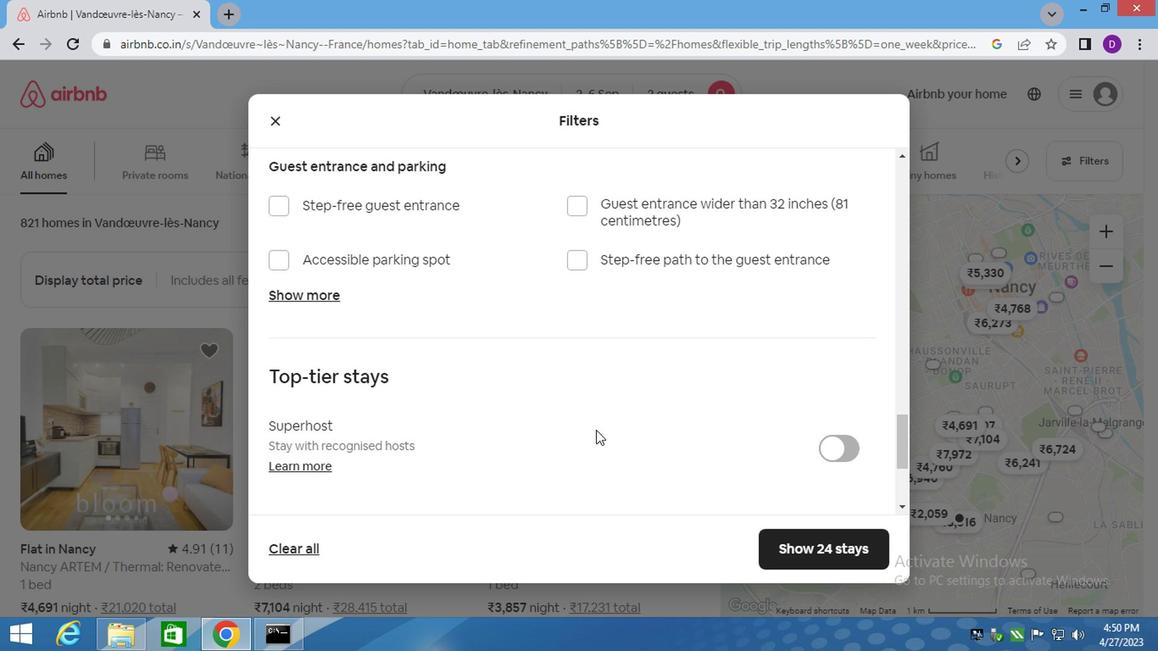 
Action: Mouse moved to (286, 397)
Screenshot: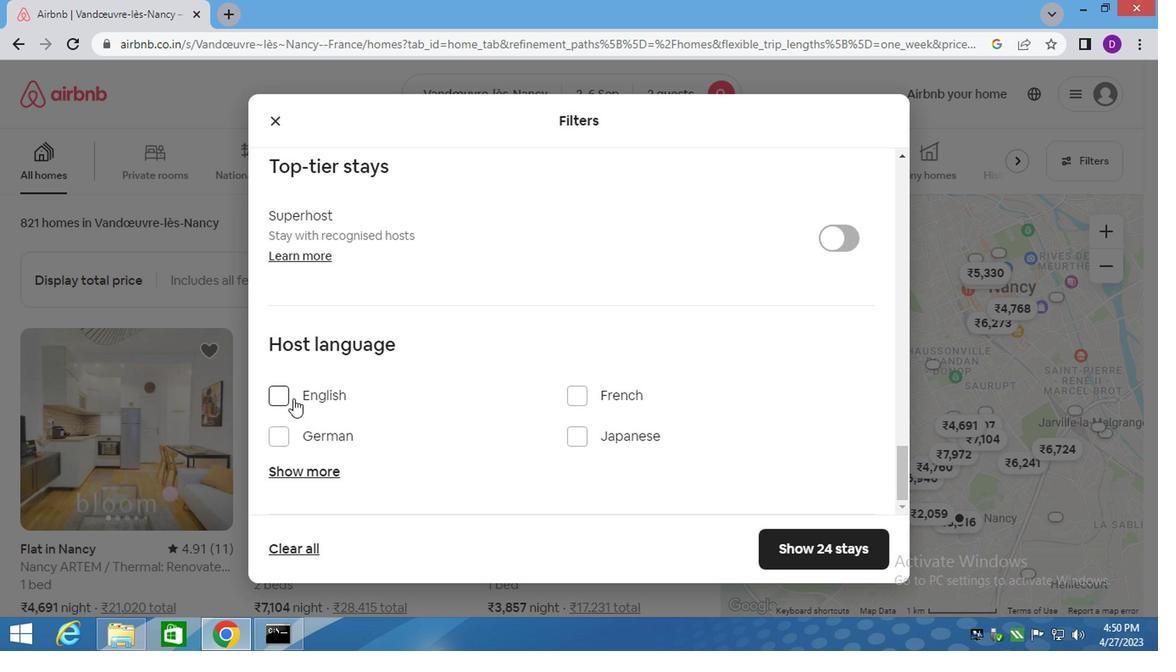 
Action: Mouse pressed left at (286, 397)
Screenshot: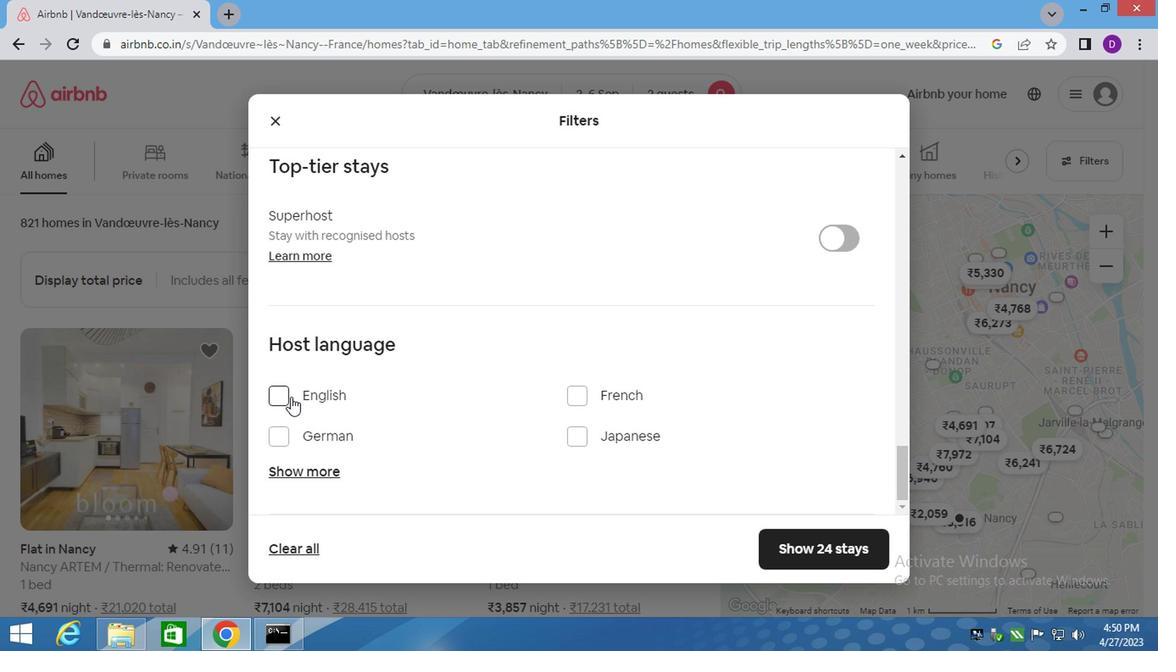 
Action: Mouse moved to (812, 550)
Screenshot: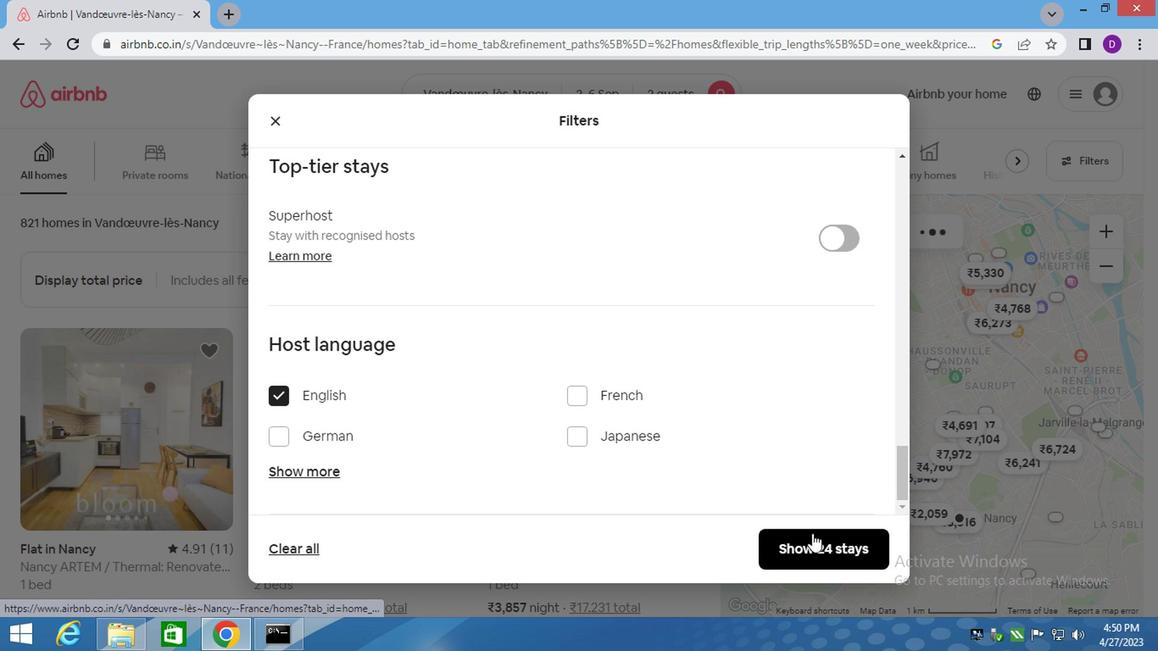 
Action: Mouse pressed left at (812, 550)
Screenshot: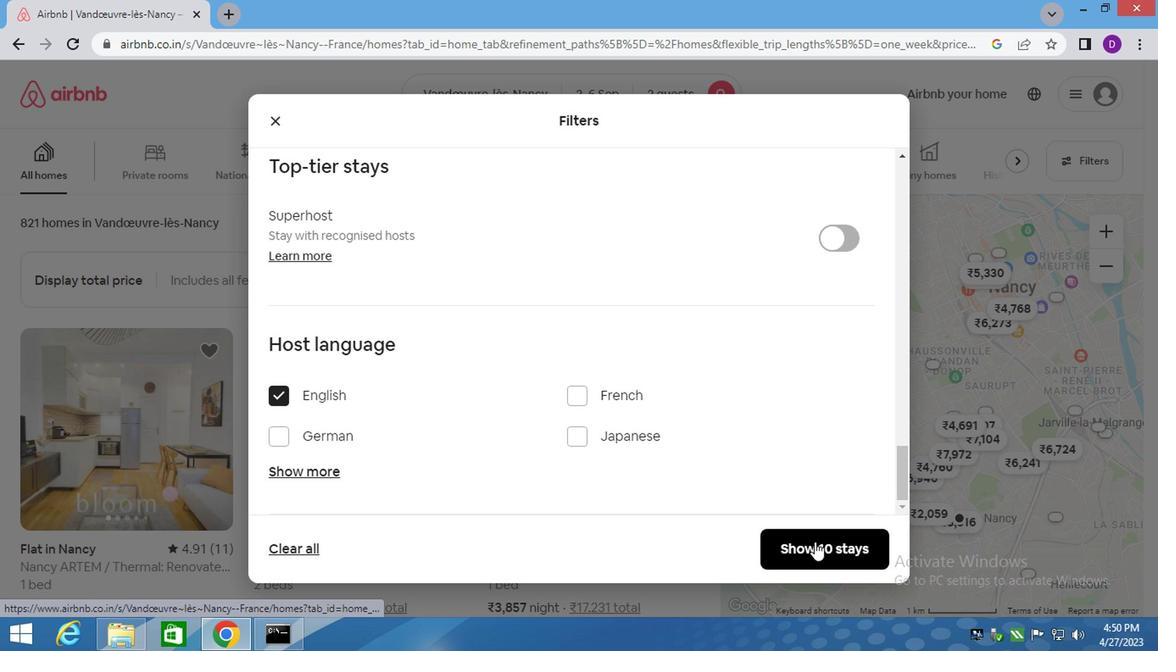 
